 Task: Slide 5 - 1St Announcement.
Action: Mouse moved to (29, 76)
Screenshot: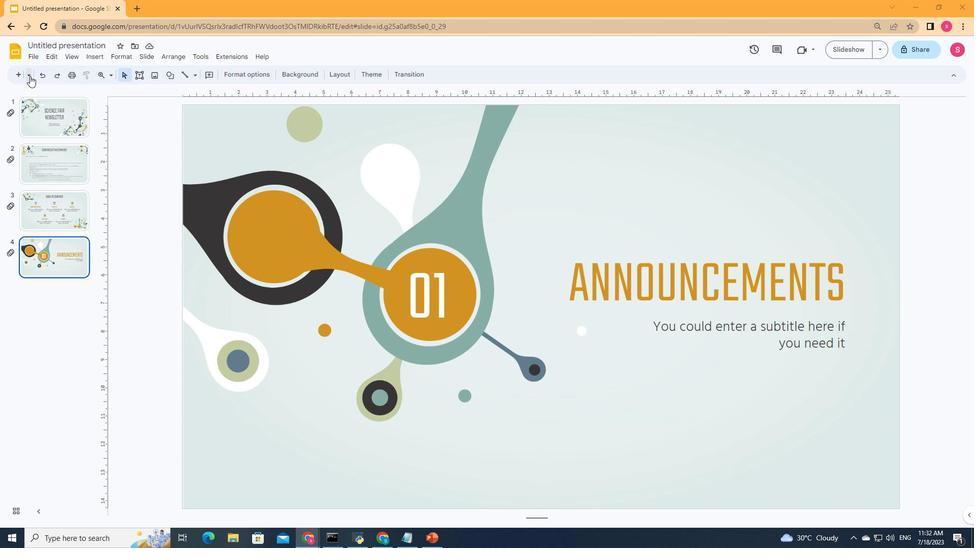 
Action: Mouse pressed left at (29, 76)
Screenshot: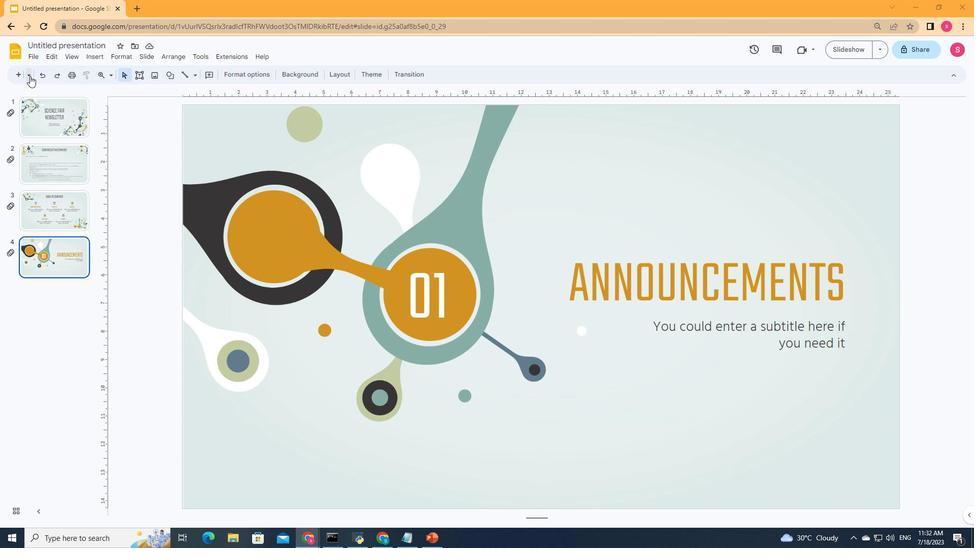 
Action: Mouse moved to (107, 155)
Screenshot: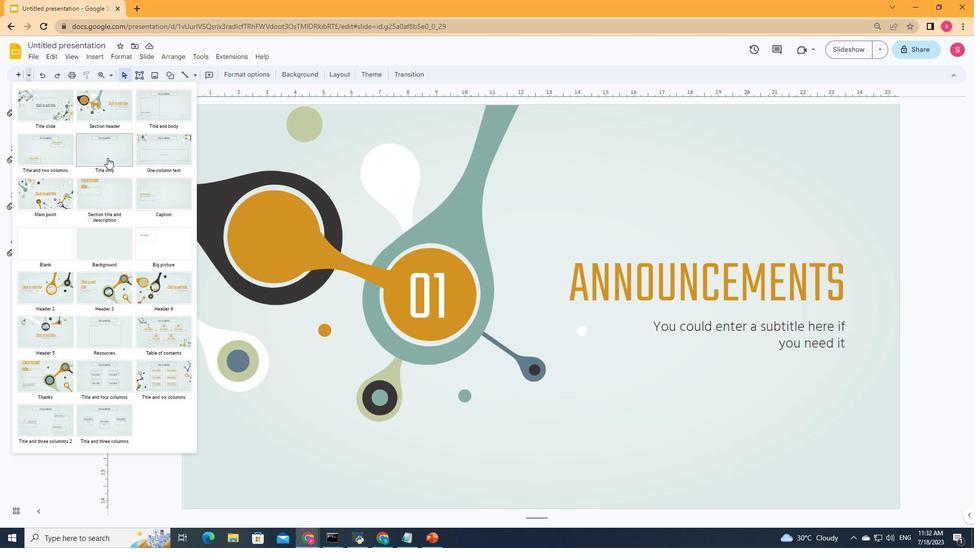
Action: Mouse pressed left at (107, 155)
Screenshot: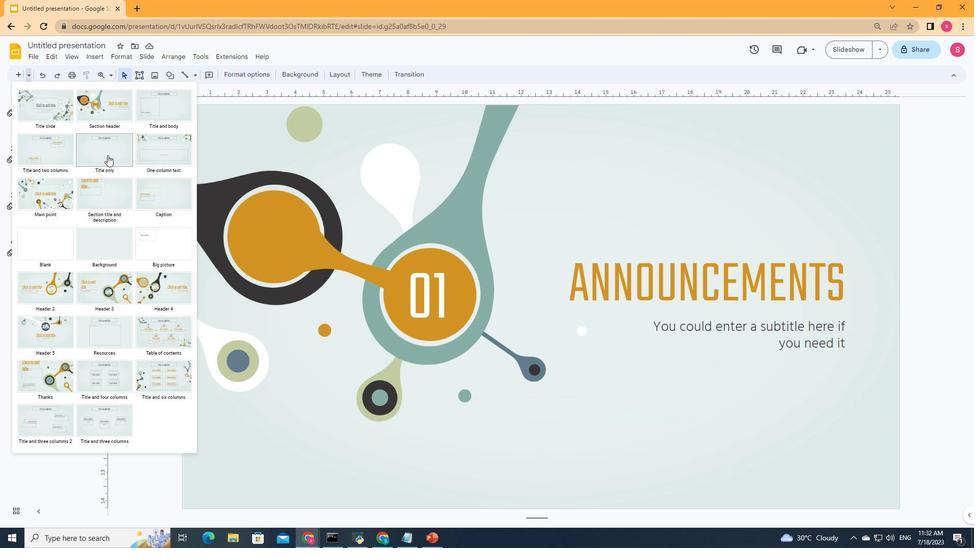
Action: Mouse moved to (556, 163)
Screenshot: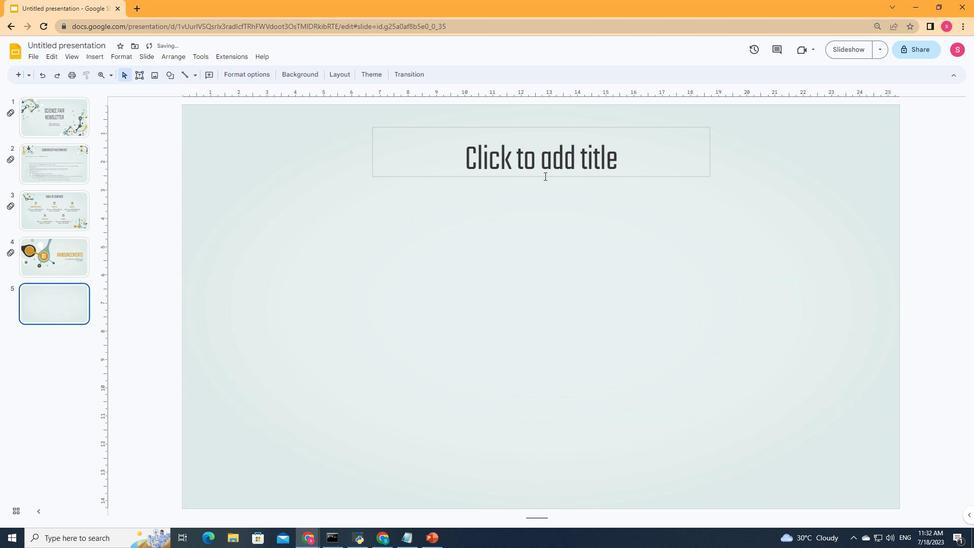 
Action: Mouse pressed left at (556, 163)
Screenshot: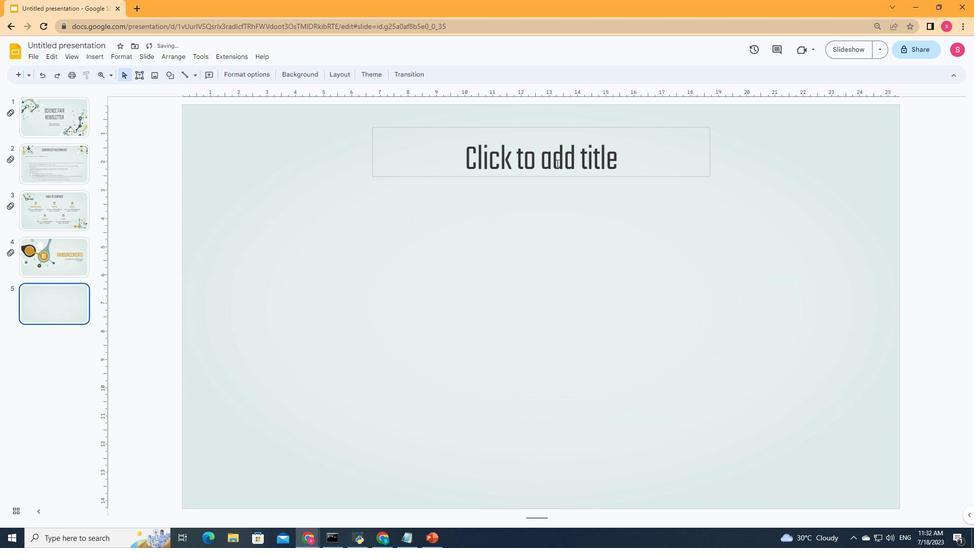 
Action: Key pressed <Key.shift><Key.shift><Key.shift><Key.shift><Key.shift><Key.shift><Key.shift><Key.shift><Key.shift>!<Key.backspace>1sy<Key.backspace>t<Key.space><Key.shift>ANNOUNCEMENT
Screenshot: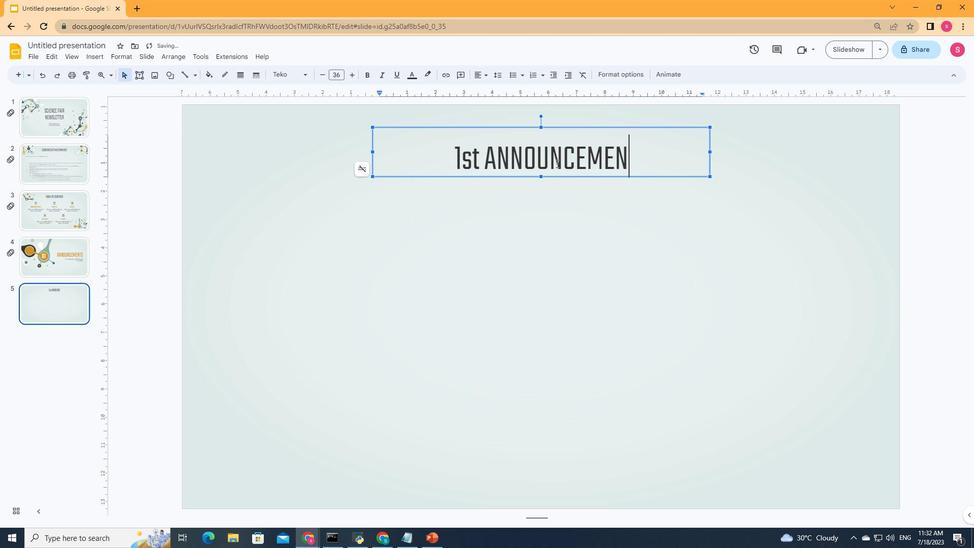 
Action: Mouse moved to (634, 218)
Screenshot: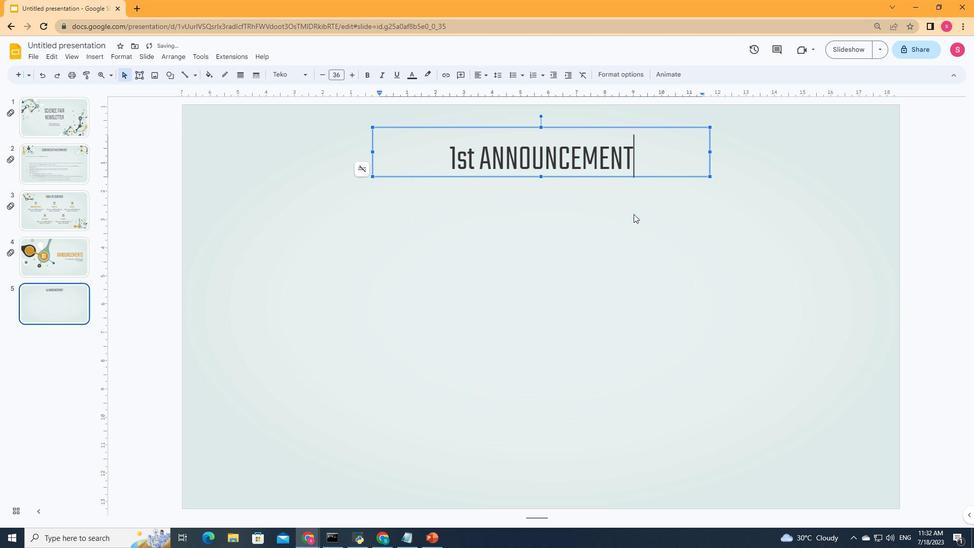 
Action: Mouse pressed left at (634, 218)
Screenshot: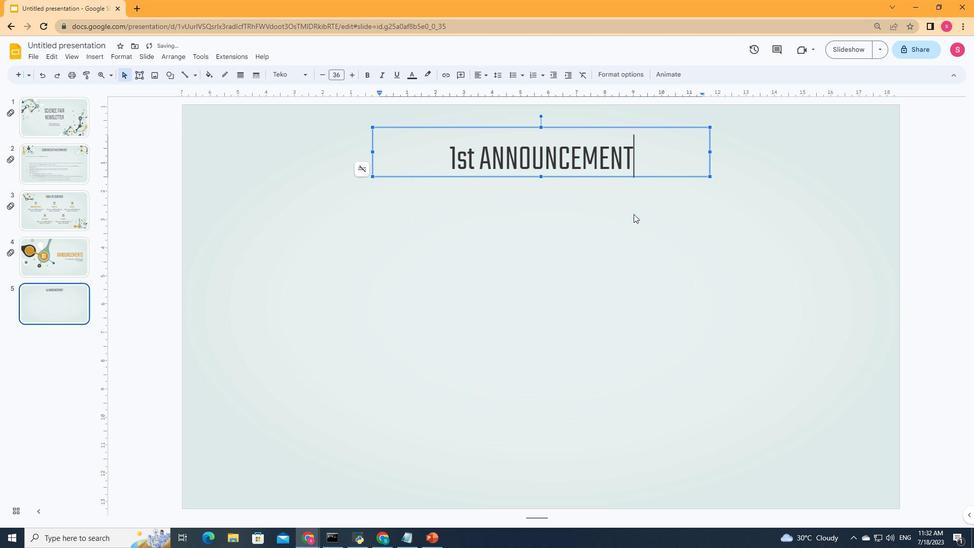 
Action: Mouse moved to (172, 75)
Screenshot: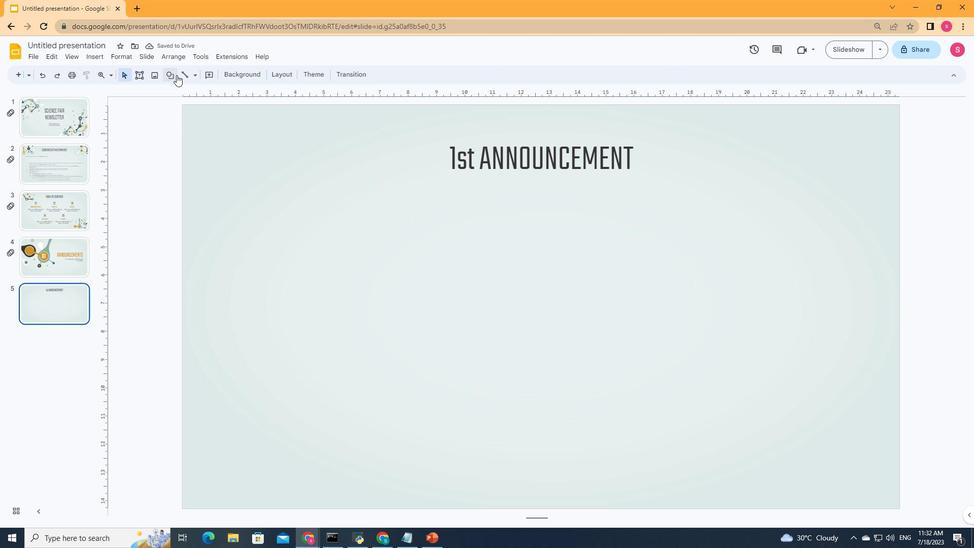 
Action: Mouse pressed left at (172, 75)
Screenshot: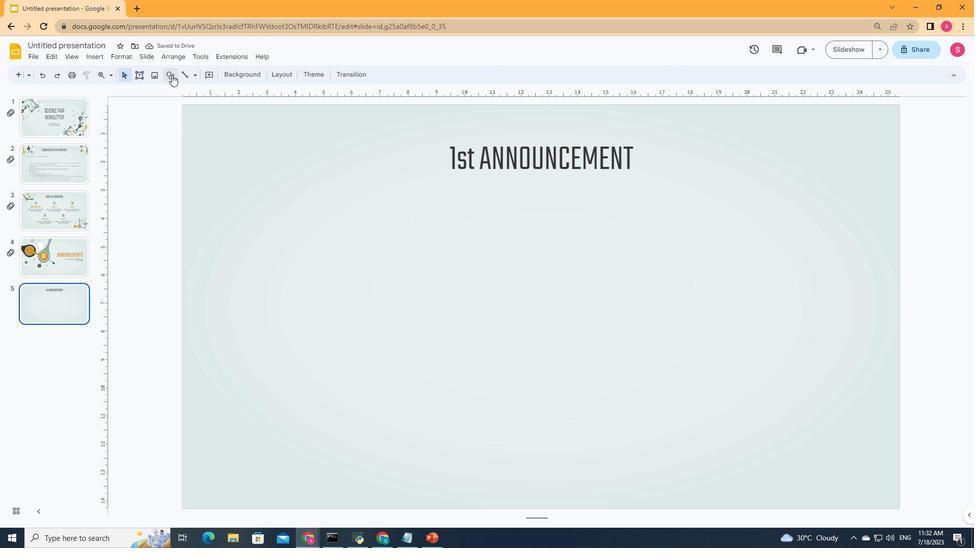 
Action: Mouse moved to (290, 113)
Screenshot: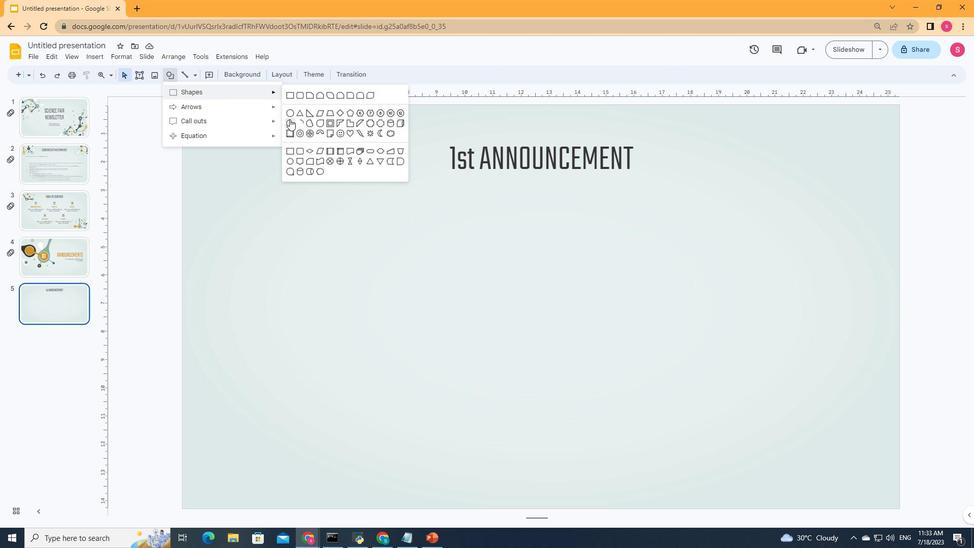 
Action: Mouse pressed left at (290, 113)
Screenshot: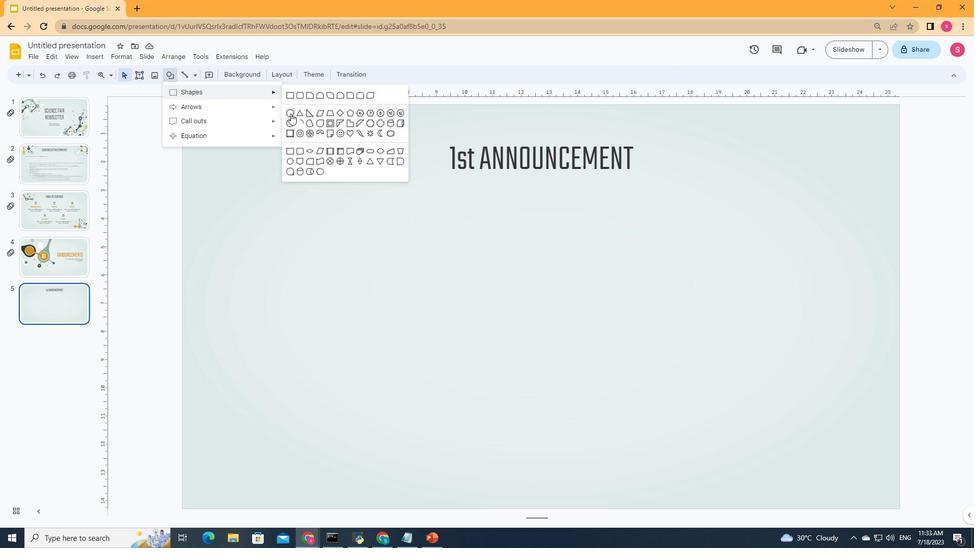 
Action: Mouse moved to (137, 326)
Screenshot: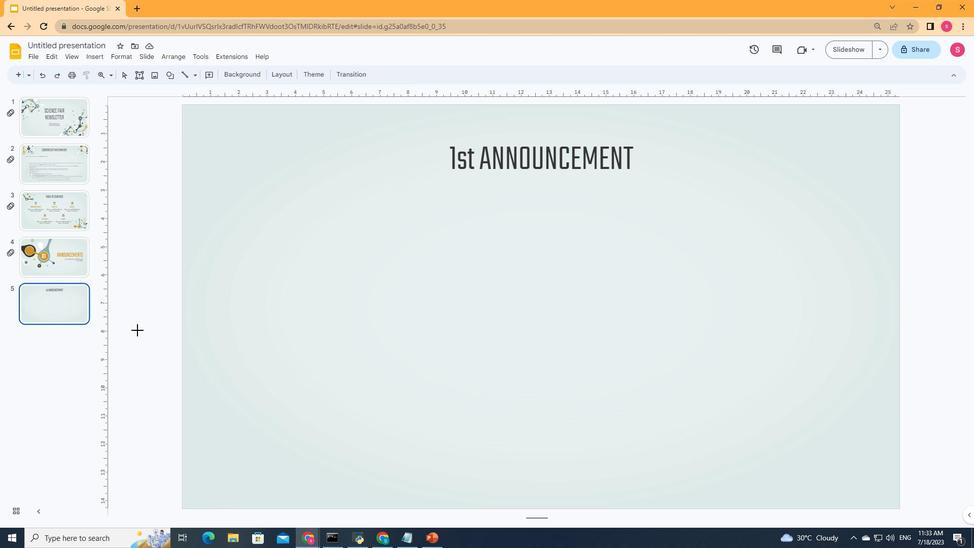 
Action: Mouse pressed left at (137, 326)
Screenshot: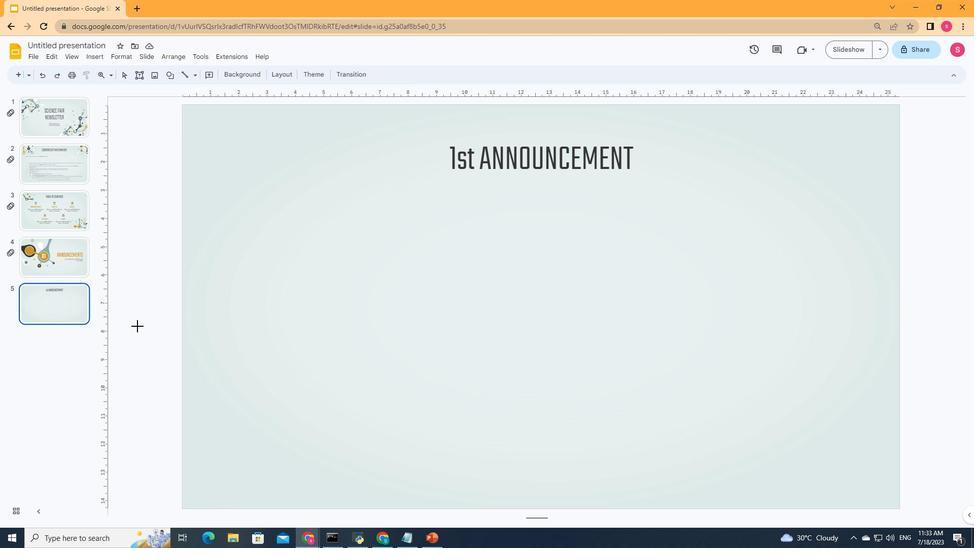 
Action: Mouse moved to (308, 342)
Screenshot: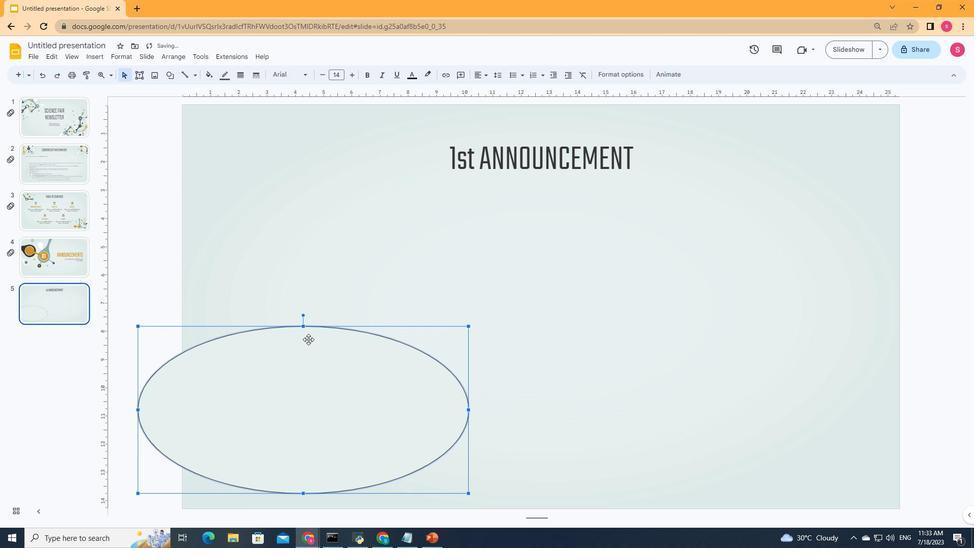 
Action: Mouse pressed left at (308, 342)
Screenshot: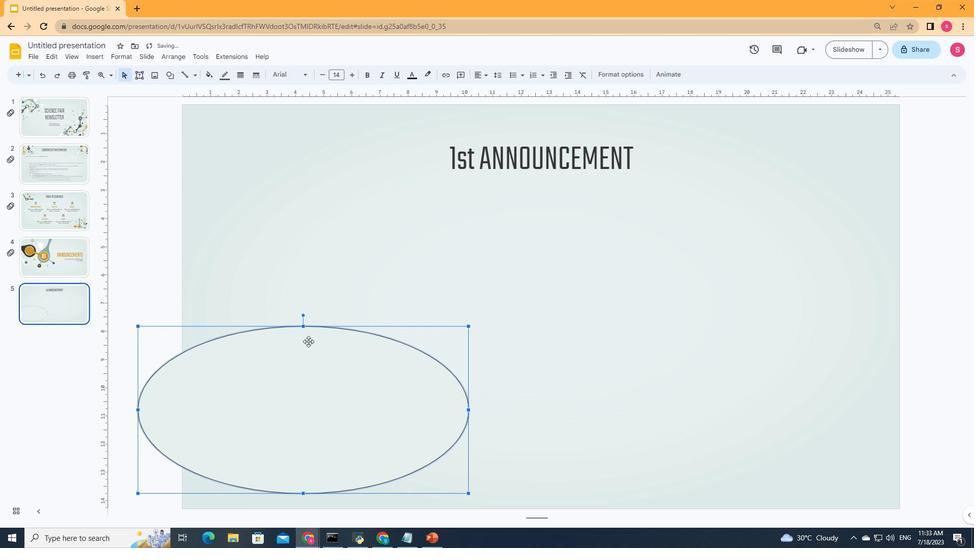 
Action: Mouse moved to (318, 226)
Screenshot: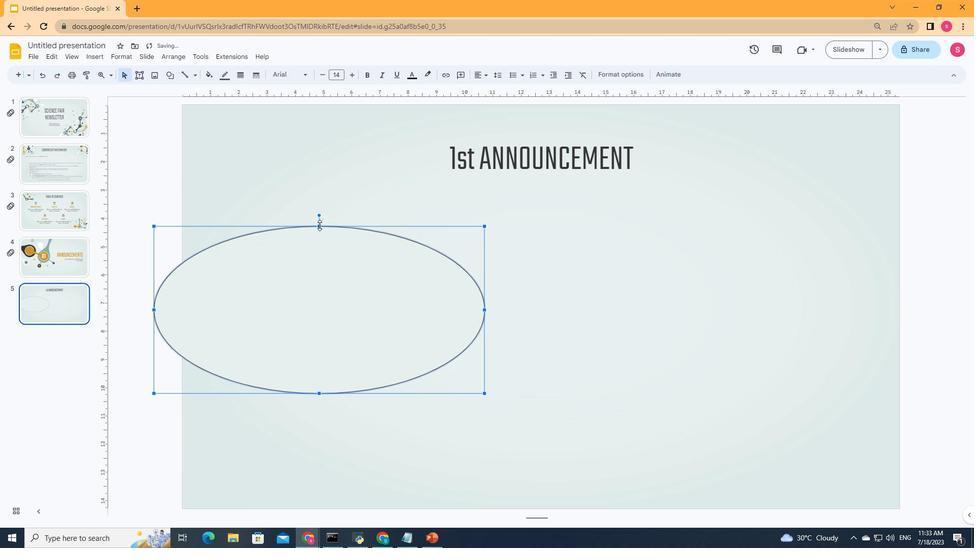 
Action: Mouse pressed left at (318, 226)
Screenshot: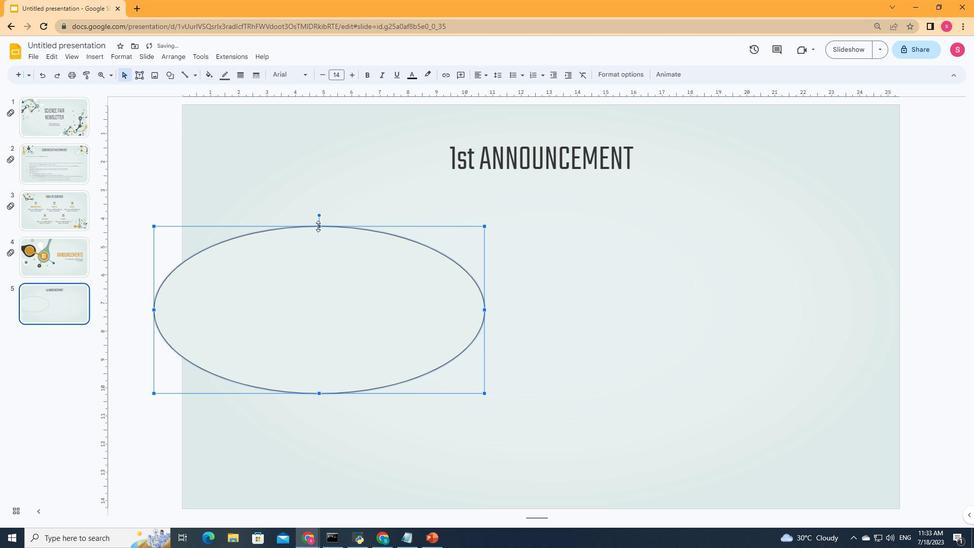 
Action: Mouse moved to (319, 394)
Screenshot: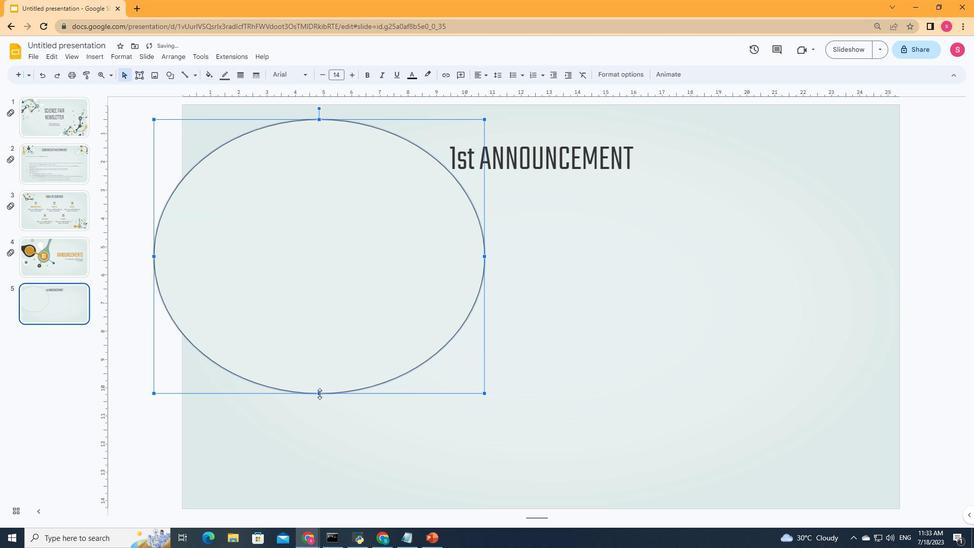 
Action: Mouse pressed left at (319, 394)
Screenshot: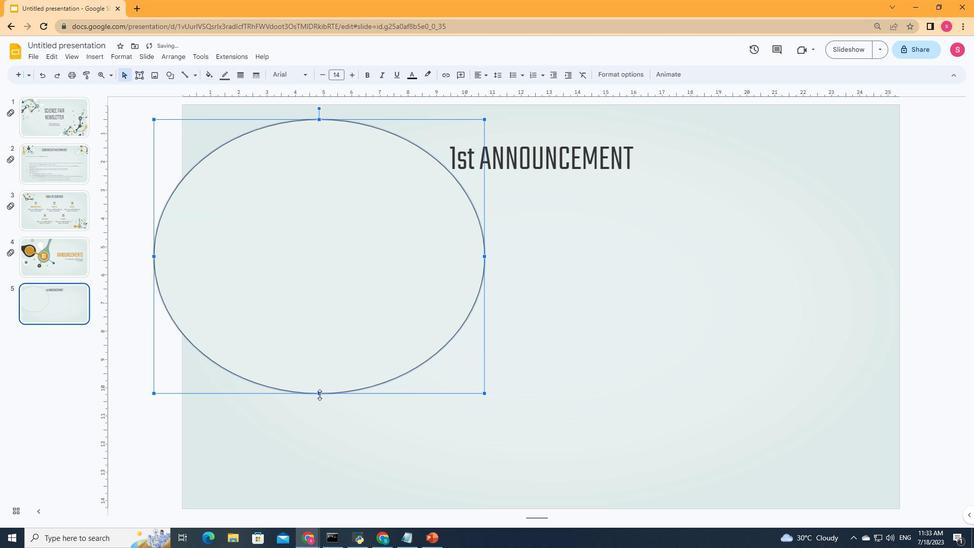 
Action: Mouse moved to (322, 345)
Screenshot: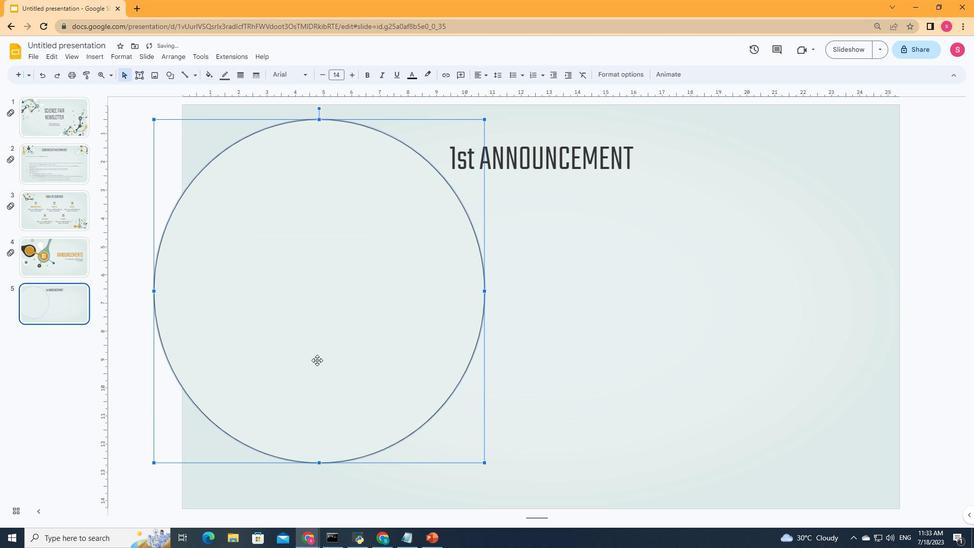 
Action: Mouse pressed left at (322, 345)
Screenshot: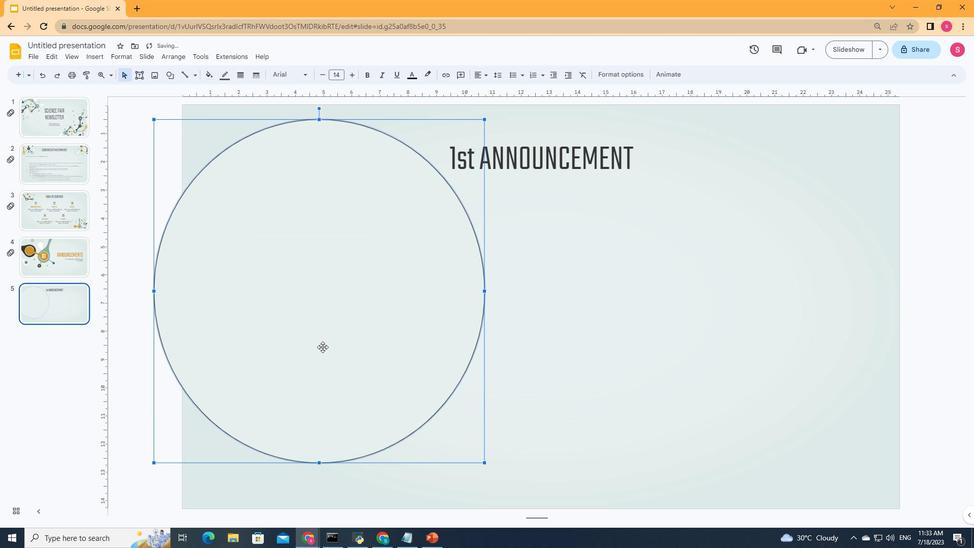 
Action: Mouse moved to (319, 356)
Screenshot: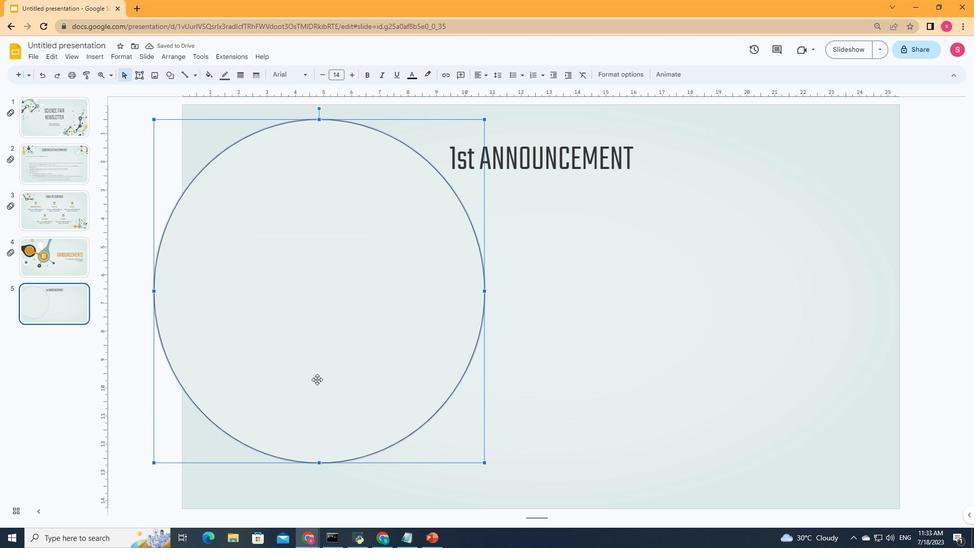 
Action: Mouse pressed left at (319, 356)
Screenshot: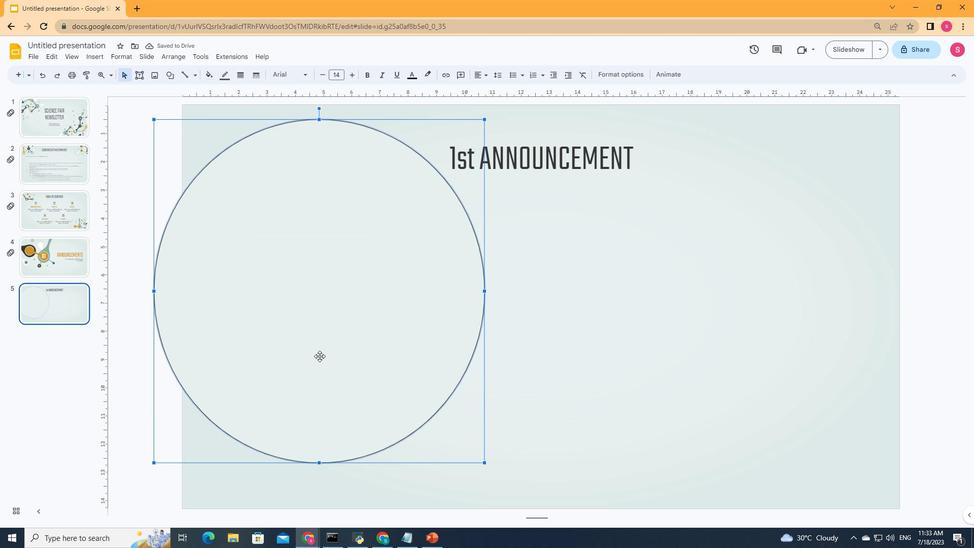 
Action: Mouse moved to (299, 392)
Screenshot: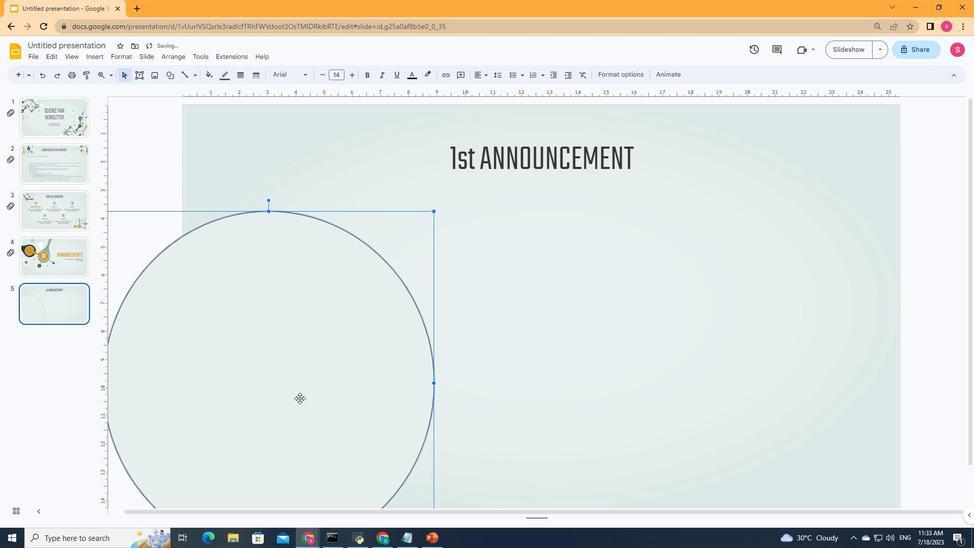 
Action: Mouse pressed left at (299, 392)
Screenshot: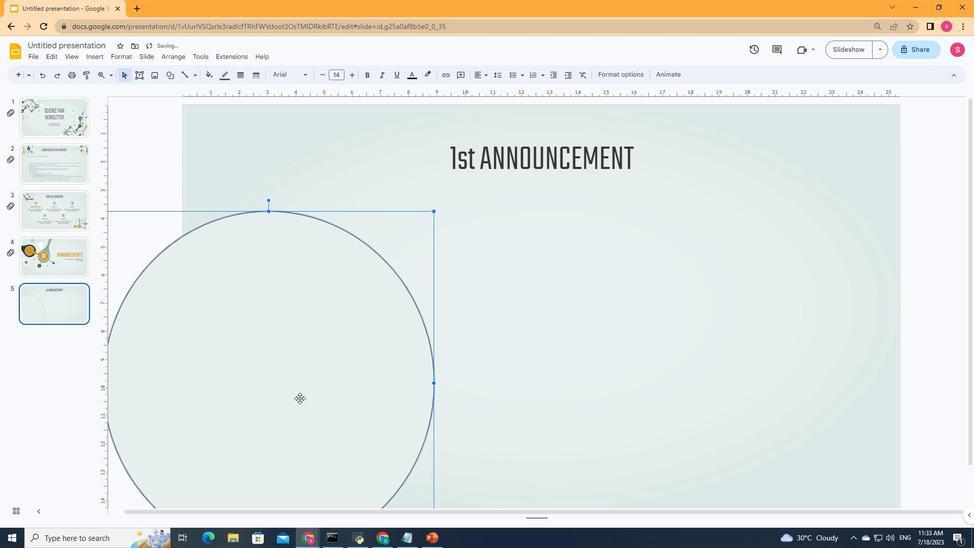 
Action: Mouse moved to (337, 329)
Screenshot: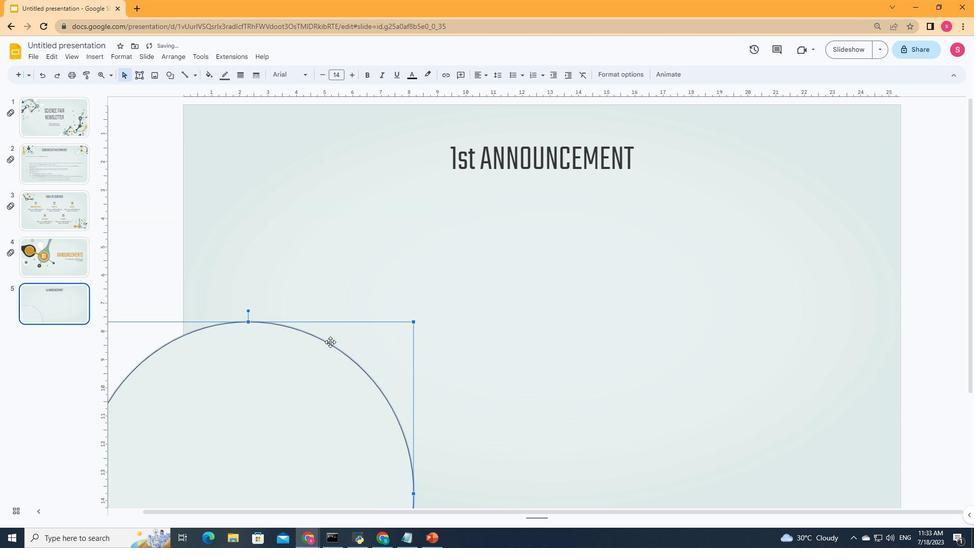 
Action: Mouse scrolled (337, 329) with delta (0, 0)
Screenshot: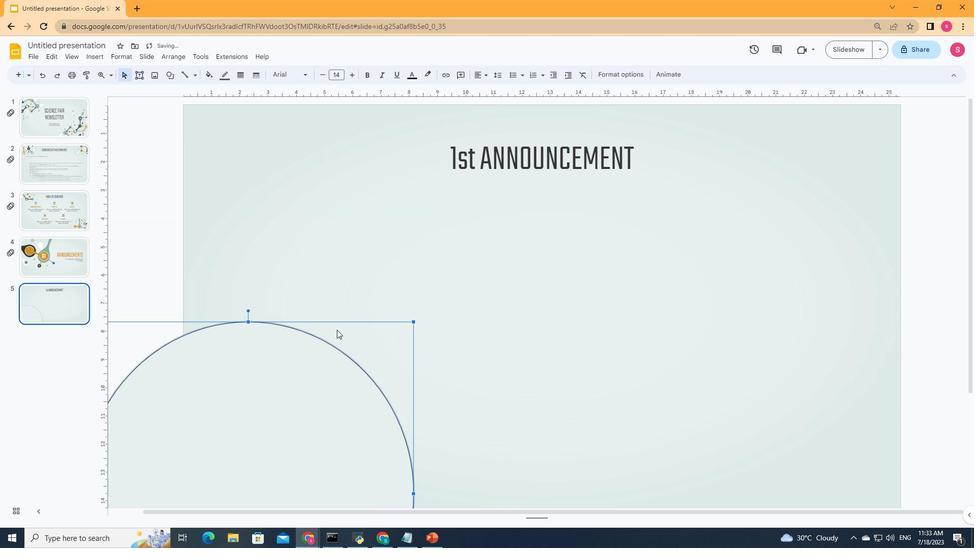 
Action: Mouse scrolled (337, 329) with delta (0, 0)
Screenshot: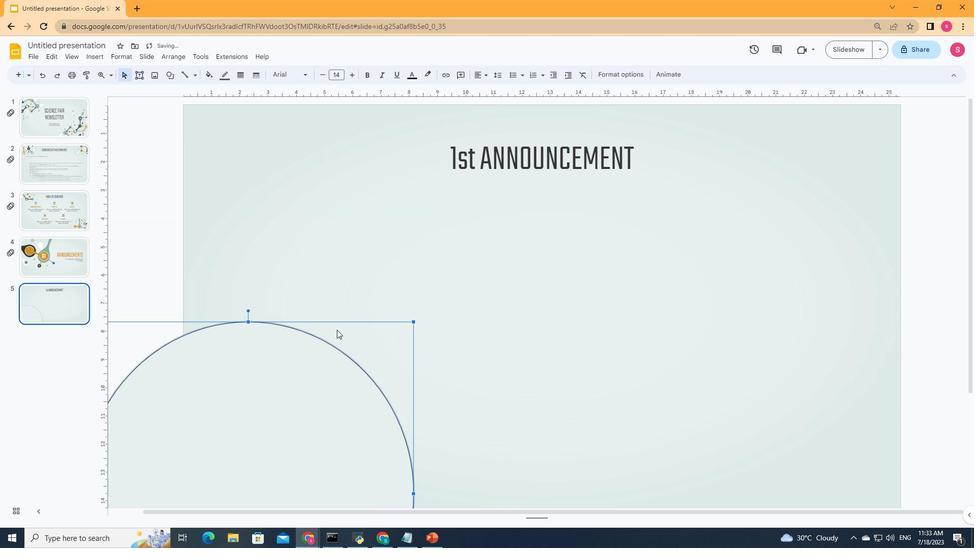 
Action: Mouse scrolled (337, 329) with delta (0, 0)
Screenshot: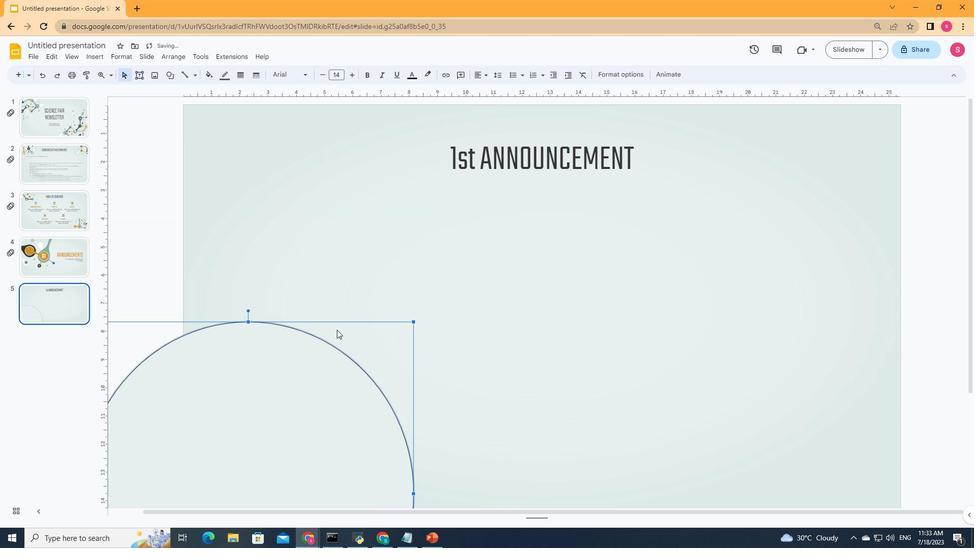 
Action: Mouse scrolled (337, 329) with delta (0, 0)
Screenshot: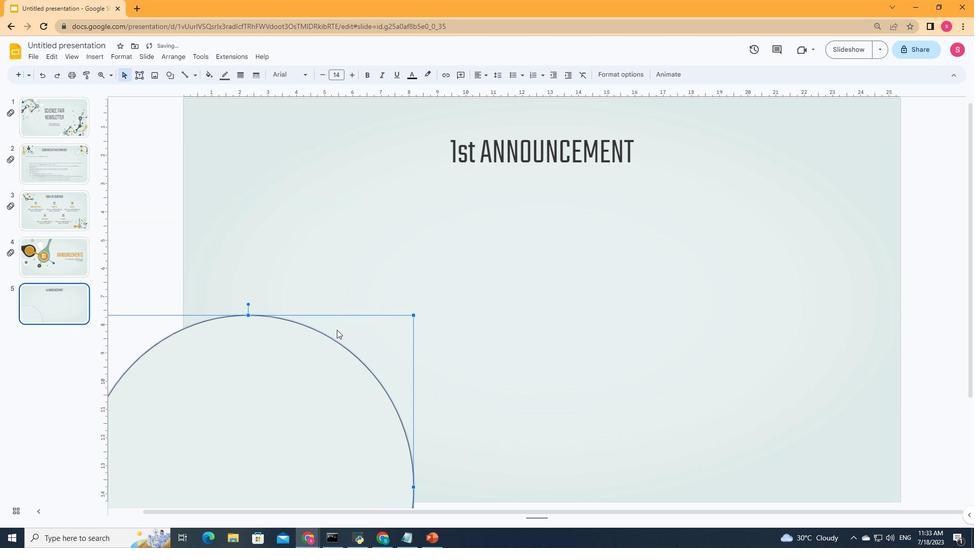 
Action: Mouse moved to (314, 325)
Screenshot: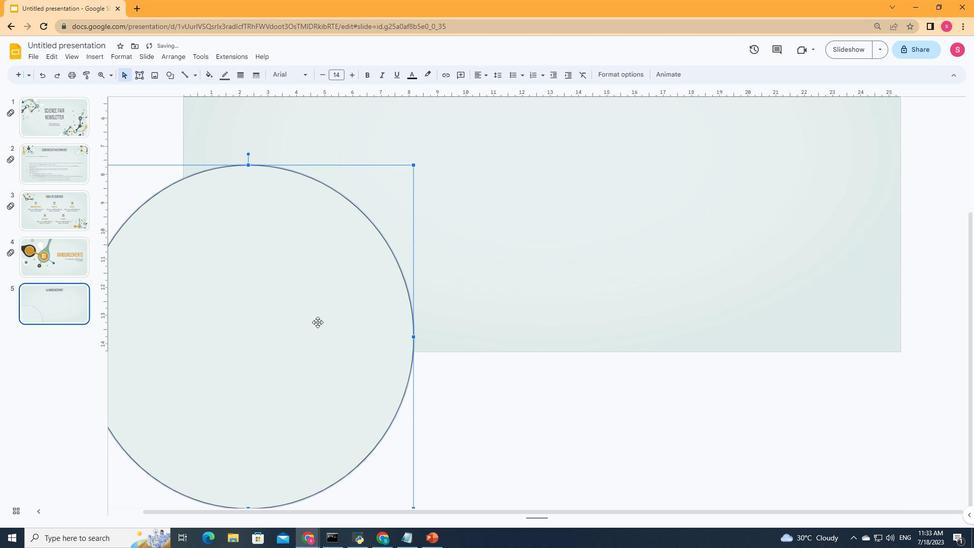 
Action: Mouse pressed left at (314, 325)
Screenshot: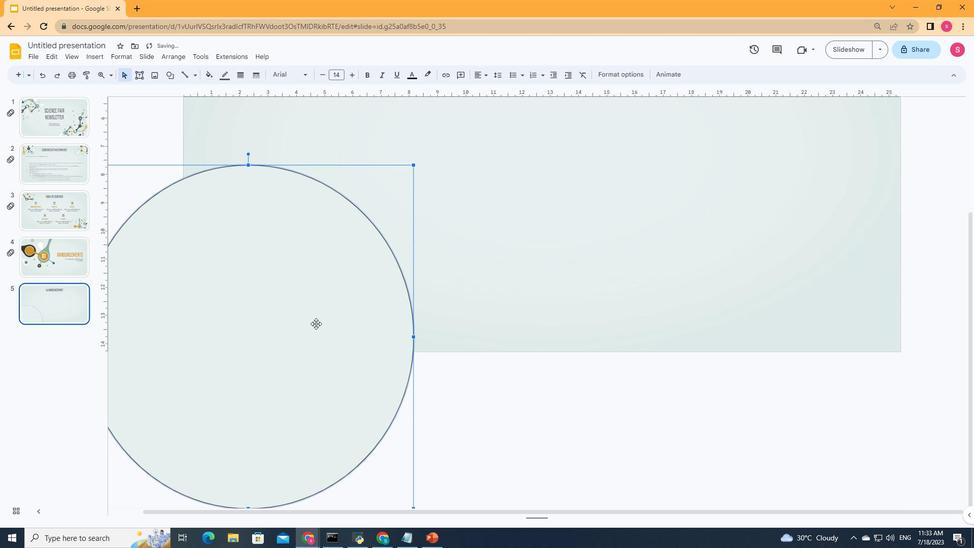 
Action: Mouse moved to (214, 79)
Screenshot: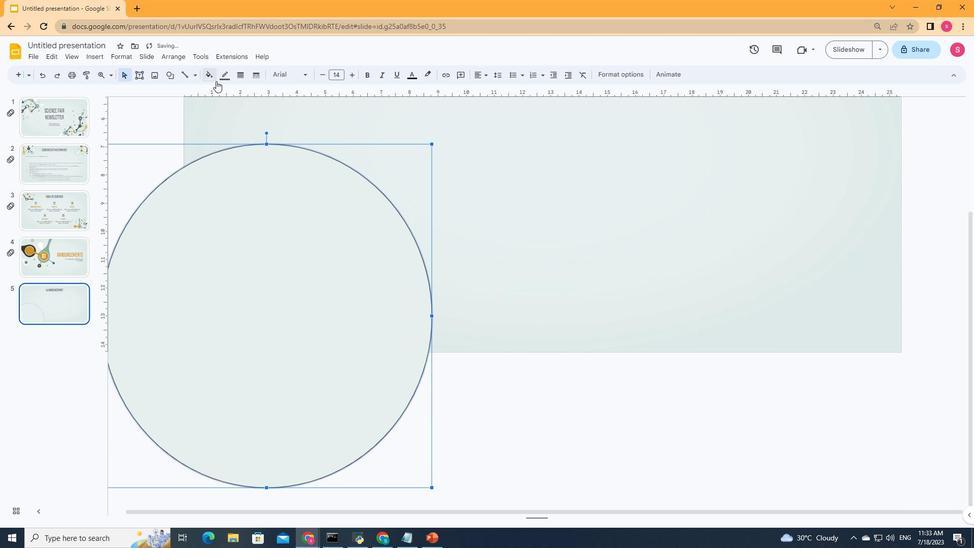 
Action: Mouse pressed left at (214, 79)
Screenshot: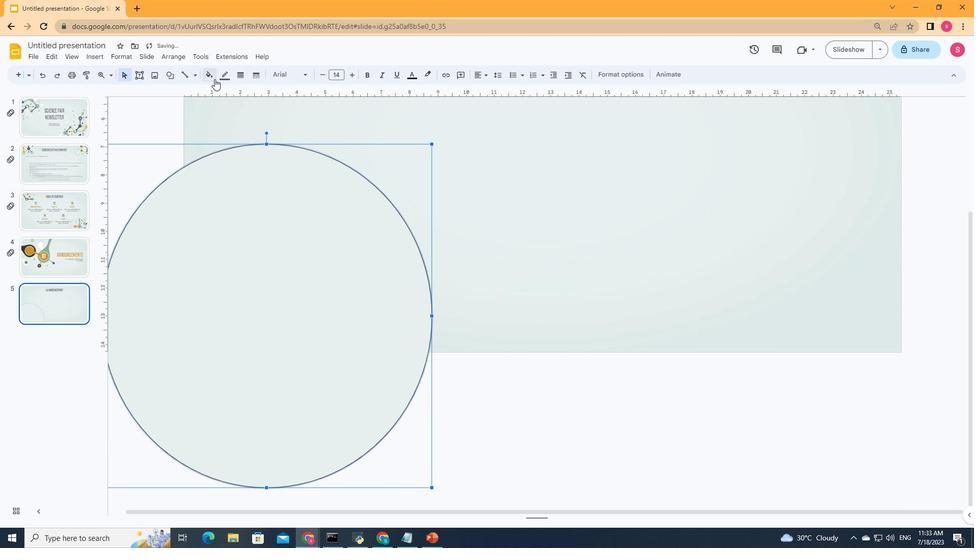 
Action: Mouse moved to (270, 120)
Screenshot: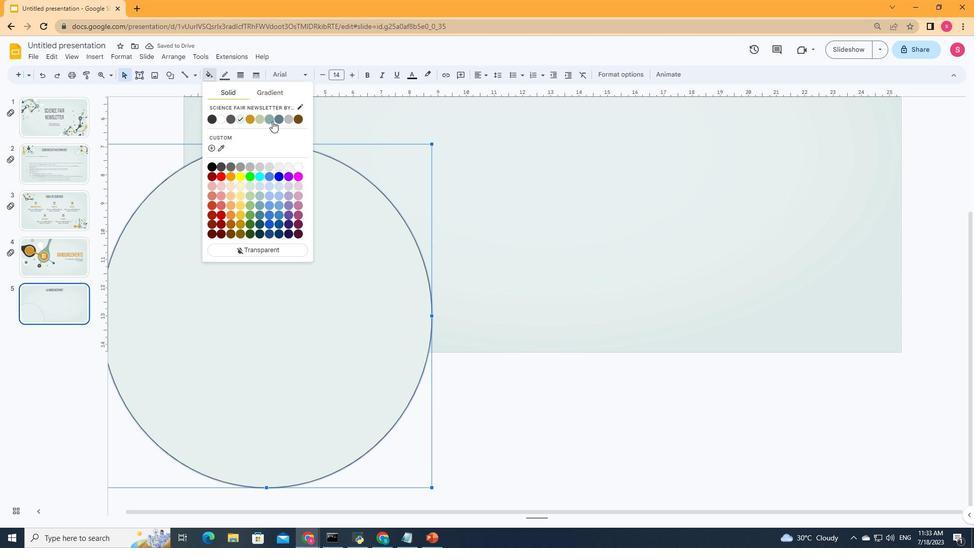 
Action: Mouse pressed left at (270, 120)
Screenshot: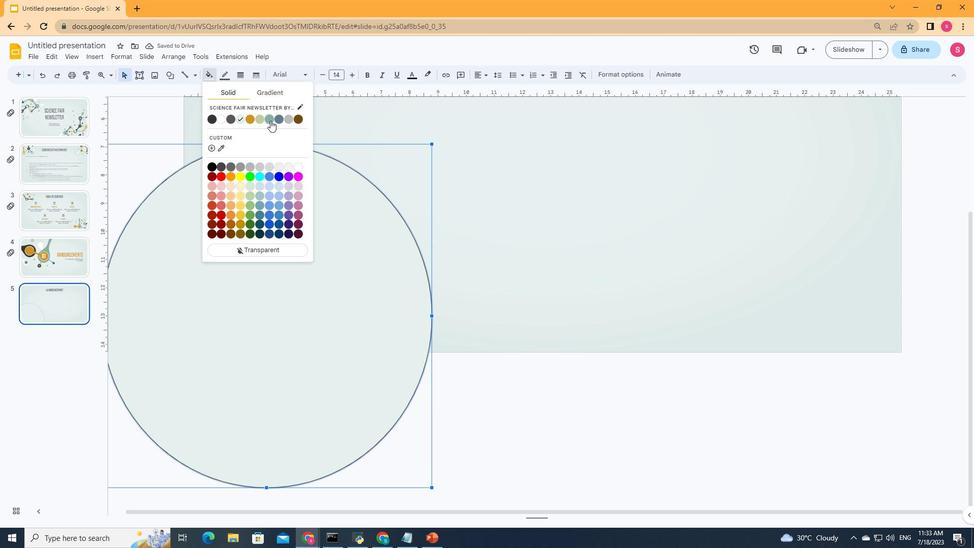 
Action: Mouse moved to (209, 76)
Screenshot: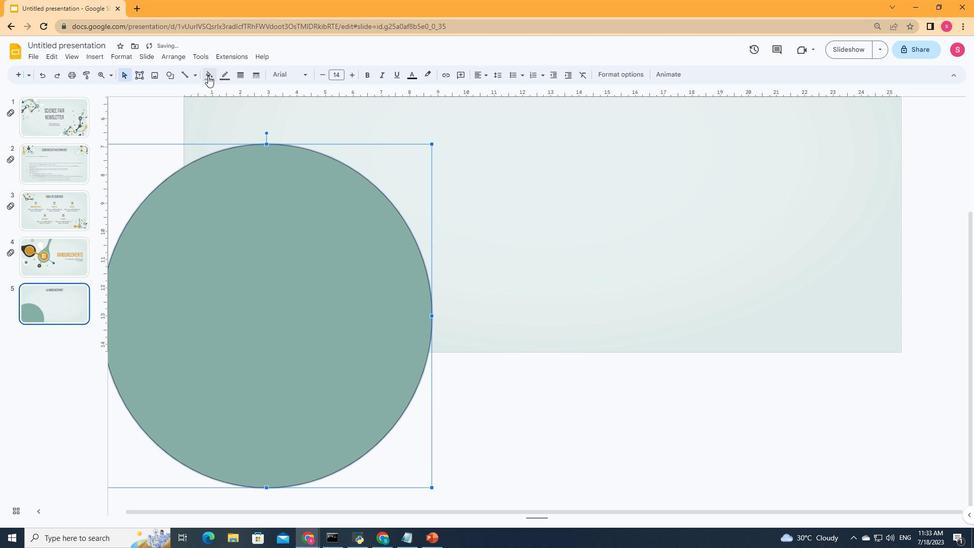 
Action: Mouse pressed left at (209, 76)
Screenshot: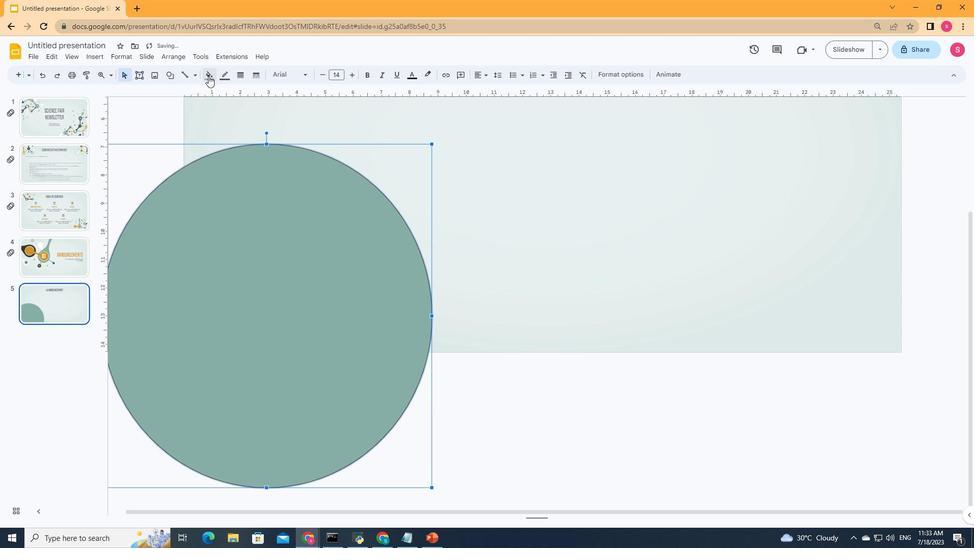
Action: Mouse moved to (262, 118)
Screenshot: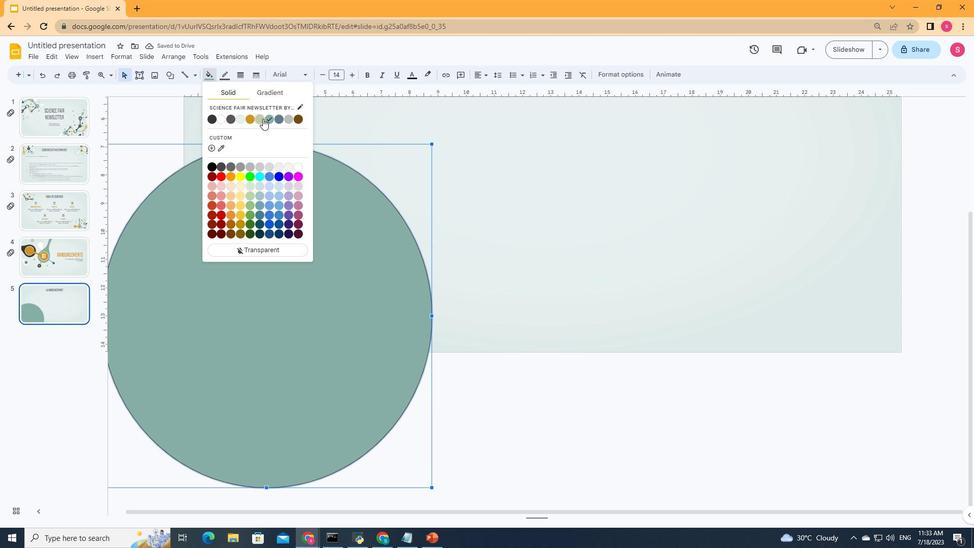 
Action: Mouse pressed left at (262, 118)
Screenshot: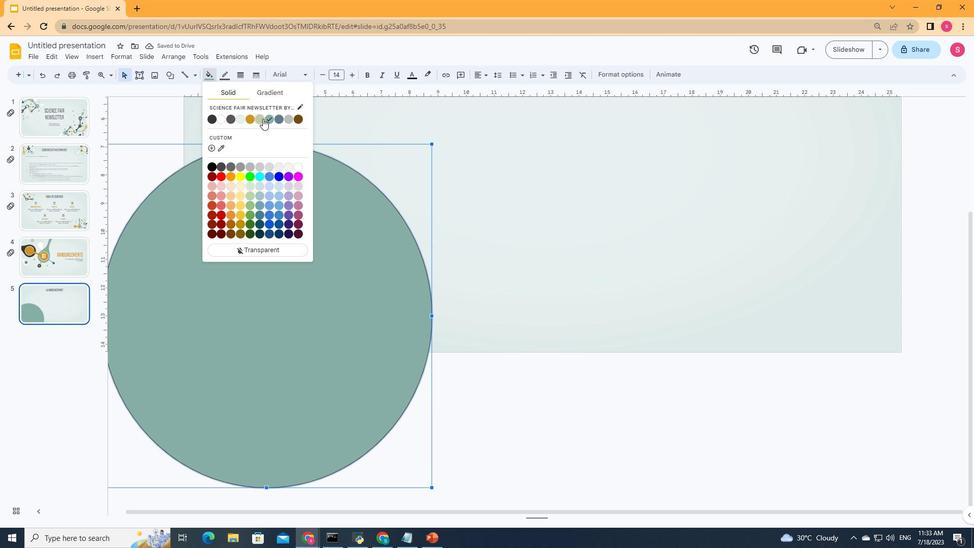 
Action: Mouse moved to (557, 240)
Screenshot: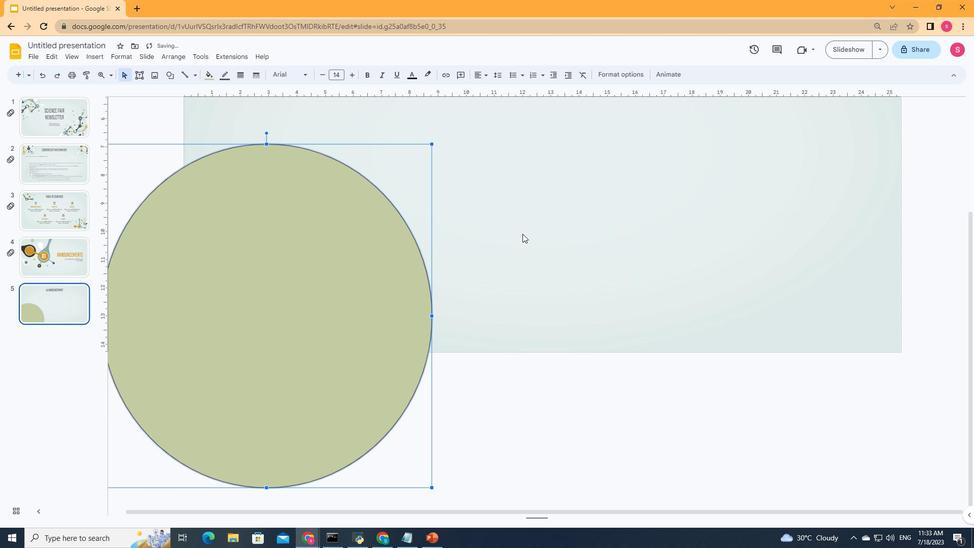 
Action: Mouse pressed left at (557, 240)
Screenshot: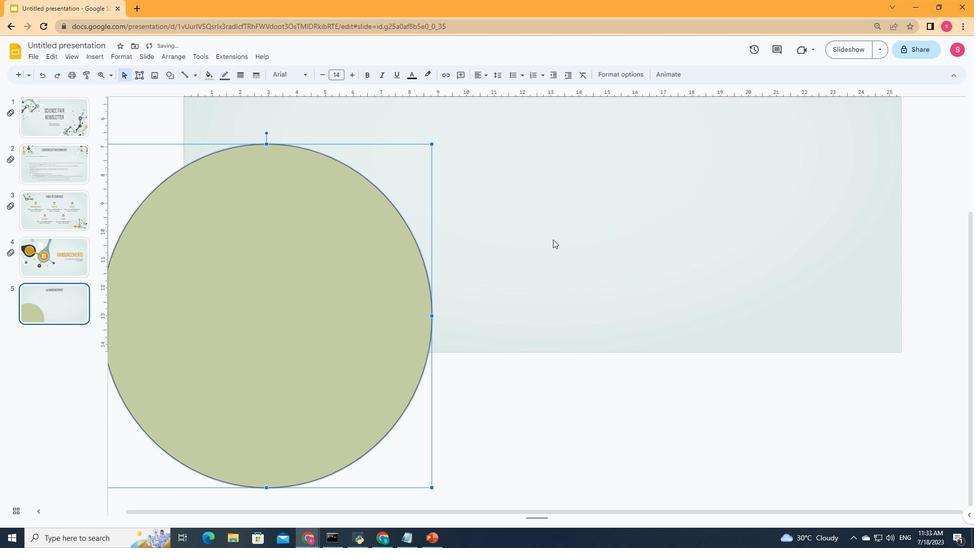 
Action: Mouse moved to (398, 217)
Screenshot: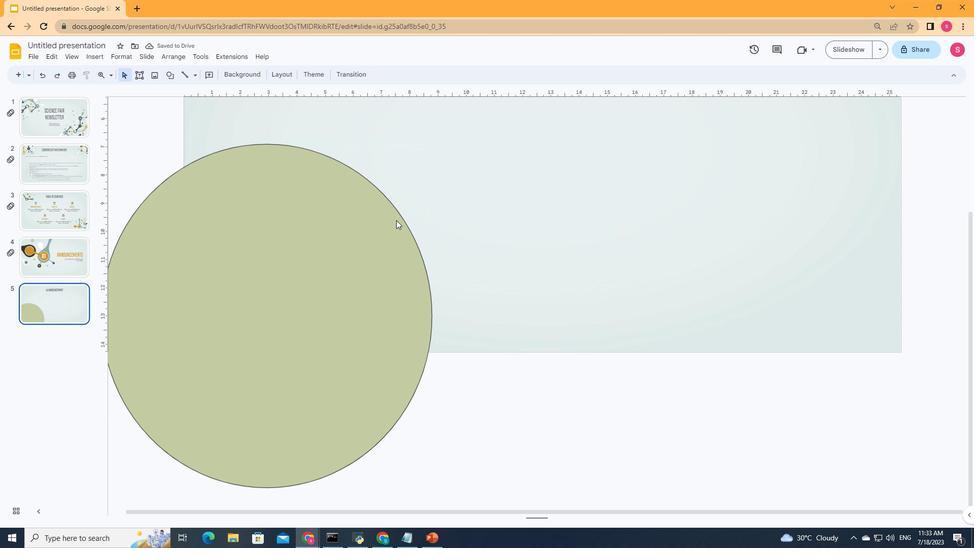 
Action: Mouse pressed left at (398, 217)
Screenshot: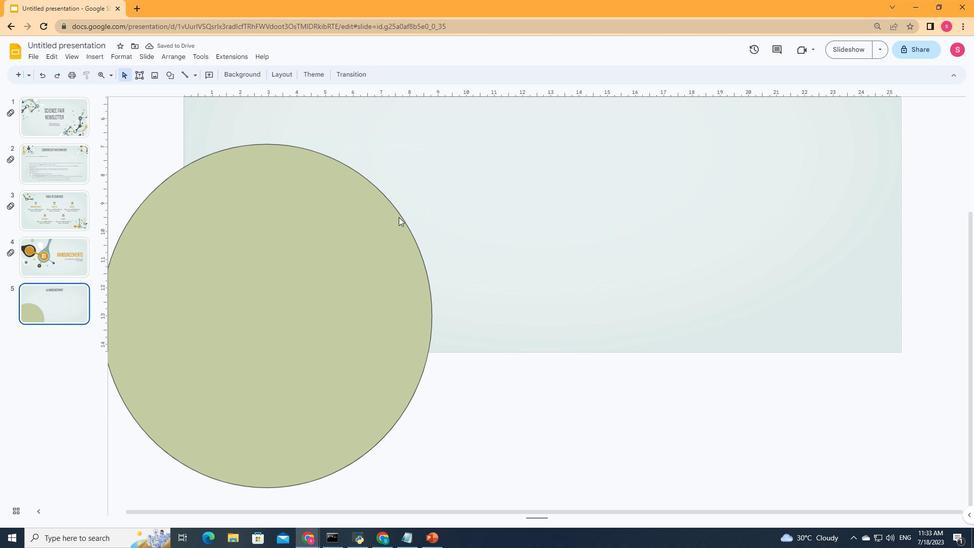 
Action: Mouse moved to (223, 74)
Screenshot: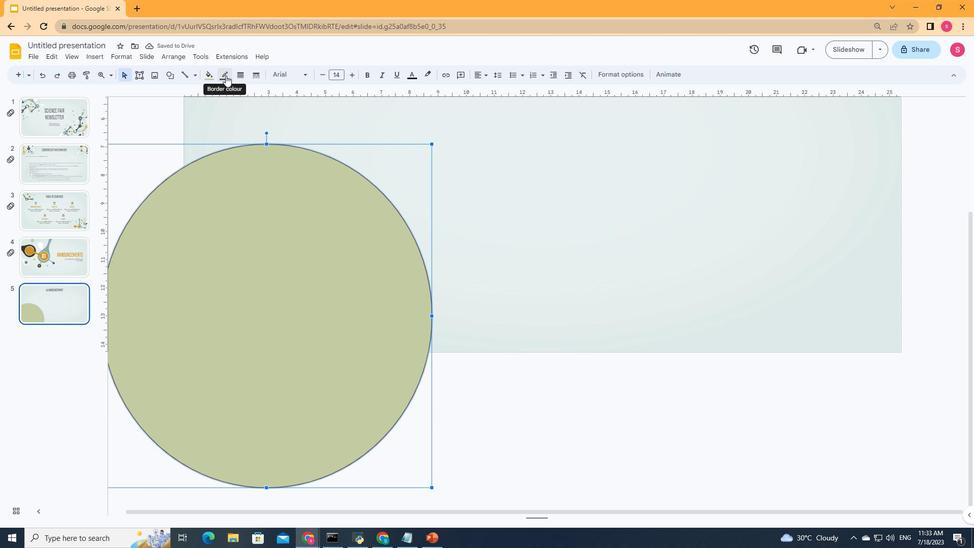 
Action: Mouse pressed left at (223, 74)
Screenshot: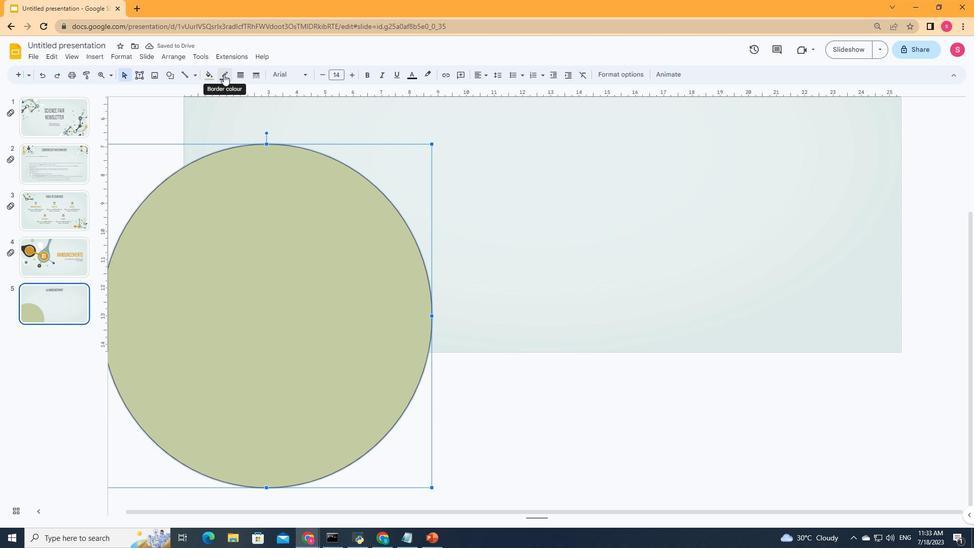 
Action: Mouse moved to (258, 233)
Screenshot: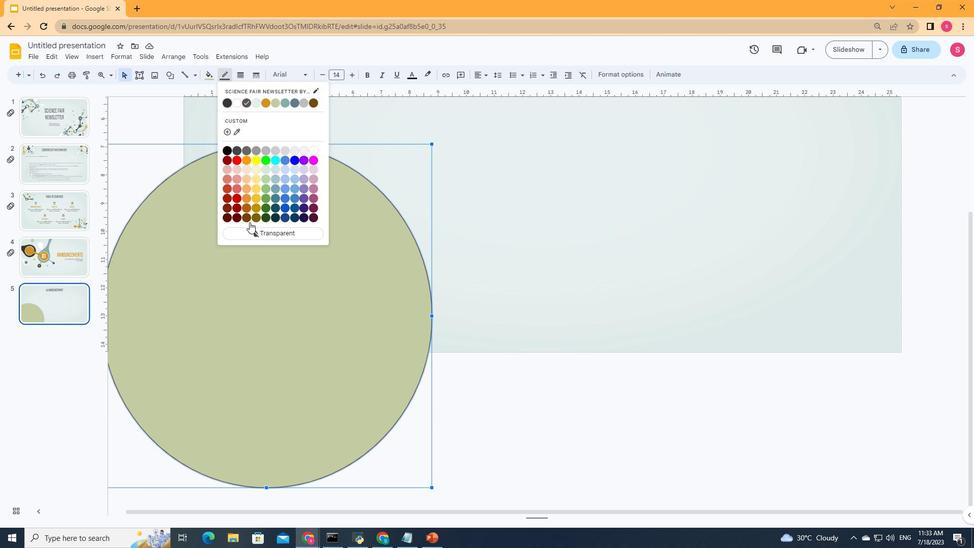 
Action: Mouse pressed left at (258, 233)
Screenshot: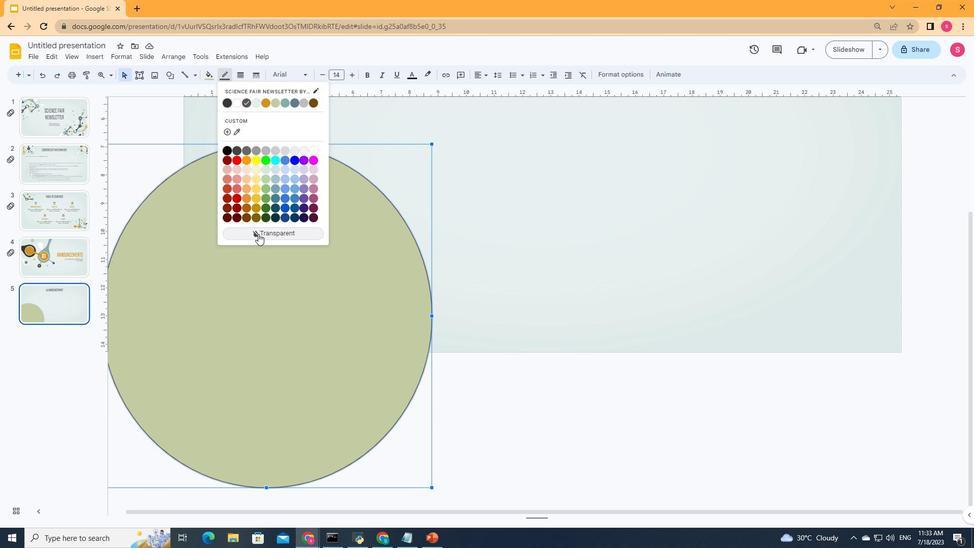 
Action: Mouse moved to (563, 225)
Screenshot: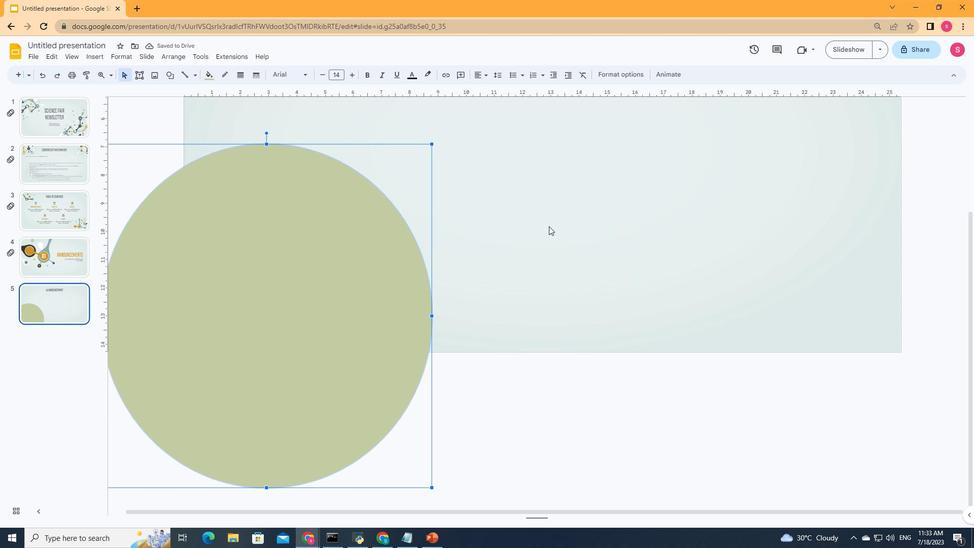 
Action: Mouse pressed left at (563, 225)
Screenshot: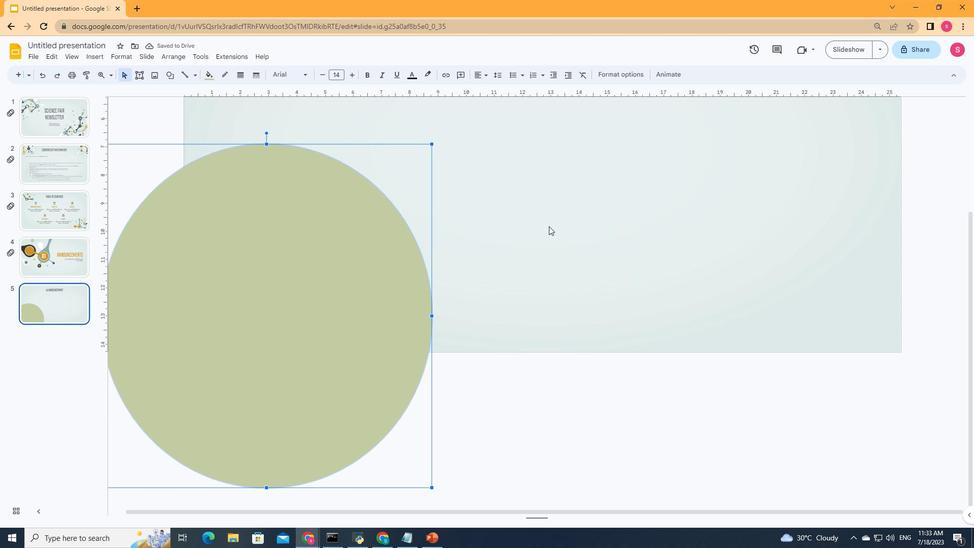 
Action: Mouse moved to (508, 239)
Screenshot: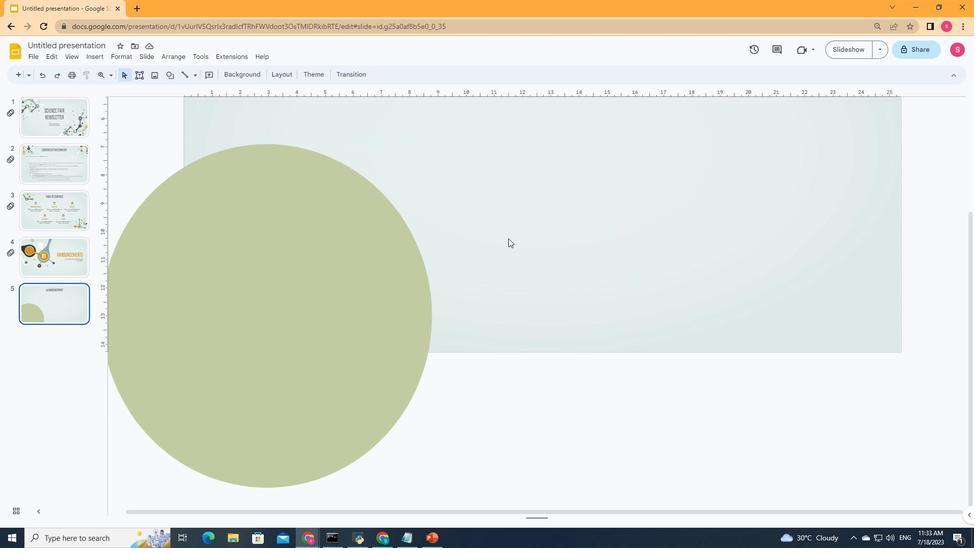 
Action: Mouse scrolled (508, 239) with delta (0, 0)
Screenshot: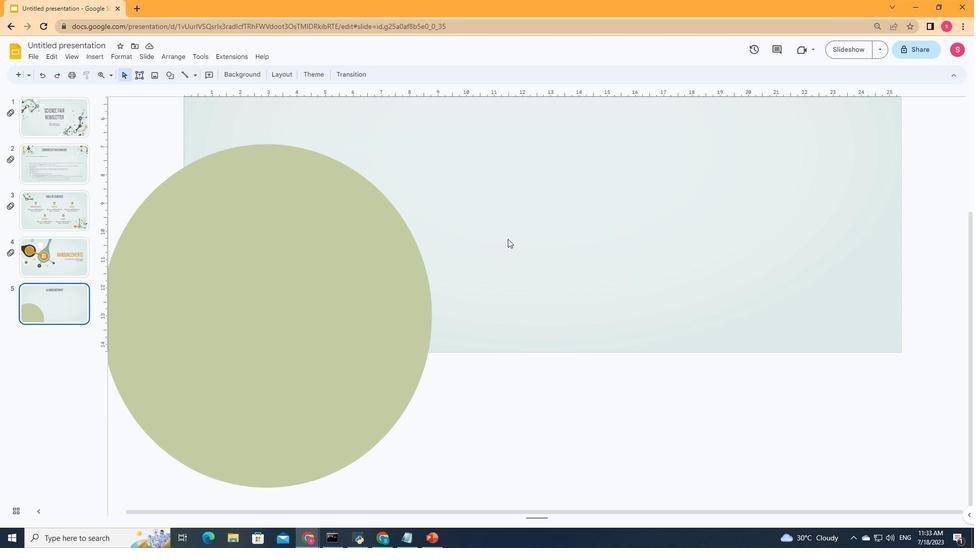 
Action: Mouse scrolled (508, 239) with delta (0, 0)
Screenshot: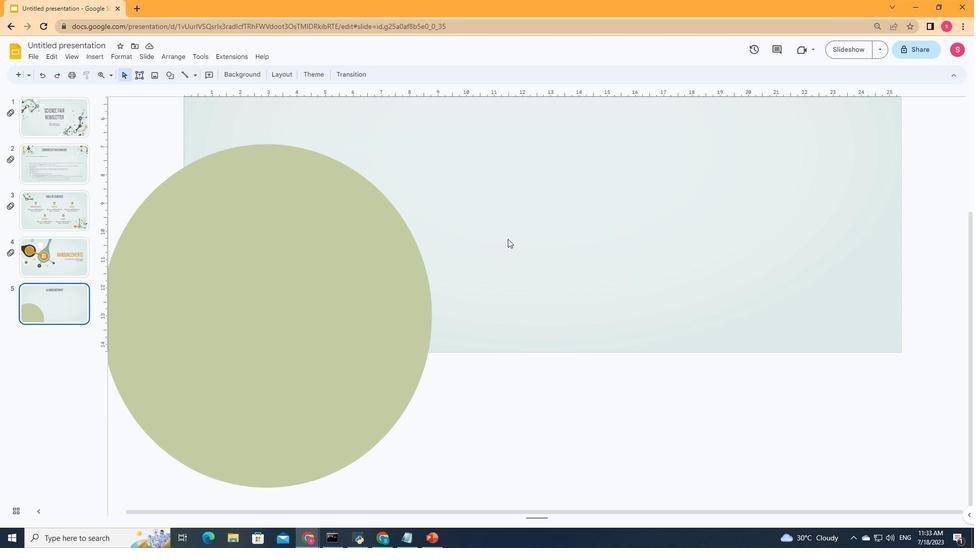 
Action: Mouse scrolled (508, 239) with delta (0, 0)
Screenshot: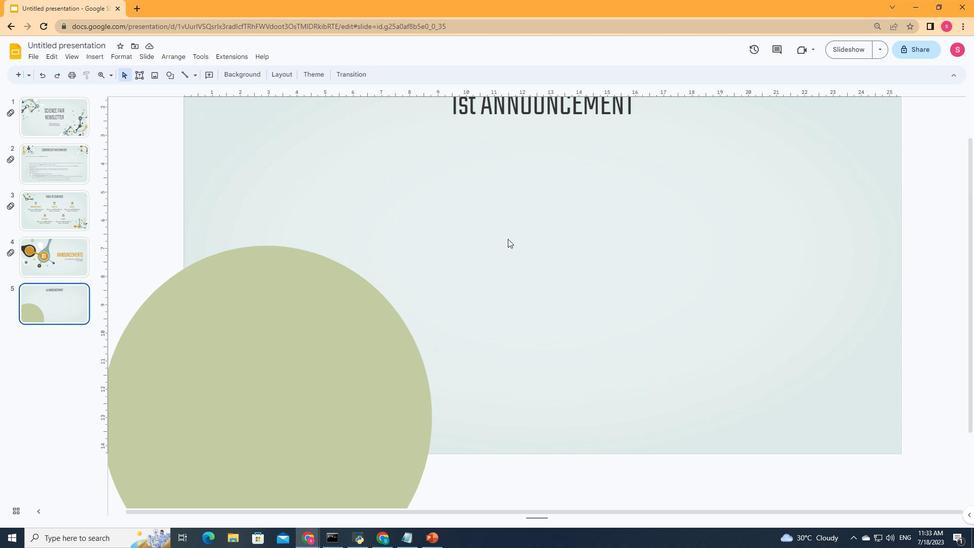 
Action: Mouse scrolled (508, 238) with delta (0, 0)
Screenshot: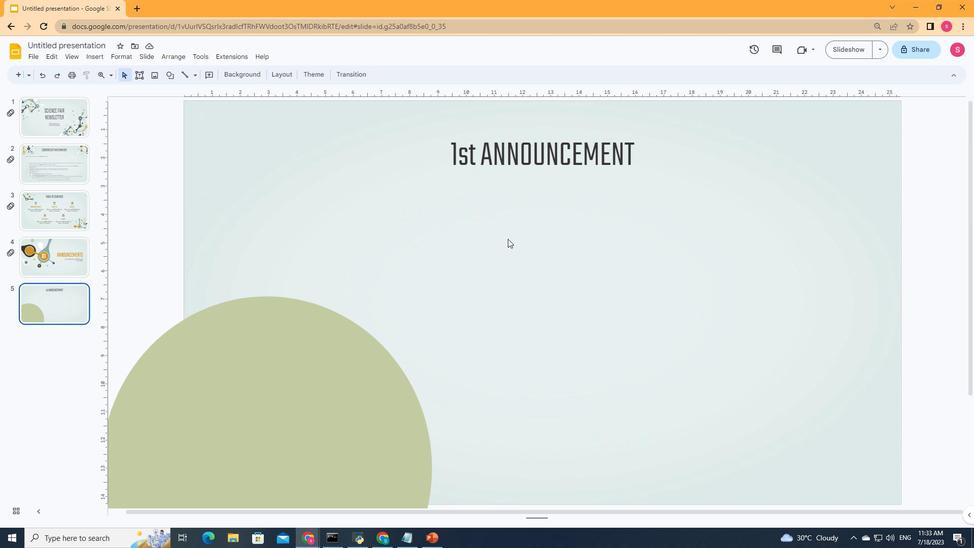 
Action: Mouse scrolled (508, 238) with delta (0, 0)
Screenshot: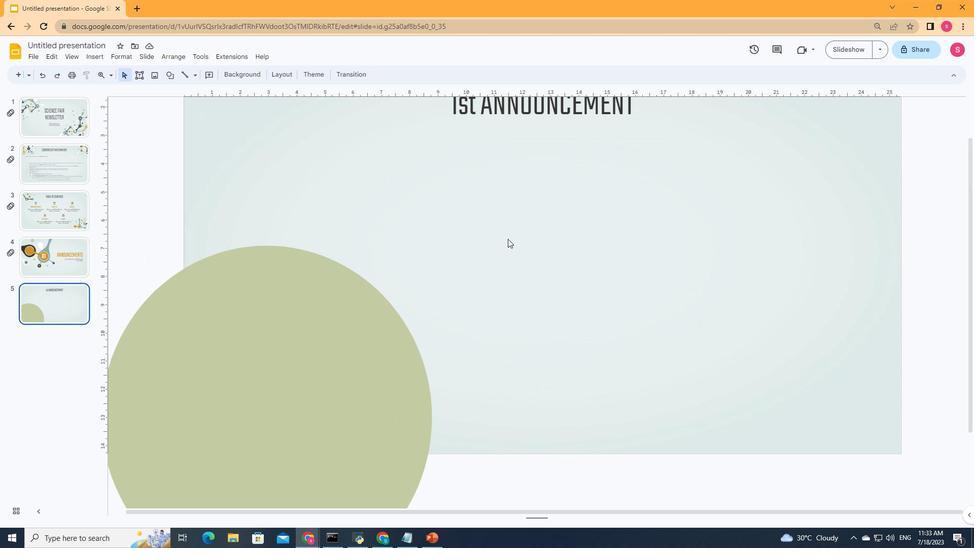 
Action: Mouse scrolled (508, 238) with delta (0, 0)
Screenshot: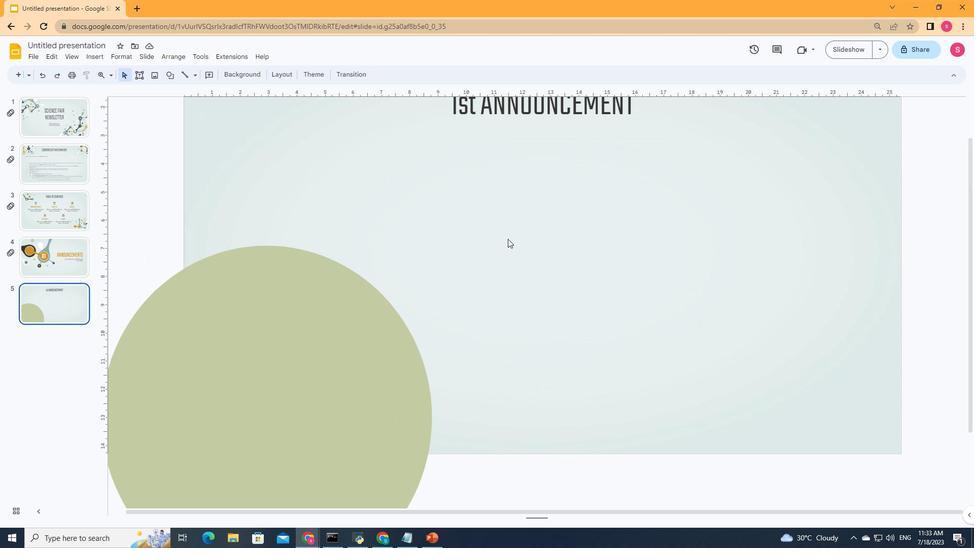
Action: Mouse scrolled (508, 239) with delta (0, 0)
Screenshot: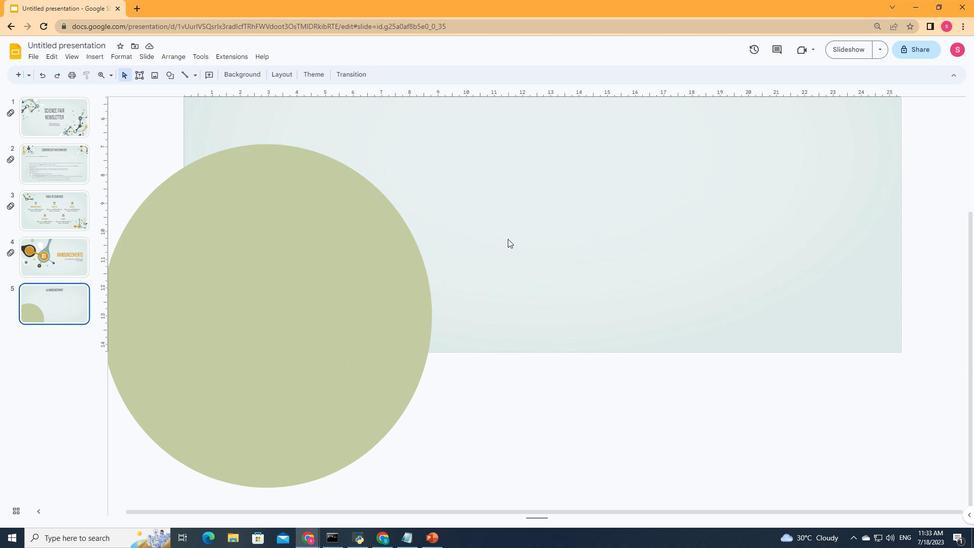 
Action: Mouse scrolled (508, 239) with delta (0, 0)
Screenshot: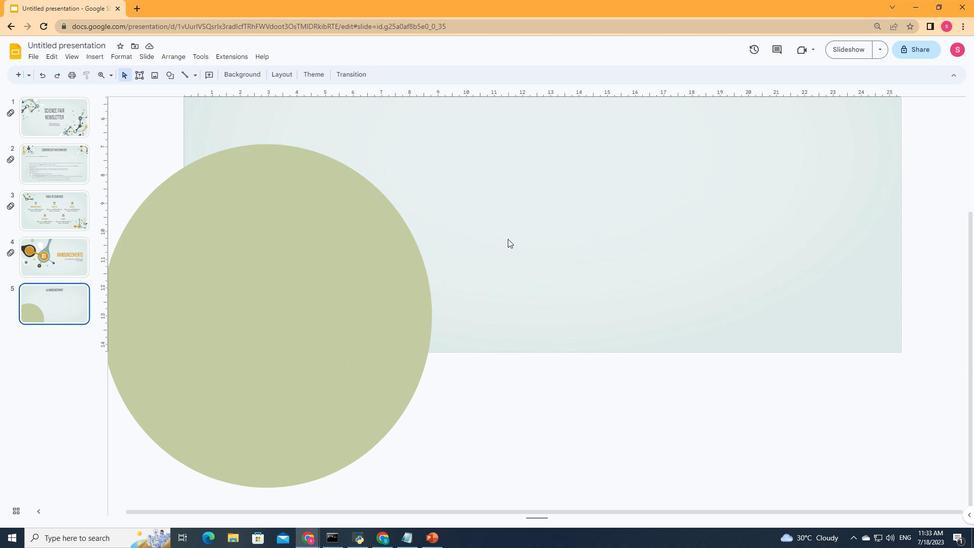 
Action: Mouse scrolled (508, 239) with delta (0, 0)
Screenshot: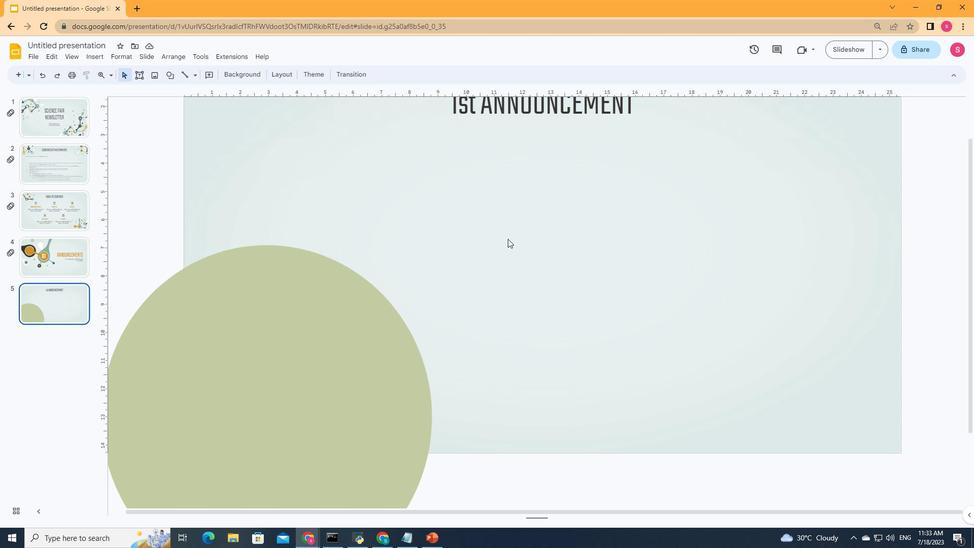 
Action: Mouse moved to (223, 377)
Screenshot: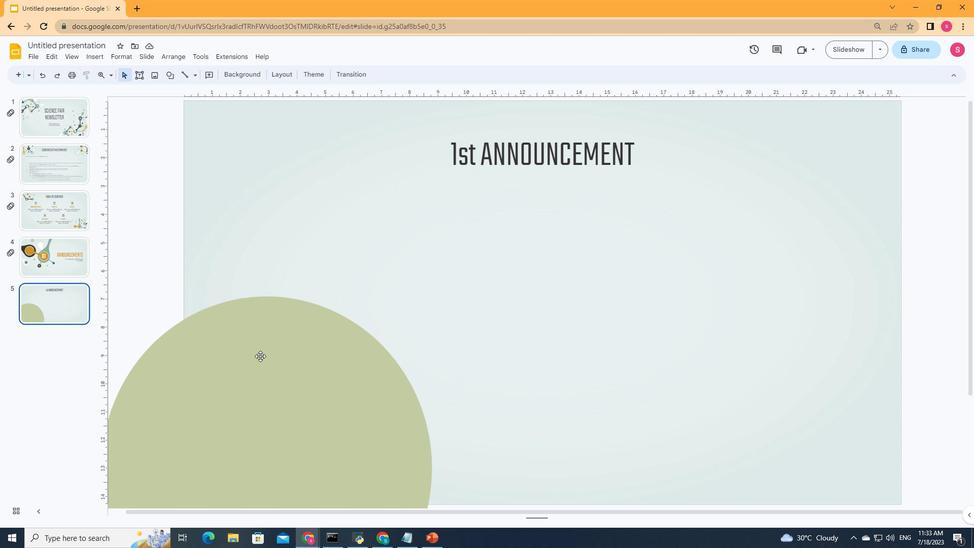 
Action: Mouse pressed left at (223, 377)
Screenshot: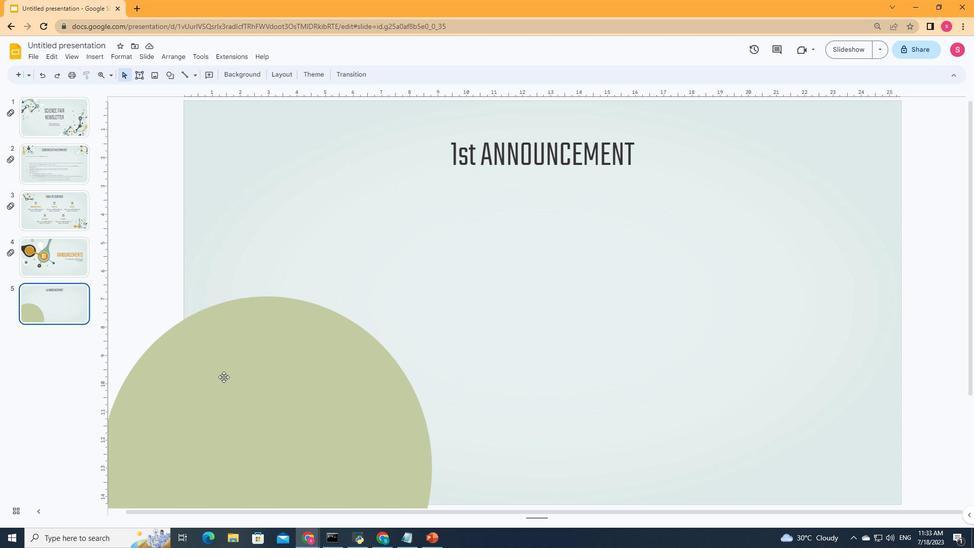 
Action: Mouse moved to (467, 497)
Screenshot: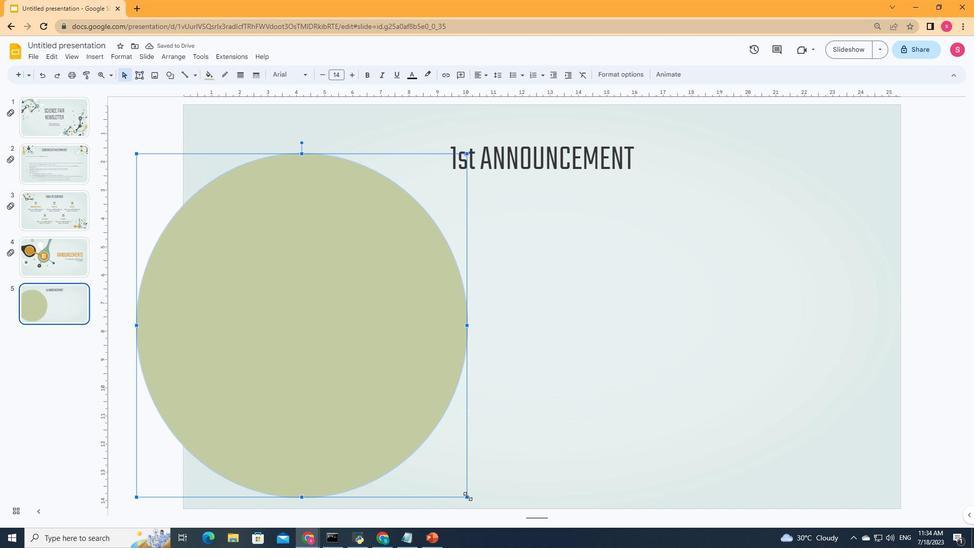 
Action: Mouse pressed left at (467, 497)
Screenshot: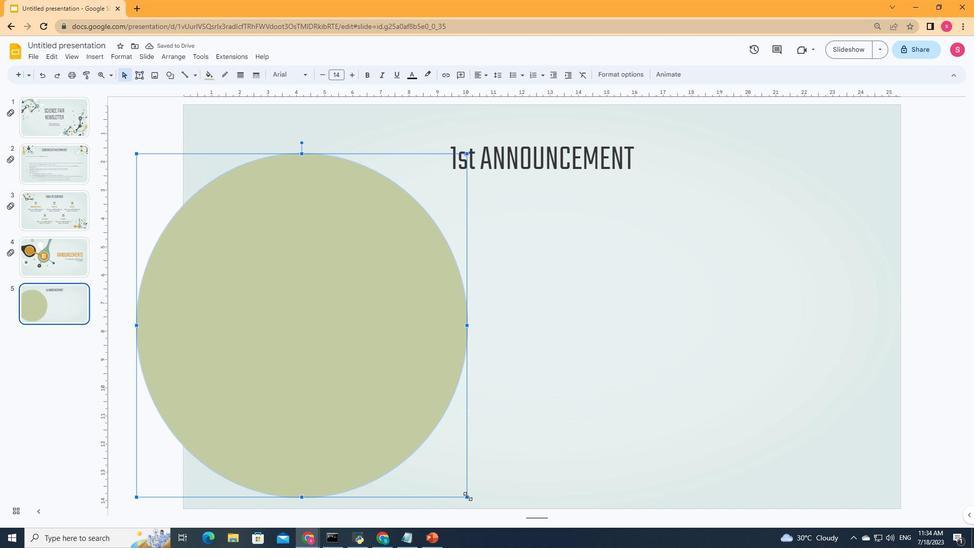 
Action: Mouse moved to (297, 312)
Screenshot: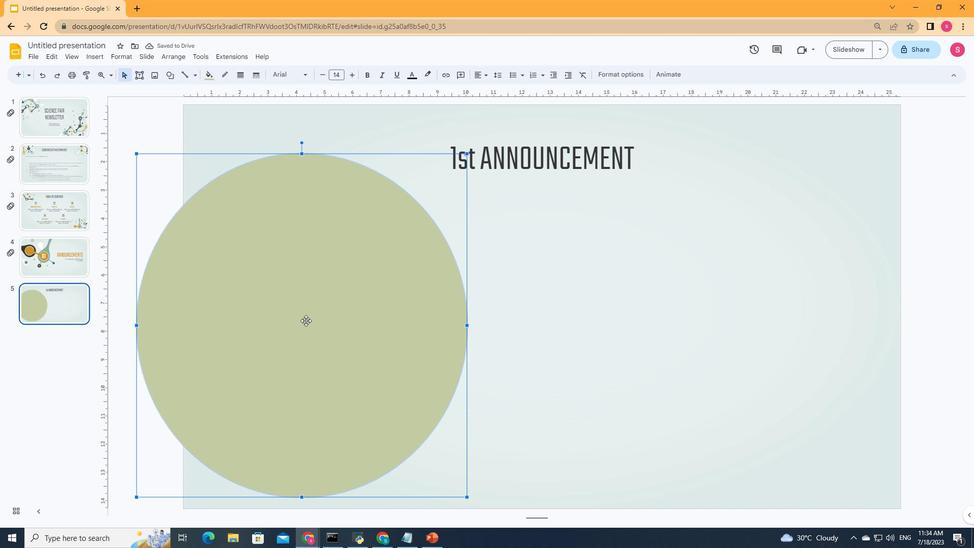 
Action: Mouse pressed left at (297, 312)
Screenshot: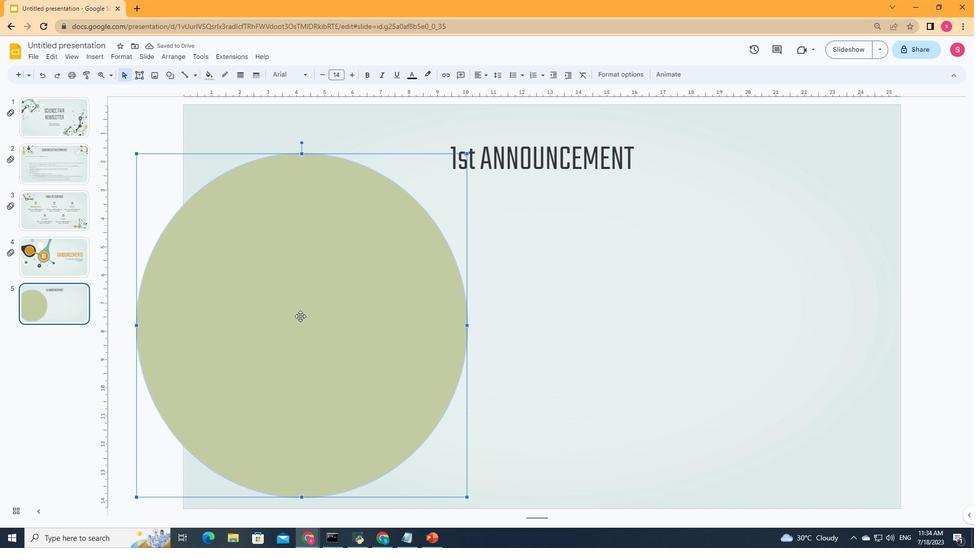 
Action: Mouse moved to (597, 454)
Screenshot: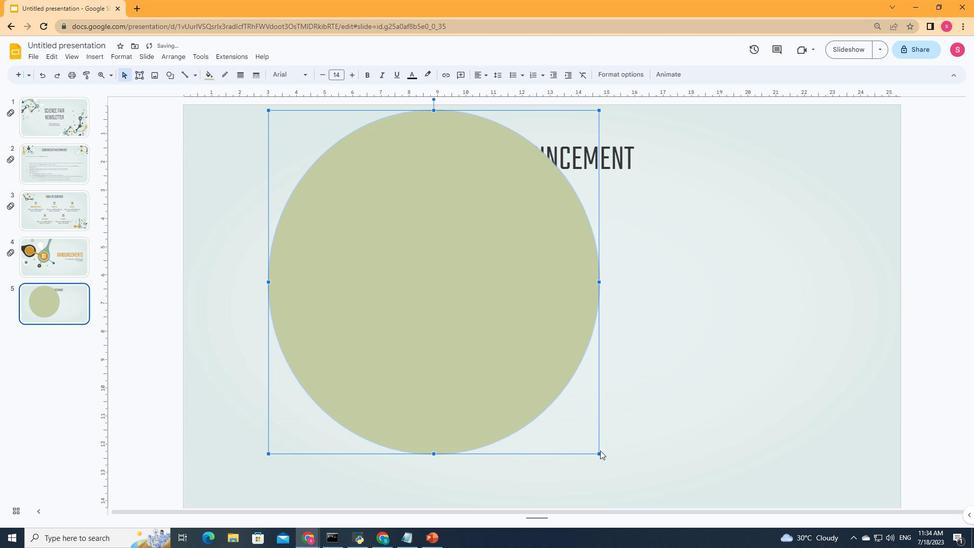 
Action: Mouse pressed left at (597, 454)
Screenshot: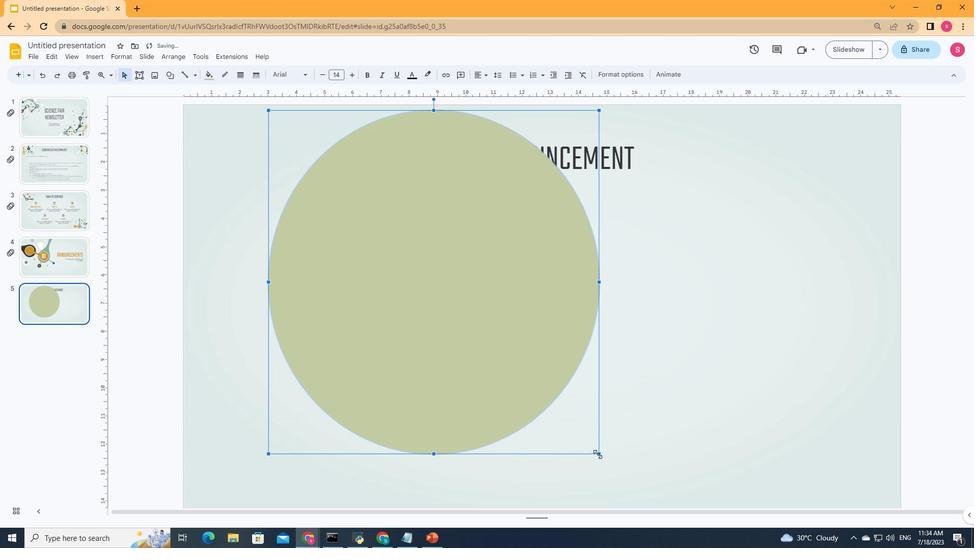 
Action: Mouse moved to (600, 455)
Screenshot: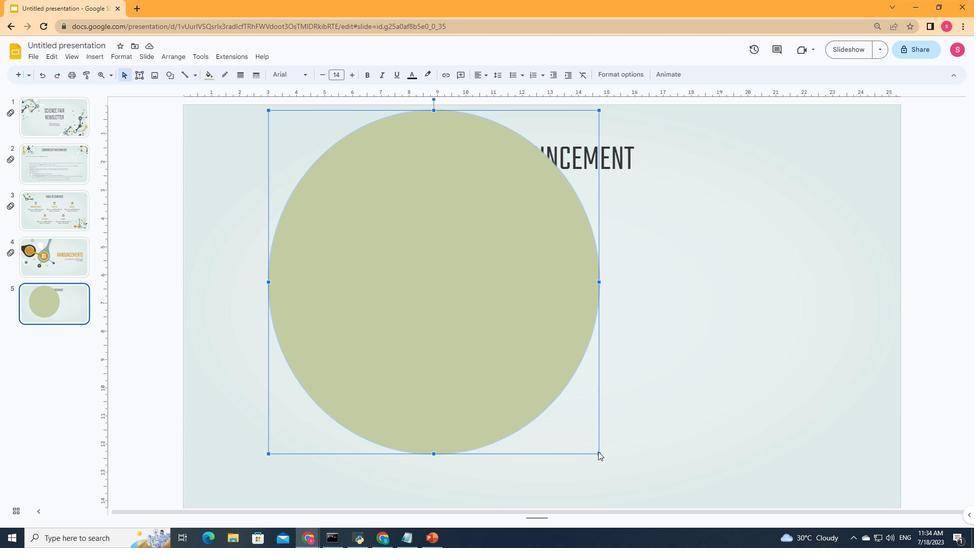 
Action: Mouse pressed left at (600, 455)
Screenshot: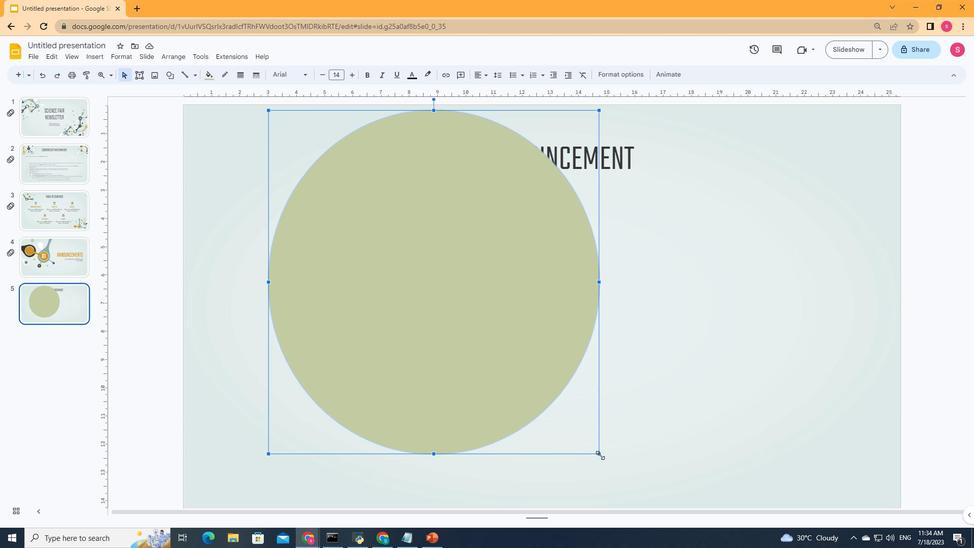 
Action: Mouse moved to (646, 485)
Screenshot: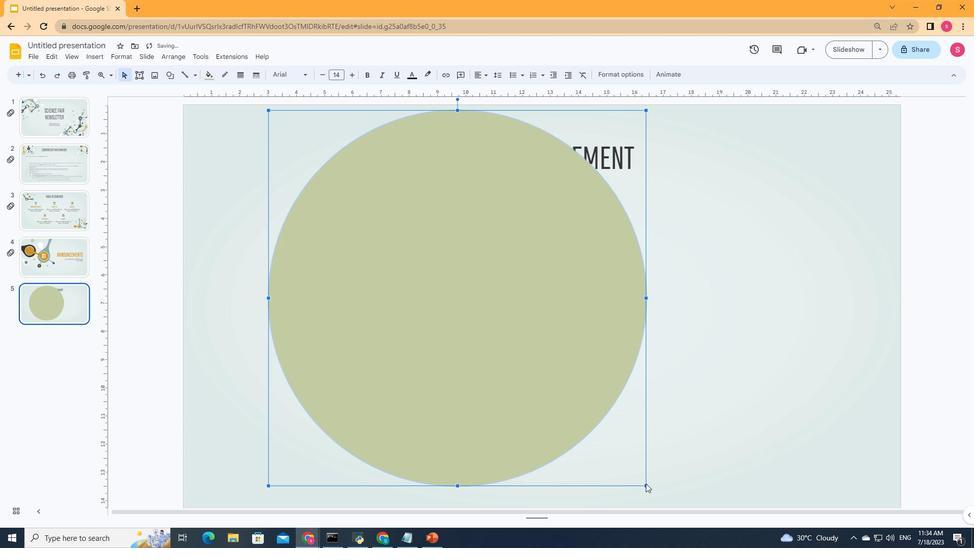
Action: Mouse pressed left at (646, 485)
Screenshot: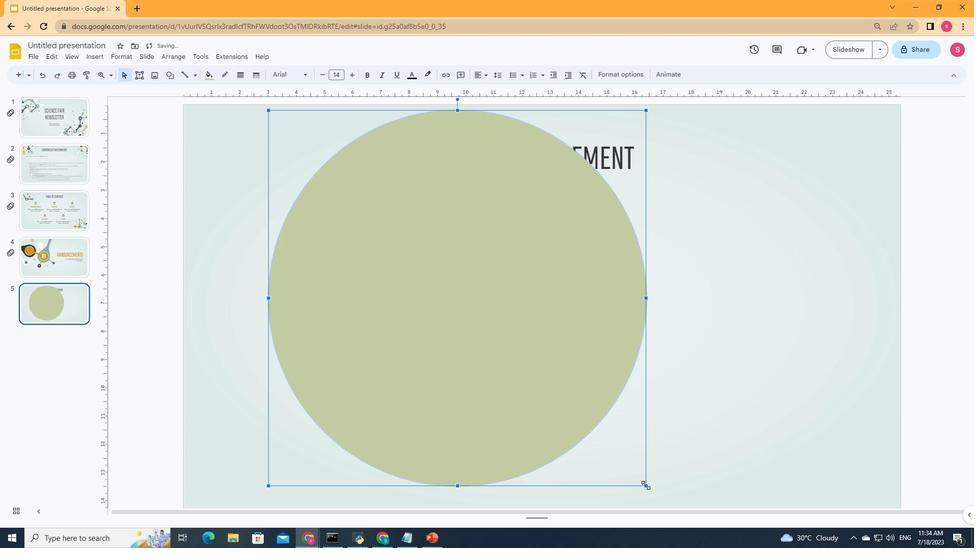 
Action: Mouse moved to (646, 486)
Screenshot: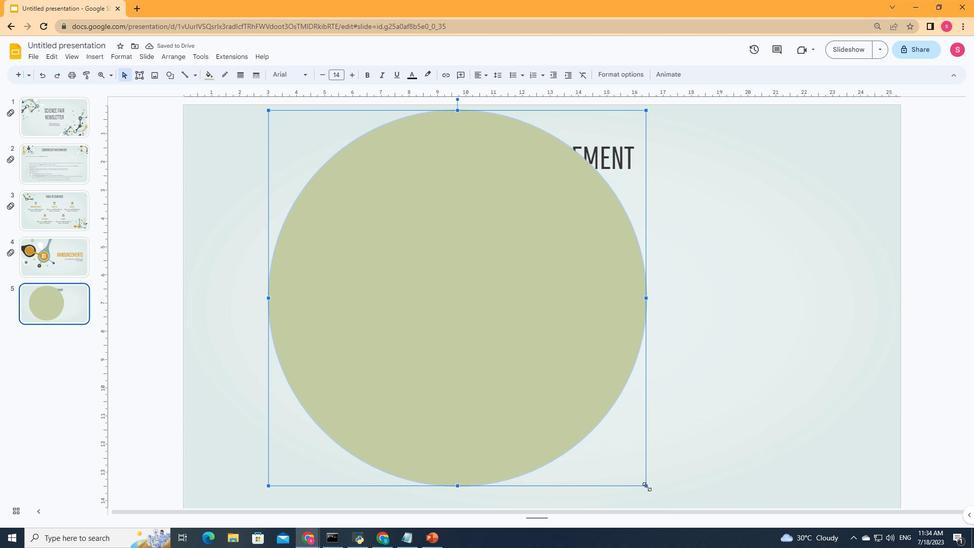 
Action: Mouse pressed left at (646, 486)
Screenshot: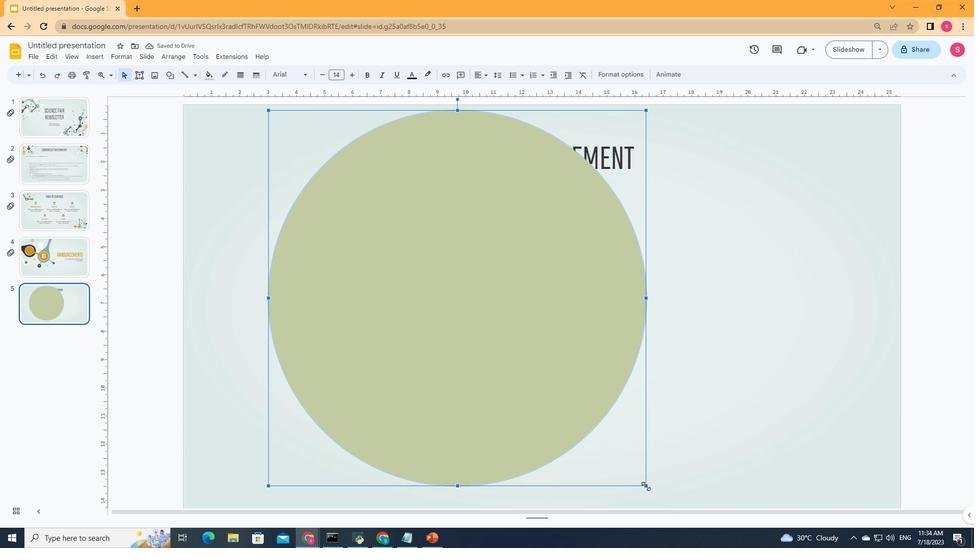 
Action: Mouse moved to (662, 496)
Screenshot: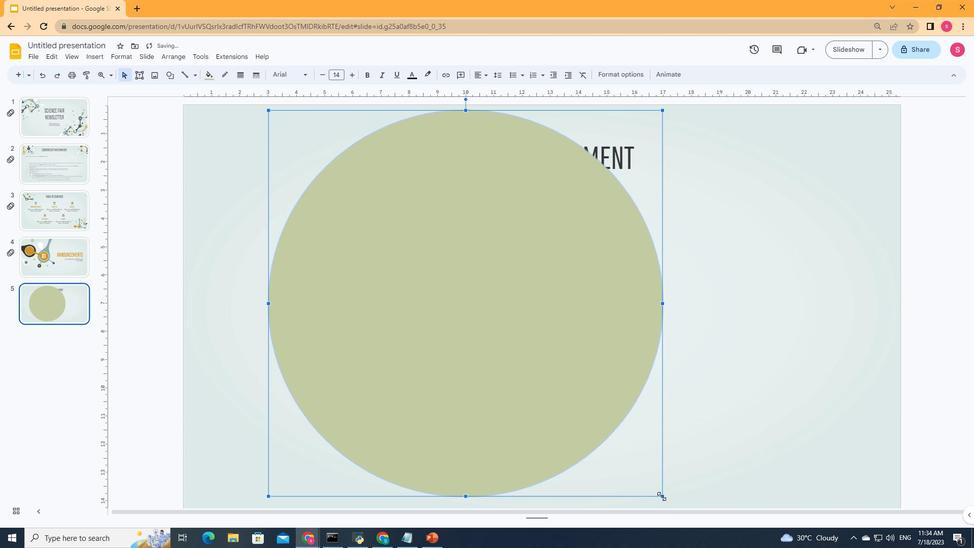 
Action: Mouse pressed left at (662, 496)
Screenshot: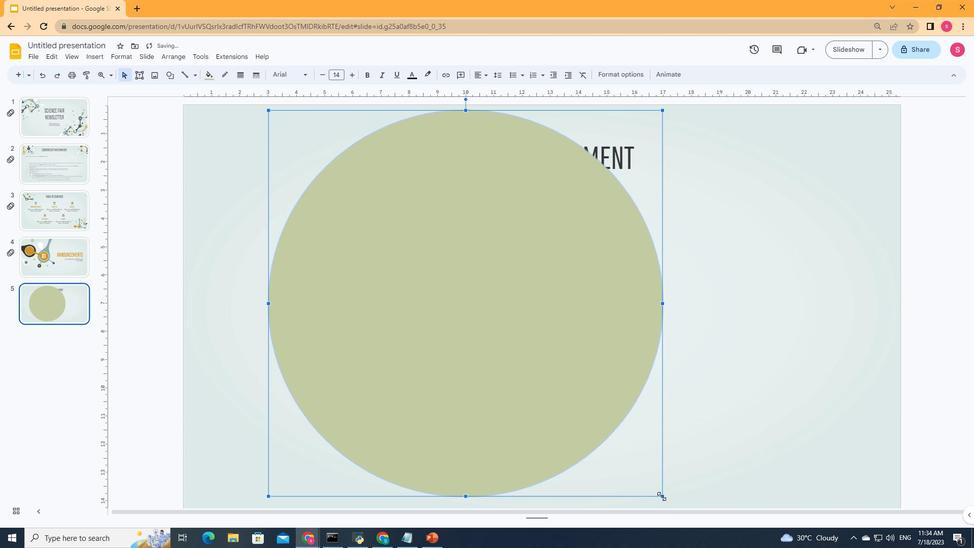 
Action: Mouse moved to (672, 503)
Screenshot: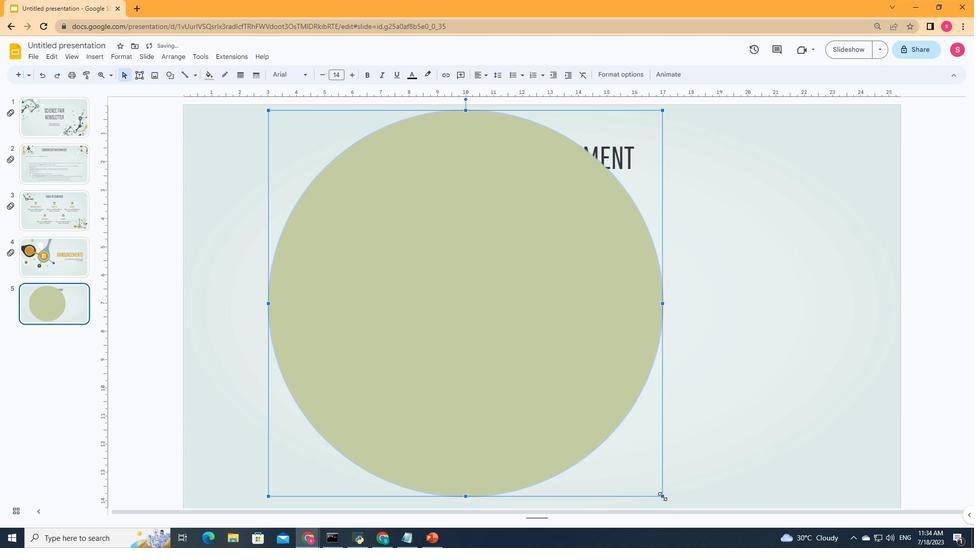 
Action: Mouse pressed left at (672, 503)
Screenshot: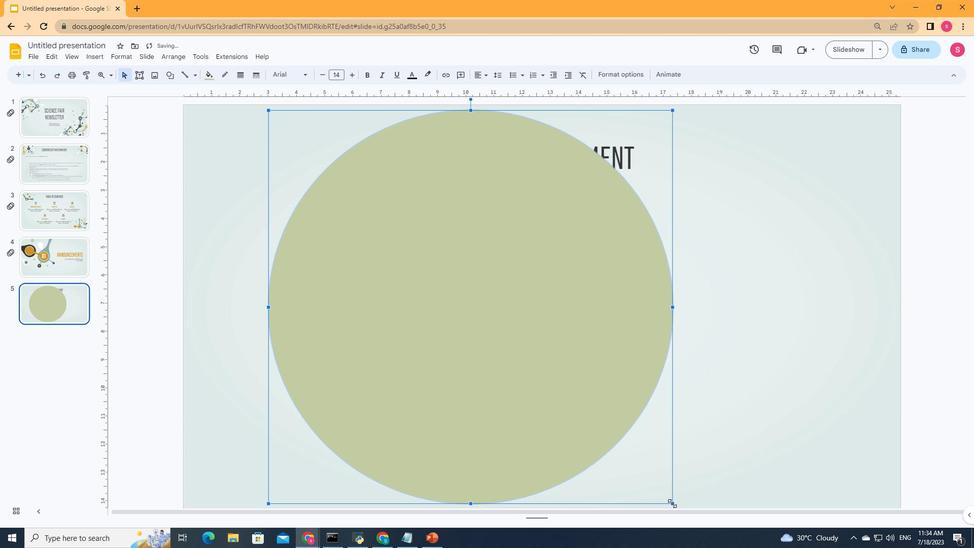 
Action: Mouse moved to (434, 304)
Screenshot: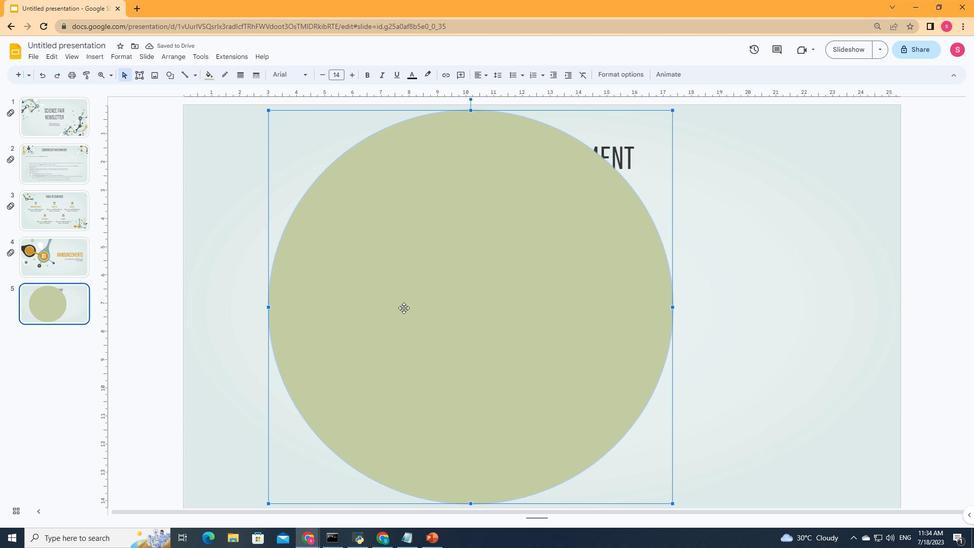 
Action: Mouse pressed left at (434, 304)
Screenshot: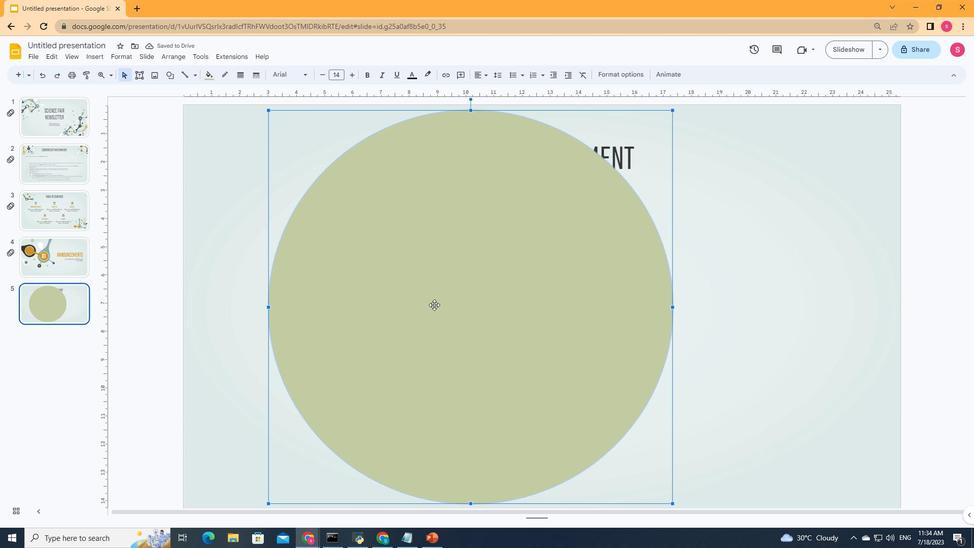 
Action: Mouse moved to (257, 426)
Screenshot: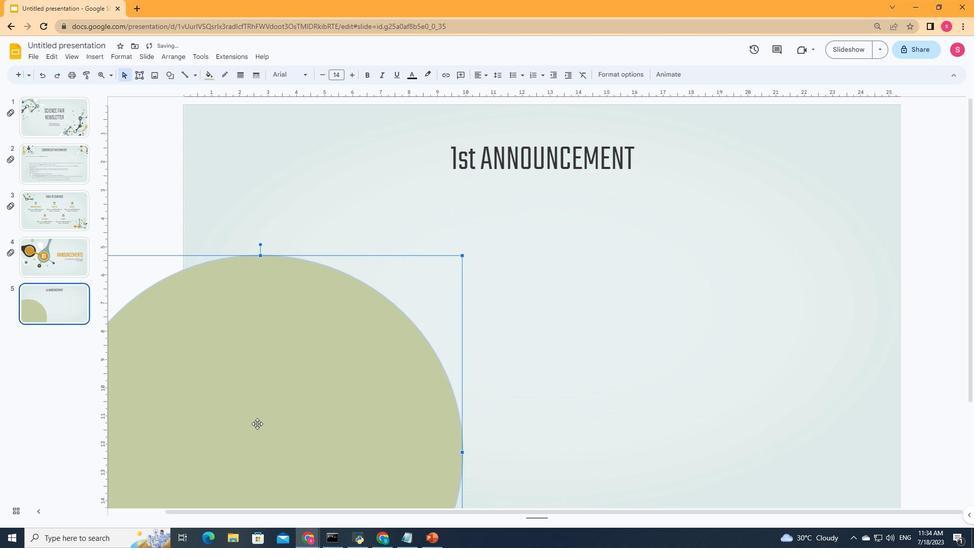
Action: Mouse pressed left at (257, 426)
Screenshot: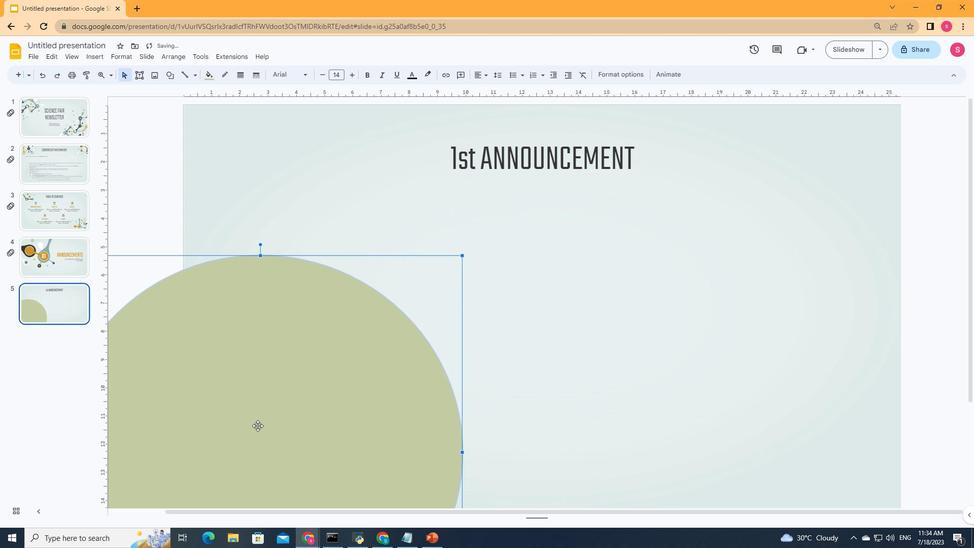 
Action: Mouse moved to (296, 426)
Screenshot: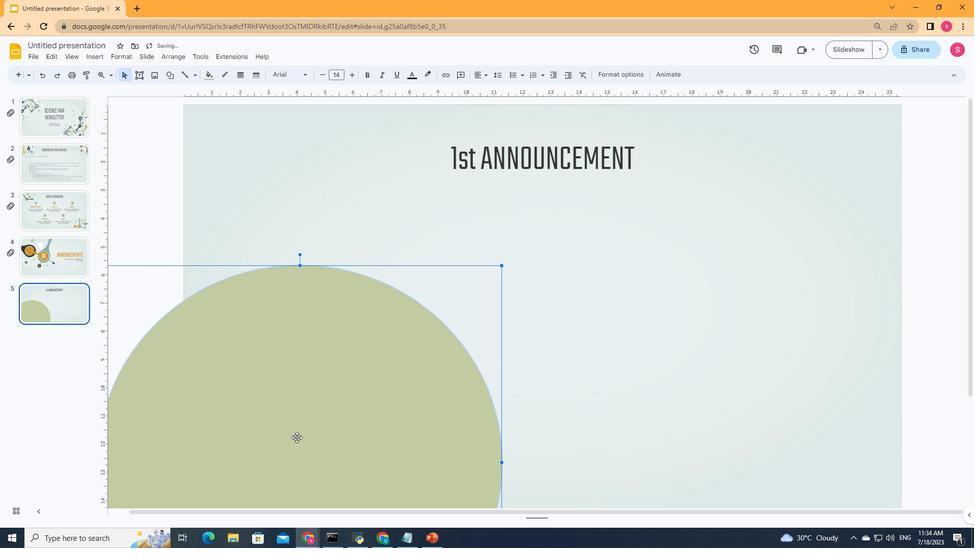
Action: Mouse pressed left at (296, 426)
Screenshot: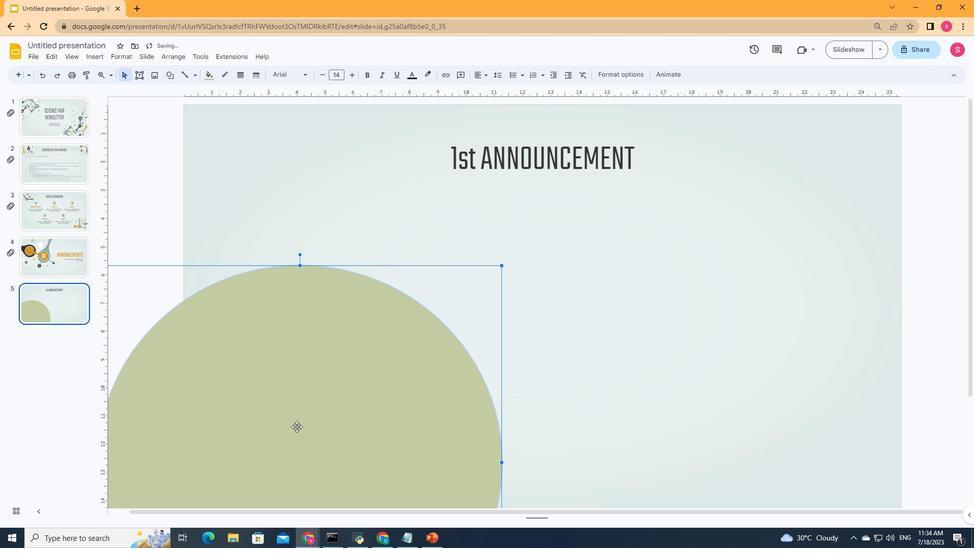
Action: Mouse moved to (322, 425)
Screenshot: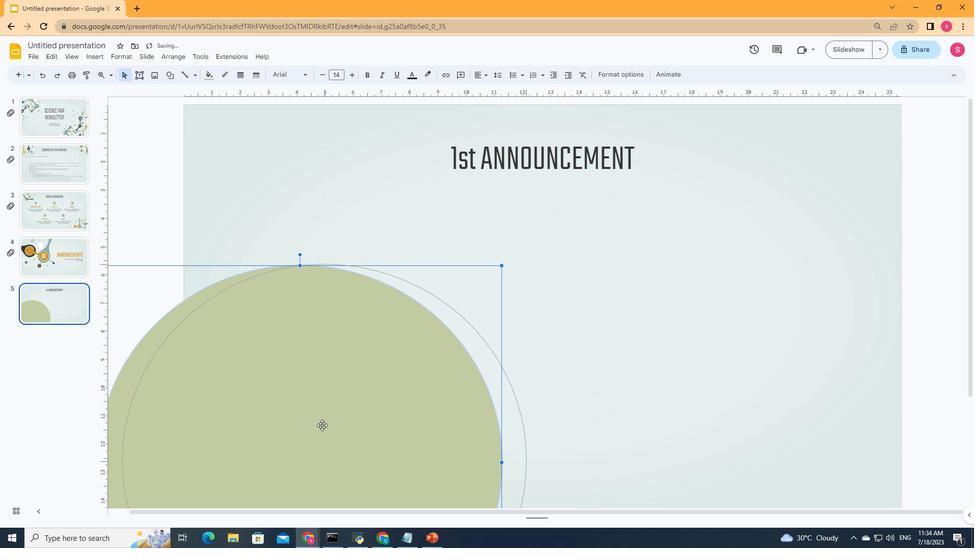 
Action: Mouse pressed left at (322, 425)
Screenshot: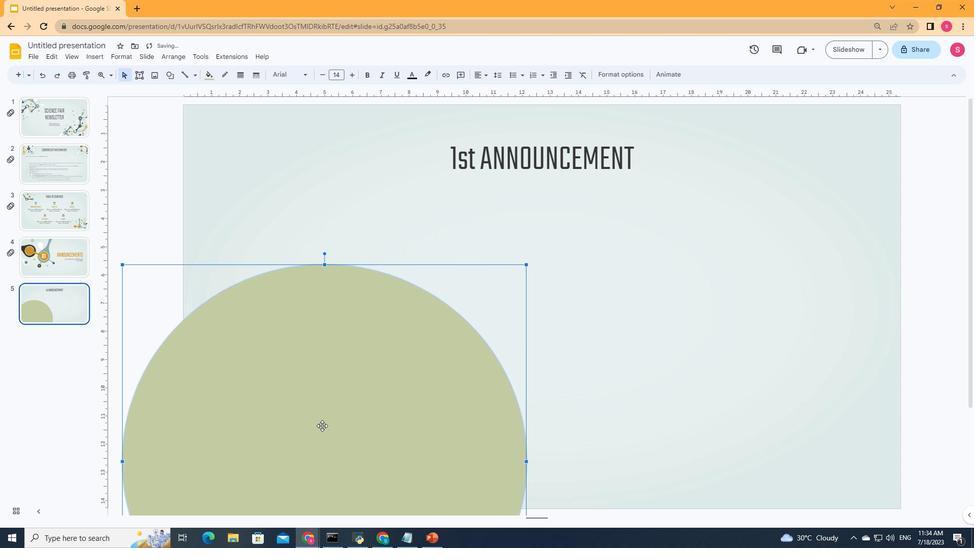 
Action: Mouse moved to (313, 381)
Screenshot: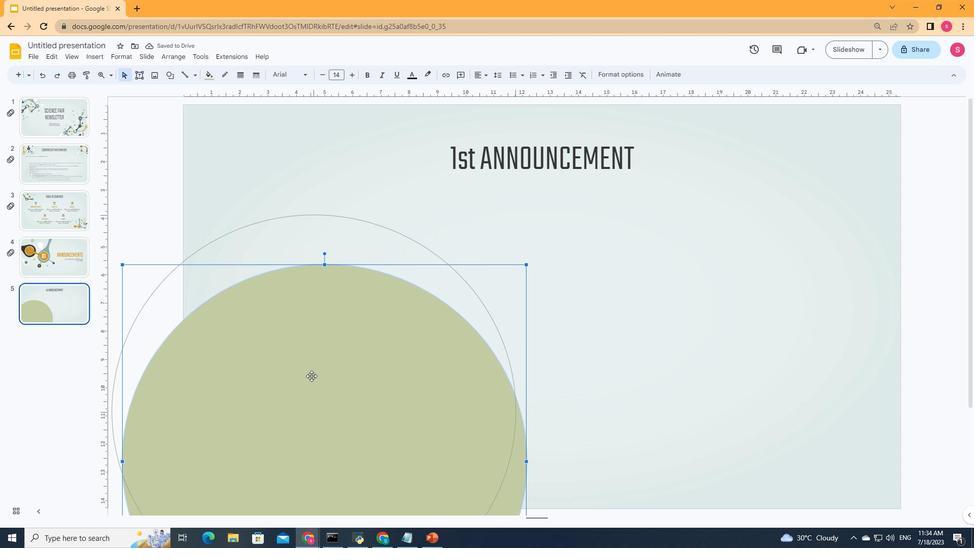 
Action: Mouse pressed left at (313, 381)
Screenshot: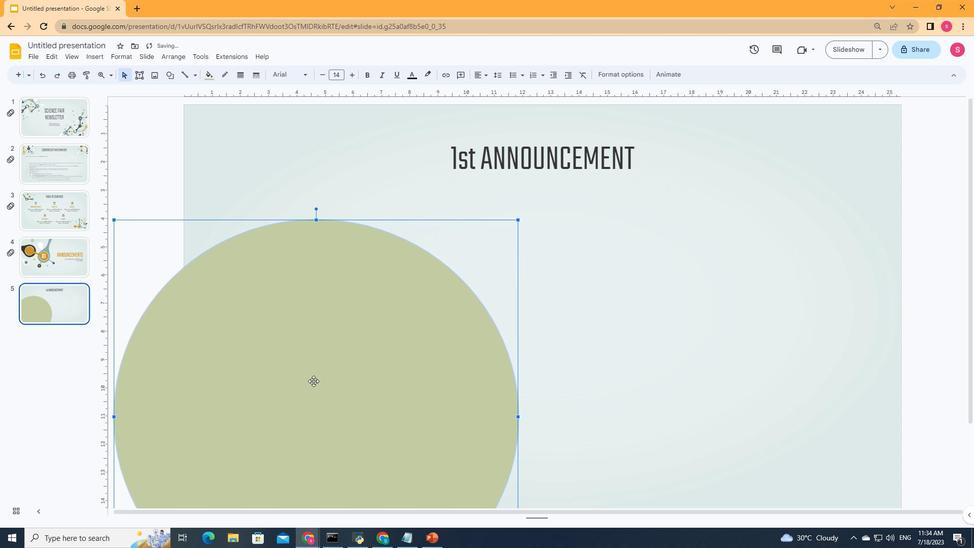 
Action: Mouse moved to (314, 394)
Screenshot: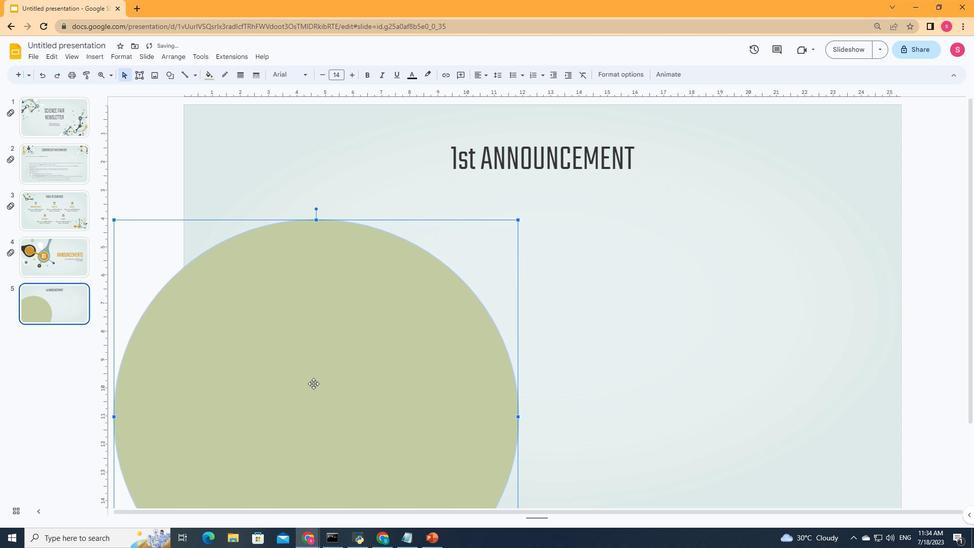 
Action: Mouse pressed left at (314, 394)
Screenshot: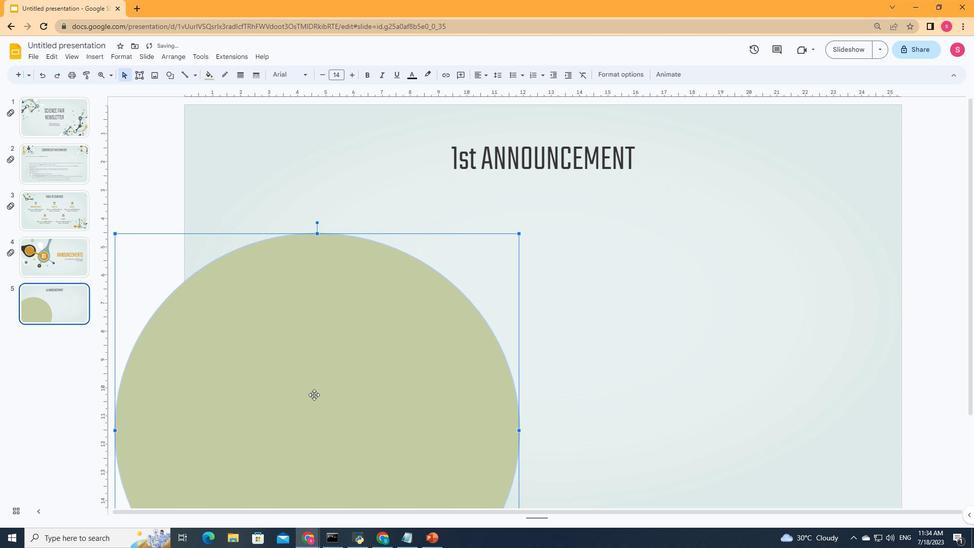 
Action: Mouse moved to (660, 377)
Screenshot: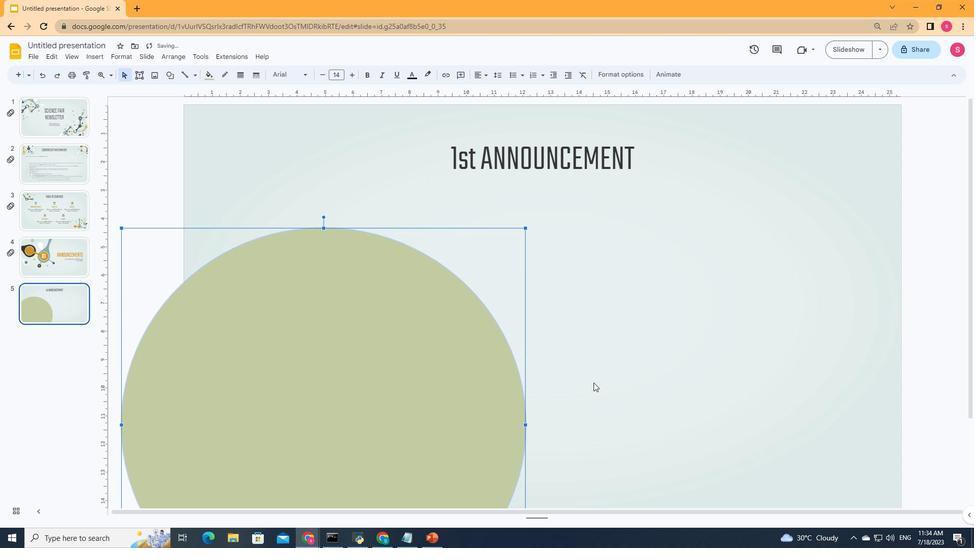 
Action: Mouse scrolled (660, 376) with delta (0, 0)
Screenshot: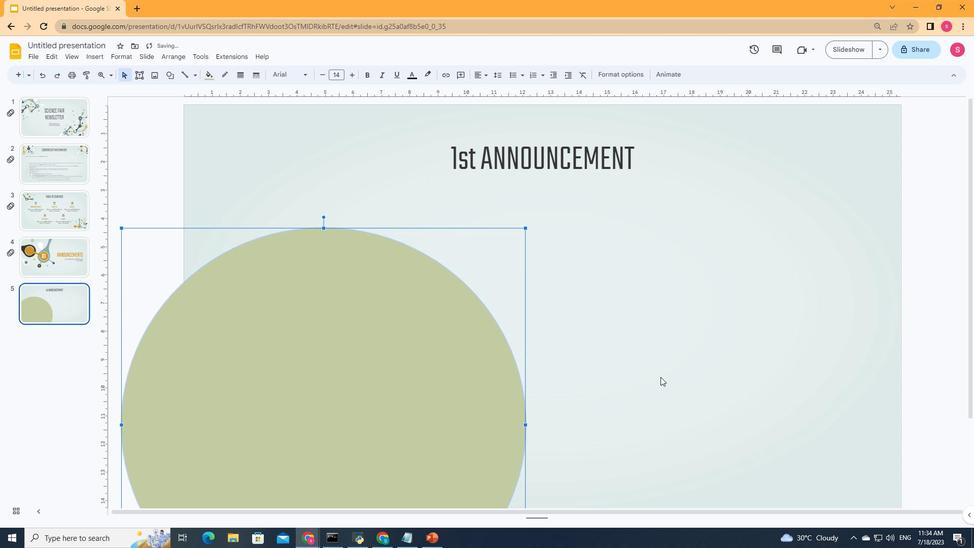 
Action: Mouse scrolled (660, 376) with delta (0, 0)
Screenshot: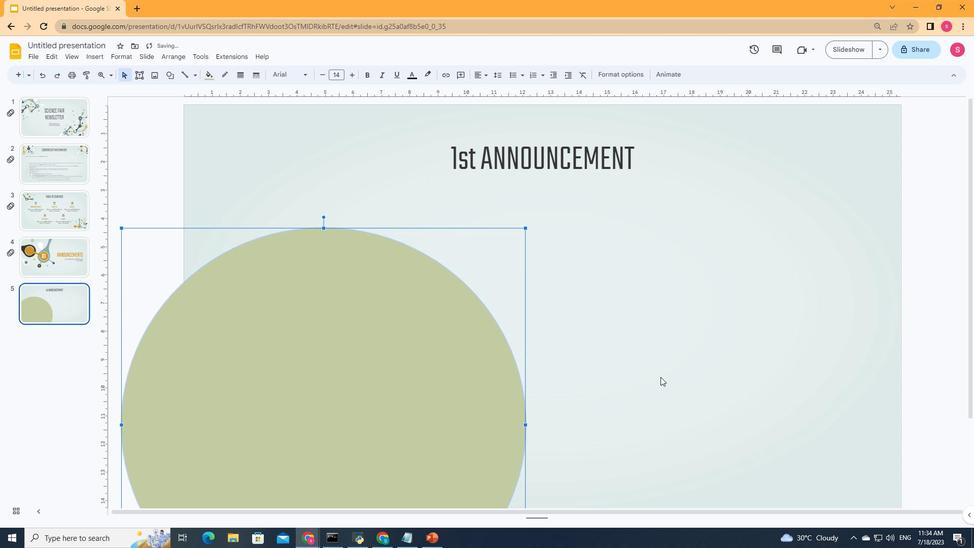 
Action: Mouse scrolled (660, 376) with delta (0, 0)
Screenshot: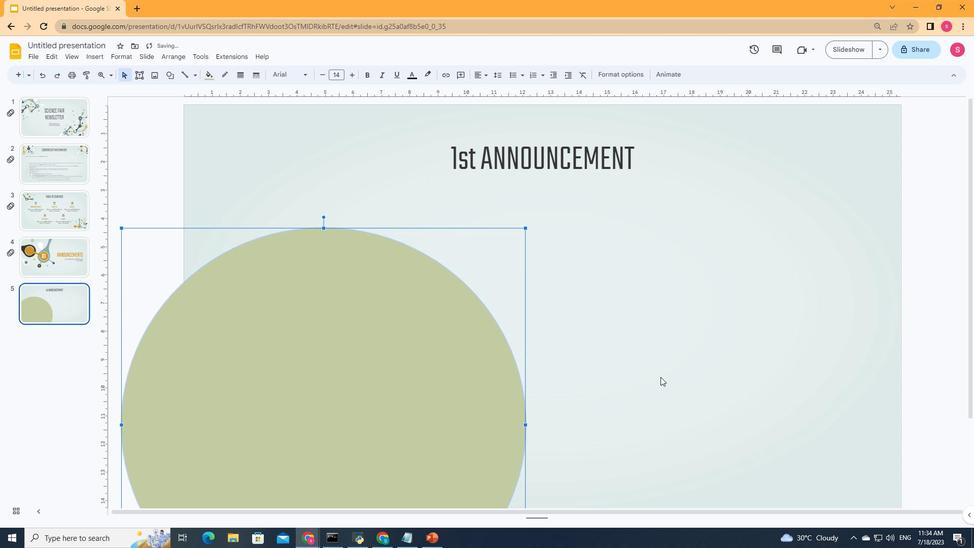 
Action: Mouse scrolled (660, 376) with delta (0, 0)
Screenshot: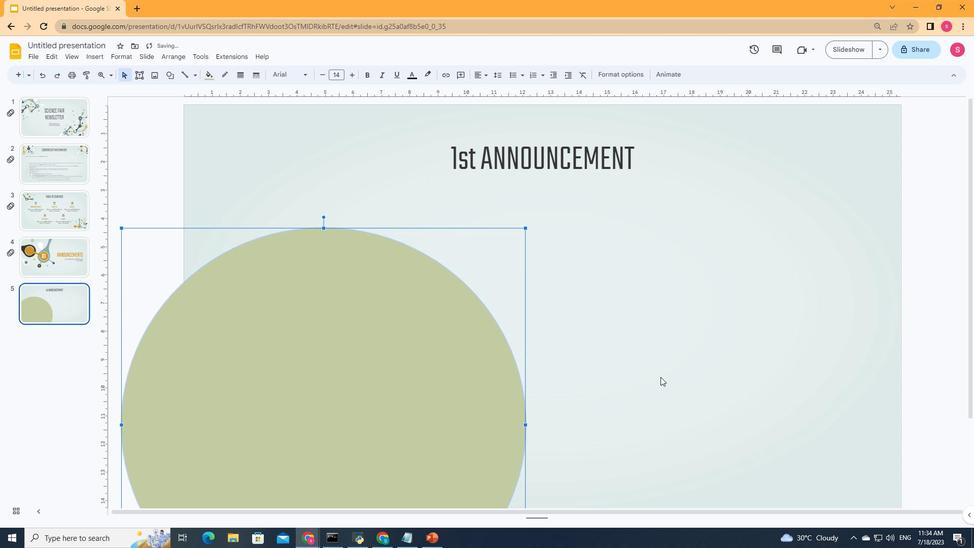 
Action: Mouse scrolled (660, 376) with delta (0, 0)
Screenshot: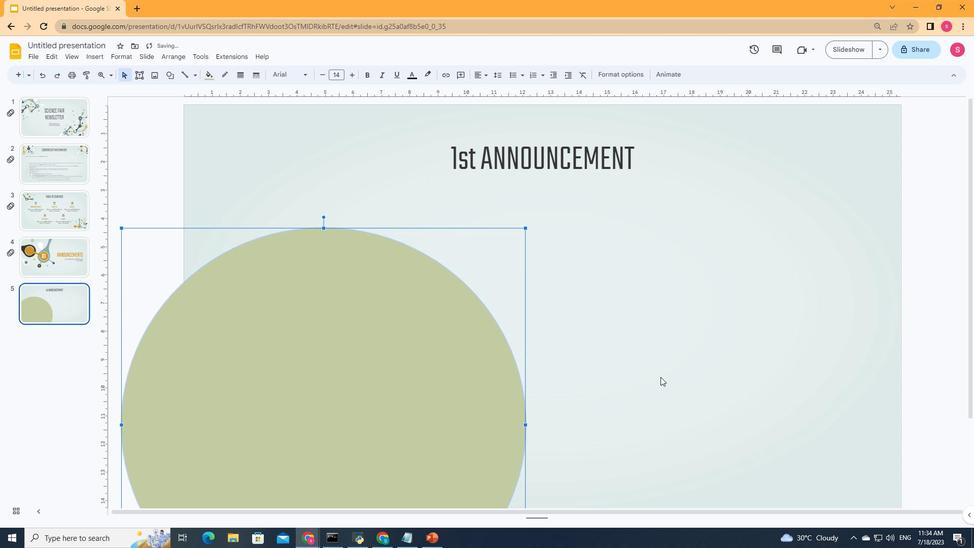 
Action: Mouse moved to (660, 376)
Screenshot: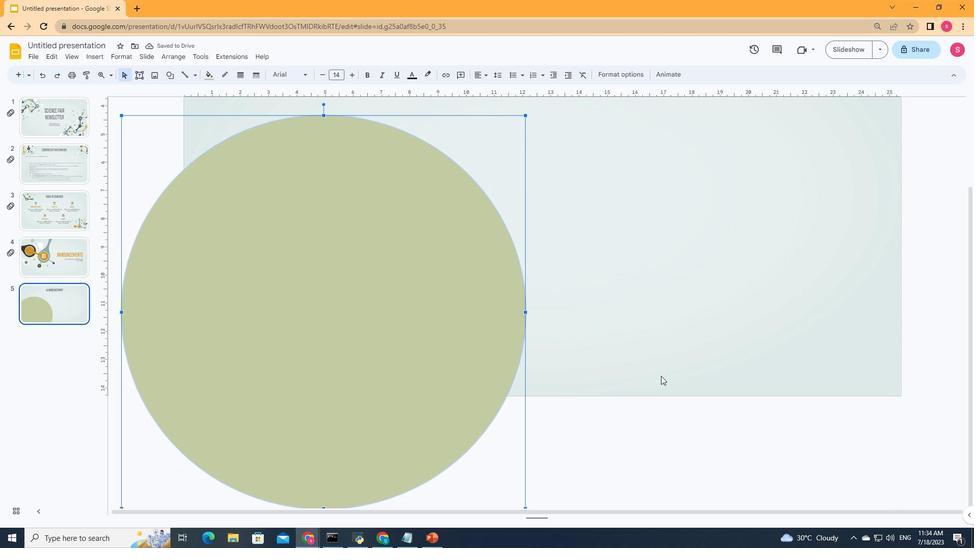 
Action: Mouse scrolled (660, 376) with delta (0, 0)
Screenshot: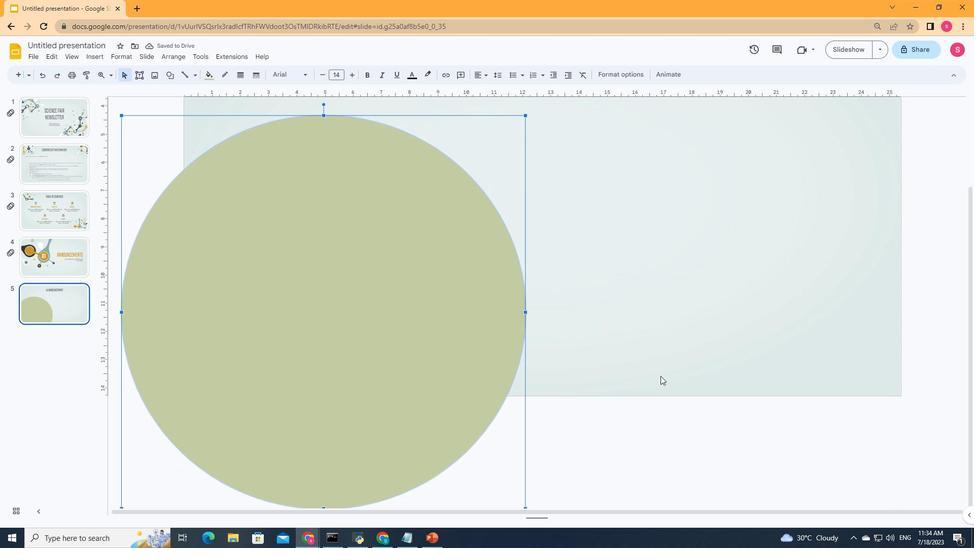 
Action: Mouse scrolled (660, 376) with delta (0, 0)
Screenshot: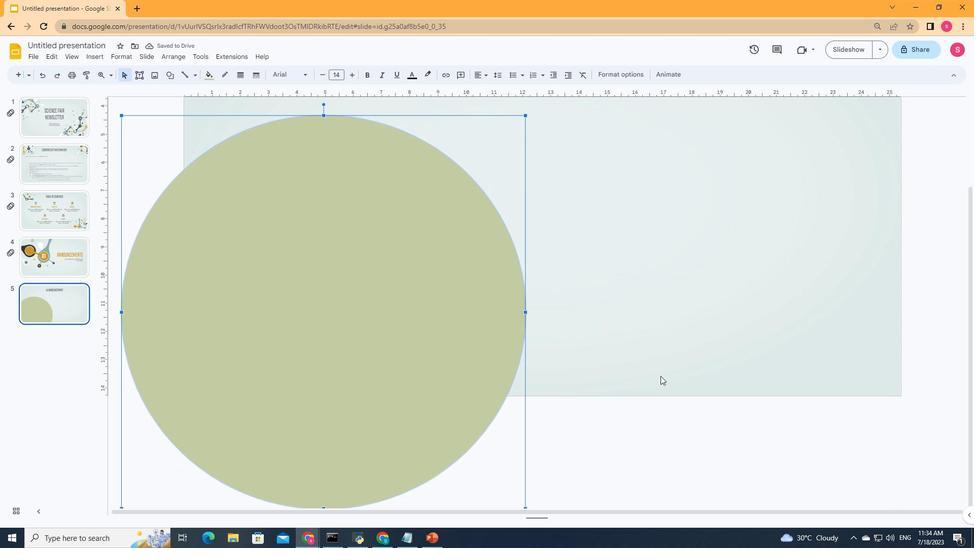 
Action: Mouse scrolled (660, 376) with delta (0, 0)
Screenshot: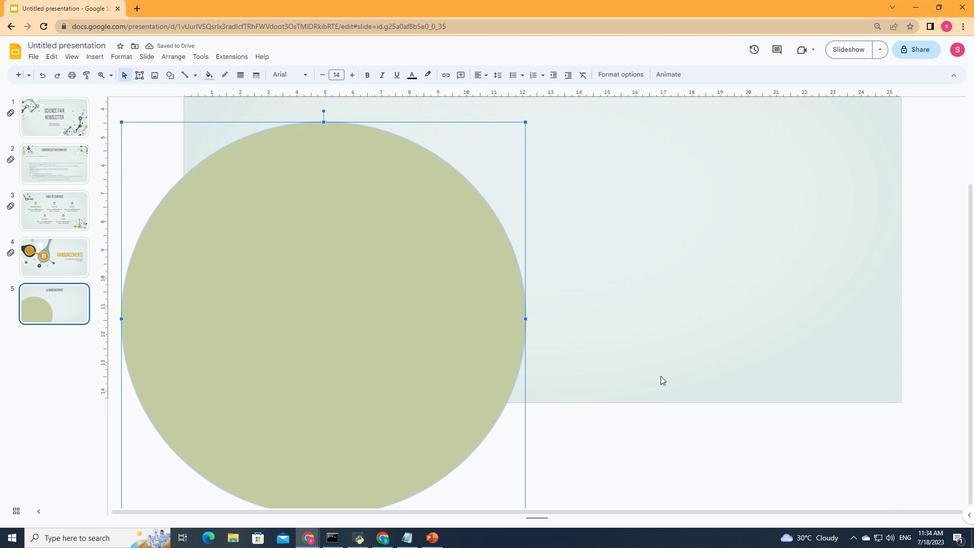 
Action: Mouse moved to (656, 376)
Screenshot: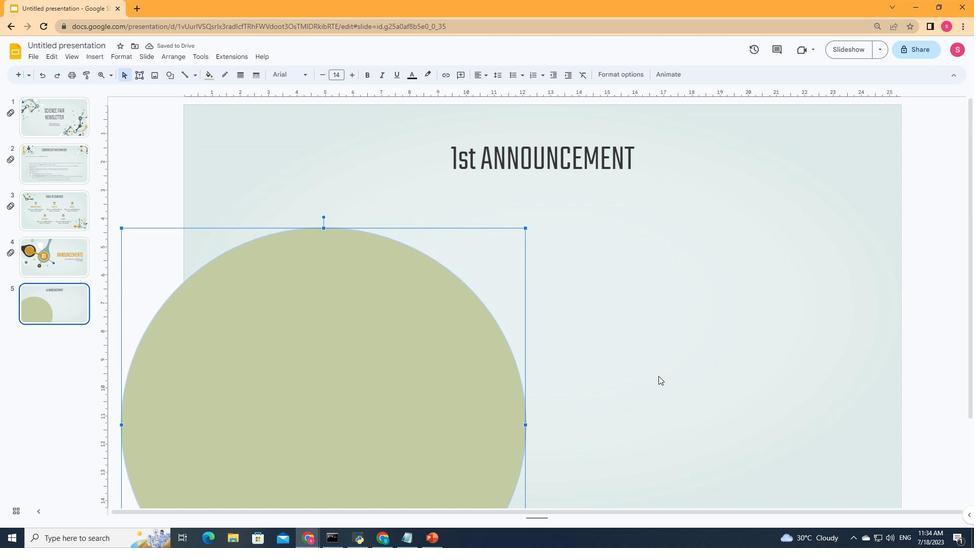 
Action: Mouse pressed left at (656, 376)
Screenshot: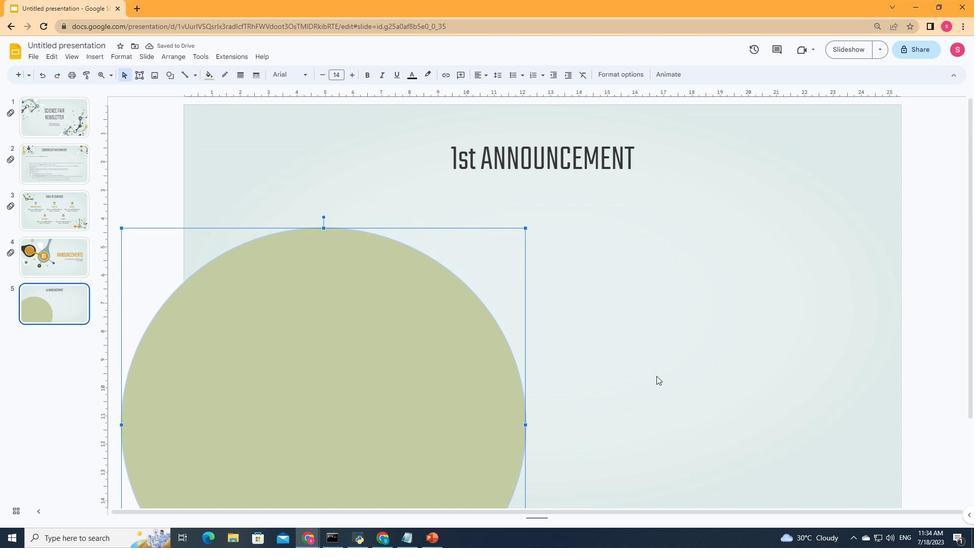
Action: Mouse moved to (92, 59)
Screenshot: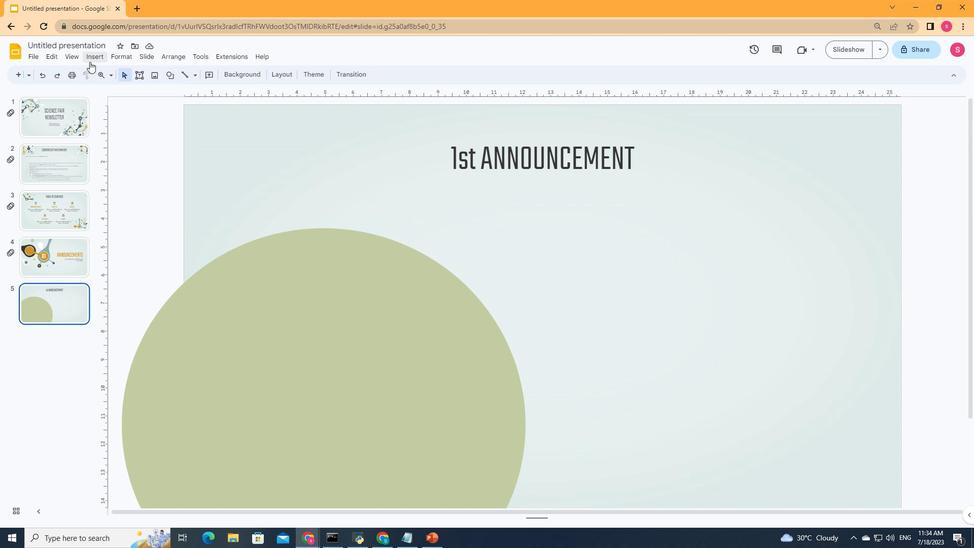 
Action: Mouse pressed left at (92, 59)
Screenshot: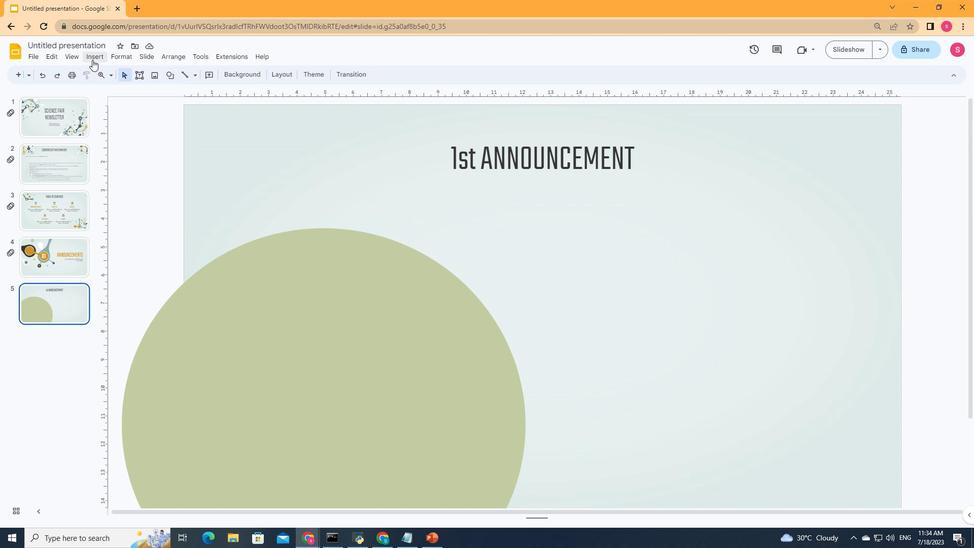 
Action: Mouse moved to (128, 75)
Screenshot: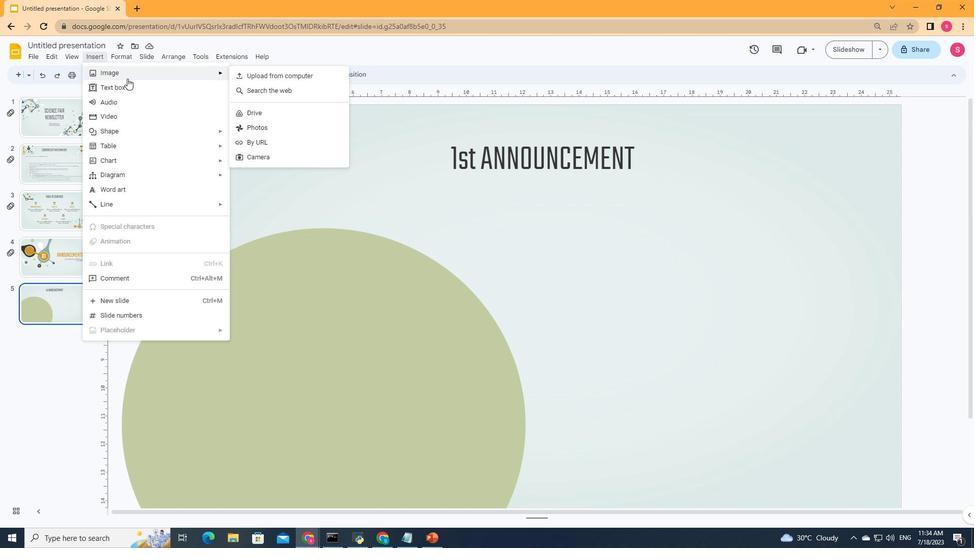
Action: Mouse pressed left at (128, 75)
Screenshot: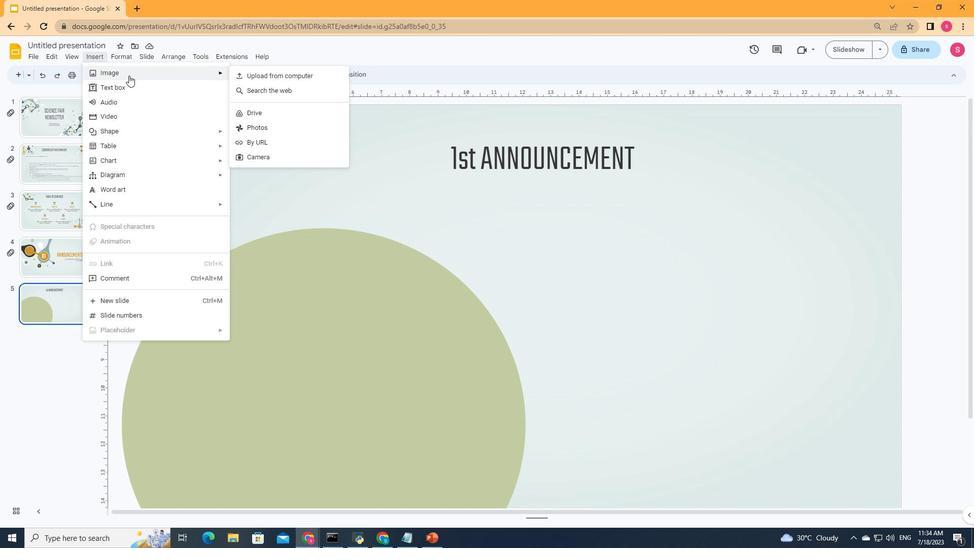 
Action: Mouse moved to (258, 73)
Screenshot: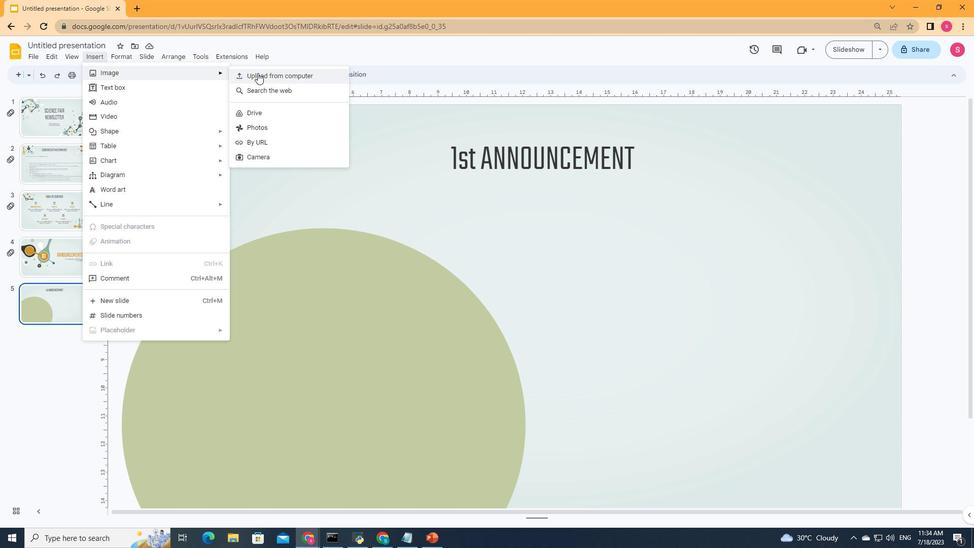 
Action: Mouse pressed left at (258, 73)
Screenshot: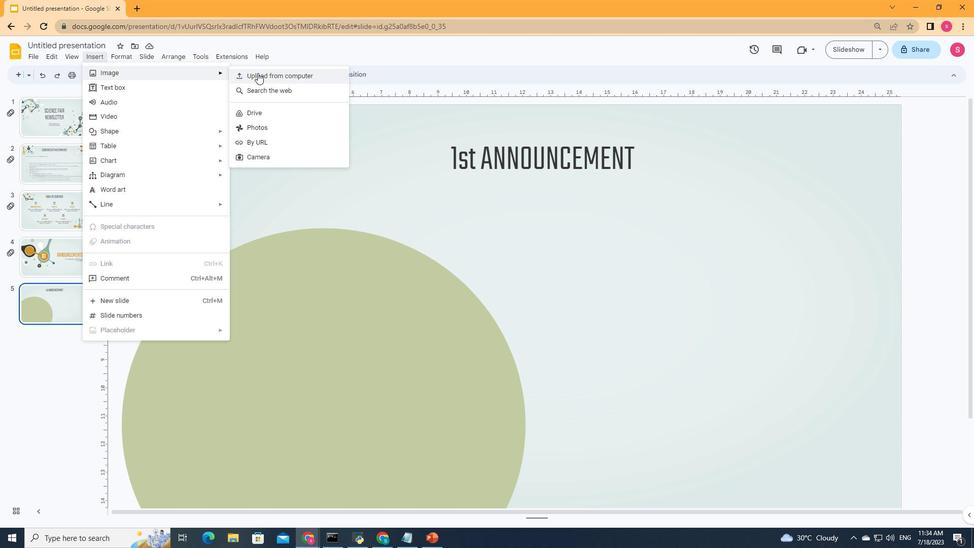 
Action: Mouse moved to (289, 102)
Screenshot: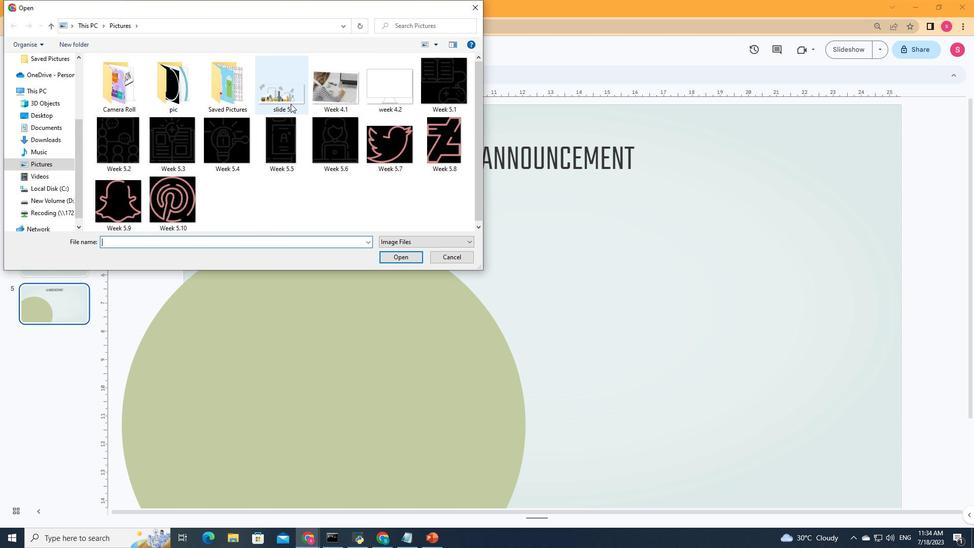 
Action: Mouse pressed left at (289, 102)
Screenshot: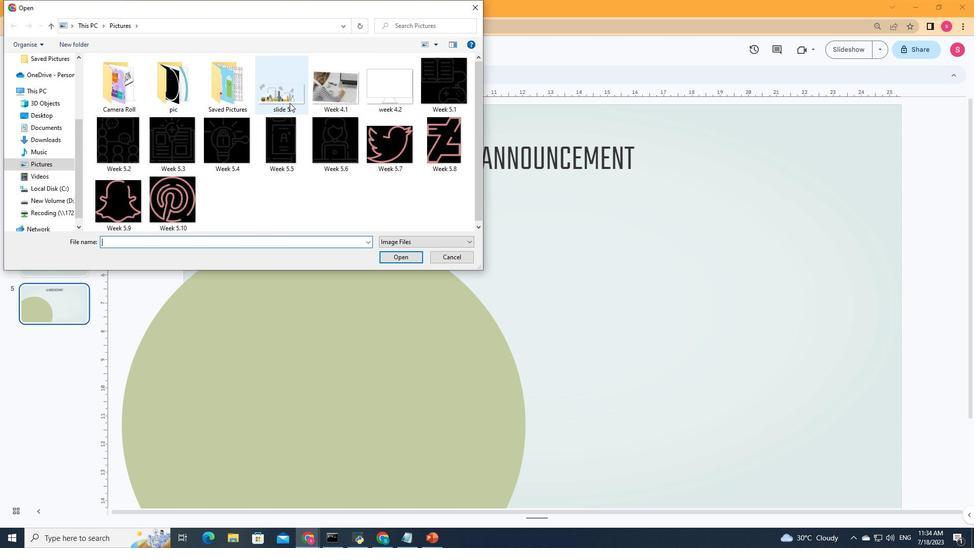
Action: Mouse moved to (407, 263)
Screenshot: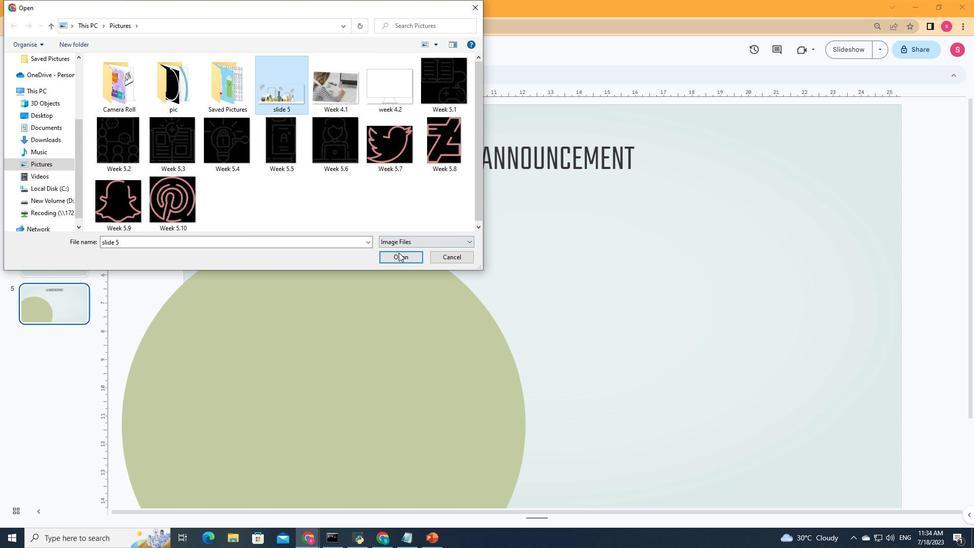 
Action: Mouse pressed left at (407, 263)
Screenshot: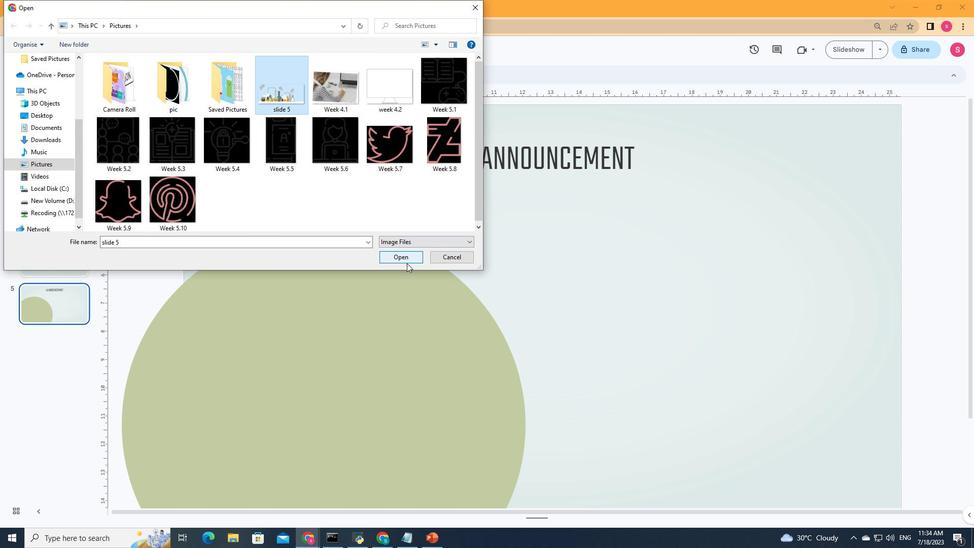 
Action: Mouse moved to (812, 286)
Screenshot: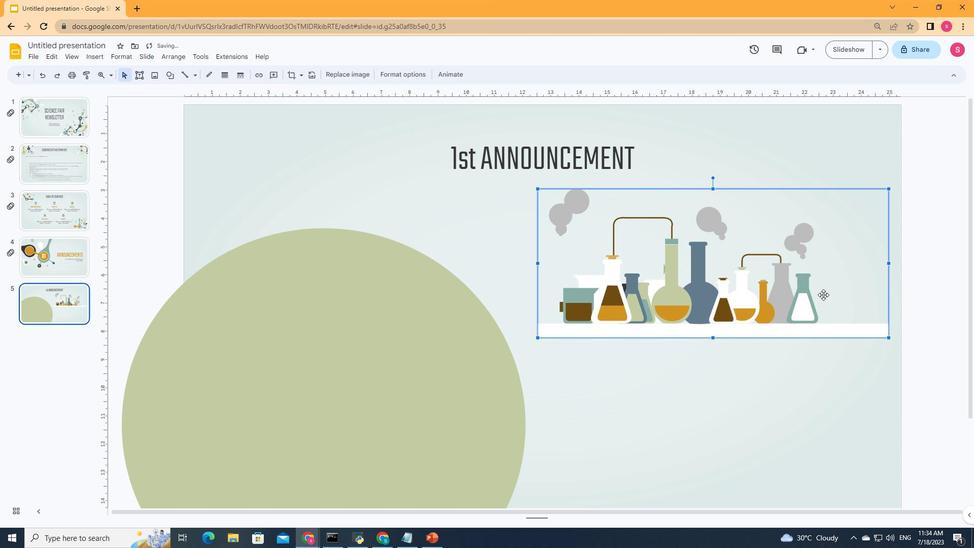 
Action: Mouse pressed left at (812, 286)
Screenshot: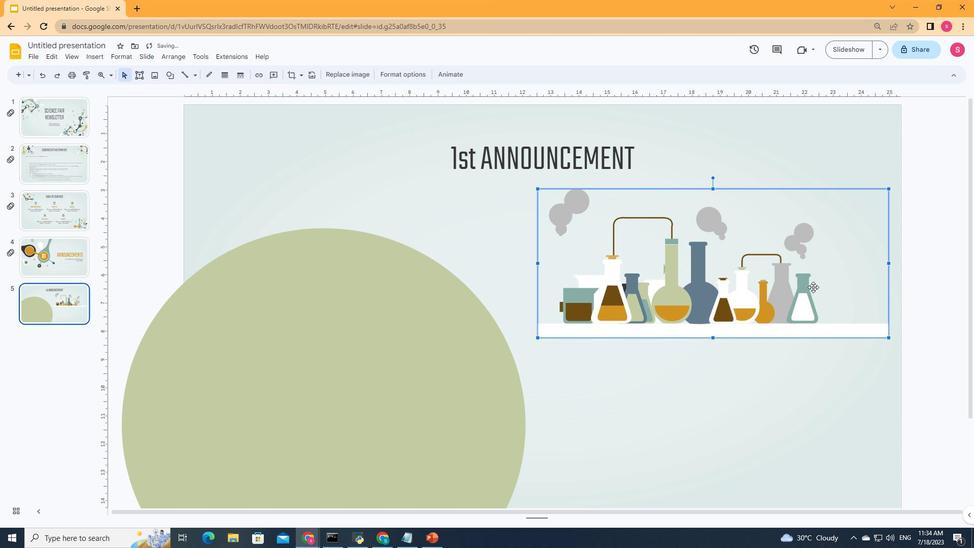 
Action: Mouse moved to (752, 404)
Screenshot: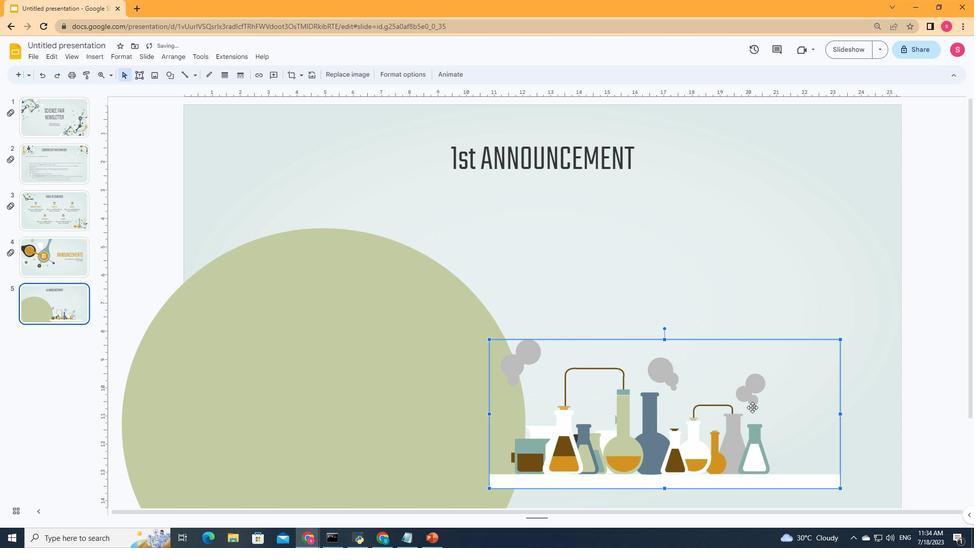 
Action: Mouse scrolled (752, 403) with delta (0, 0)
Screenshot: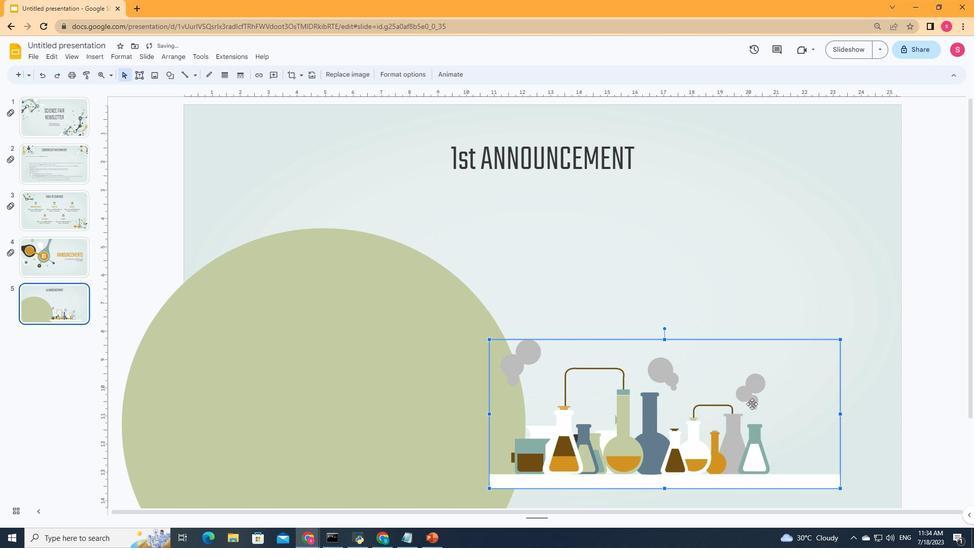 
Action: Mouse scrolled (752, 403) with delta (0, 0)
Screenshot: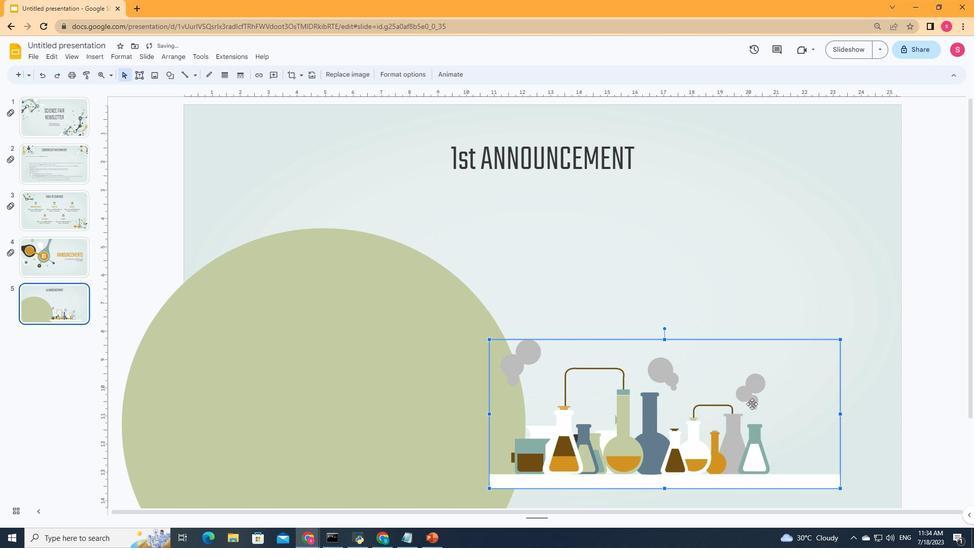 
Action: Mouse scrolled (752, 403) with delta (0, 0)
Screenshot: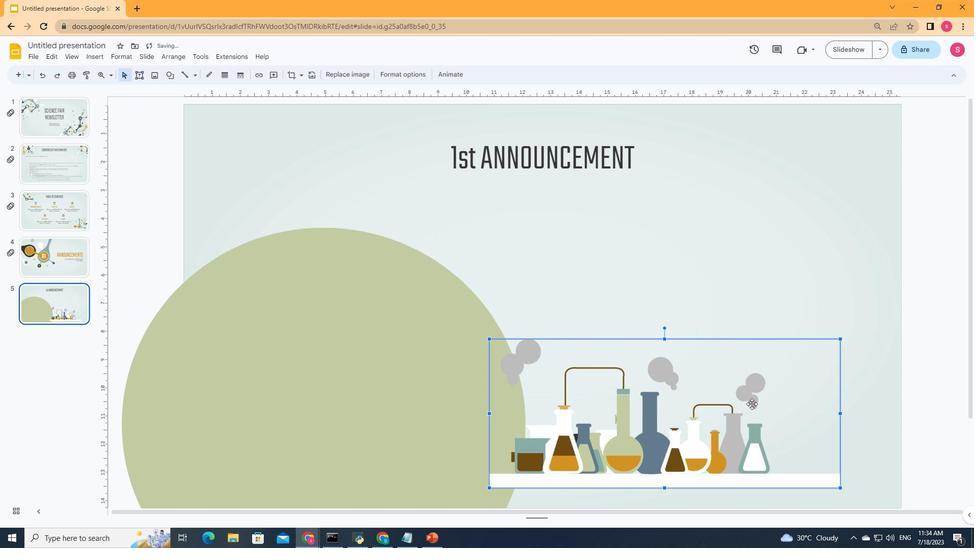
Action: Mouse moved to (696, 324)
Screenshot: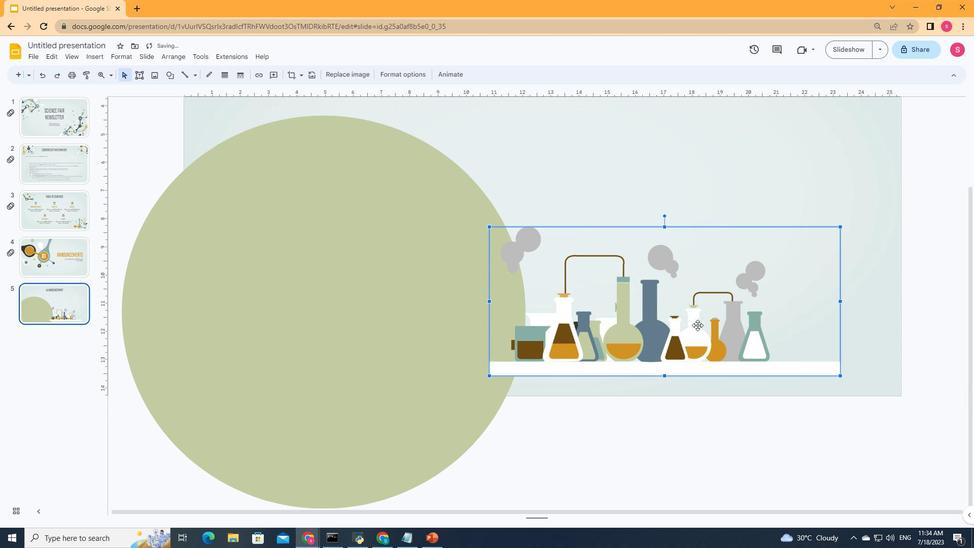 
Action: Mouse pressed left at (696, 324)
Screenshot: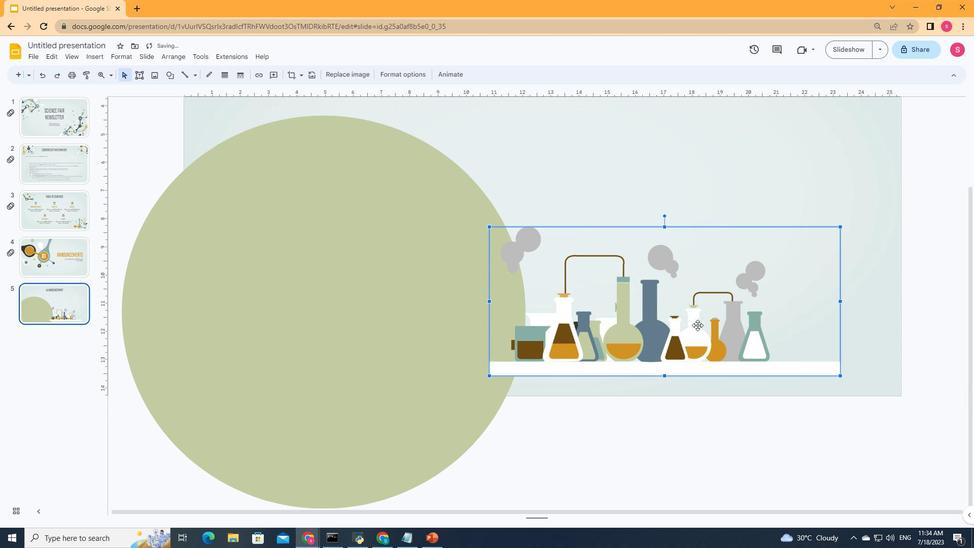 
Action: Mouse moved to (839, 326)
Screenshot: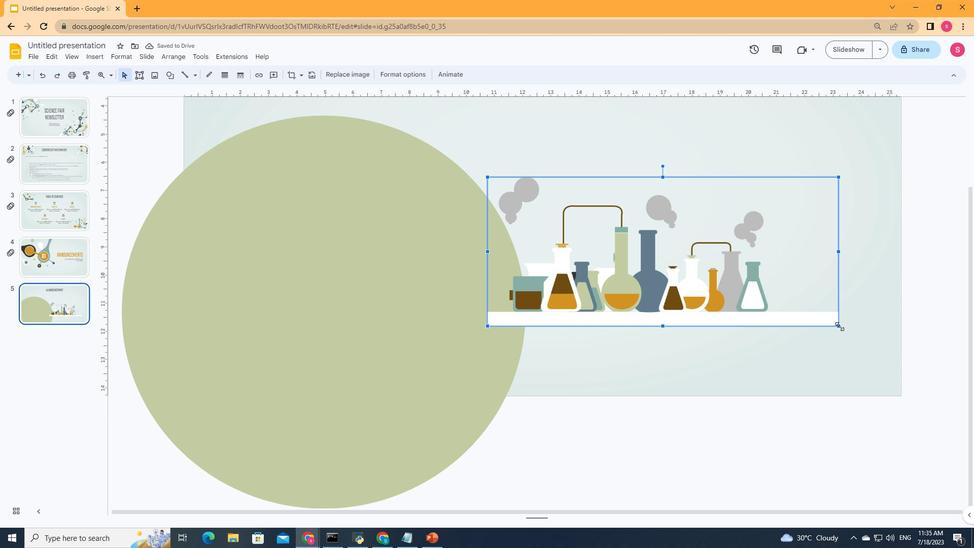 
Action: Mouse pressed left at (839, 326)
Screenshot: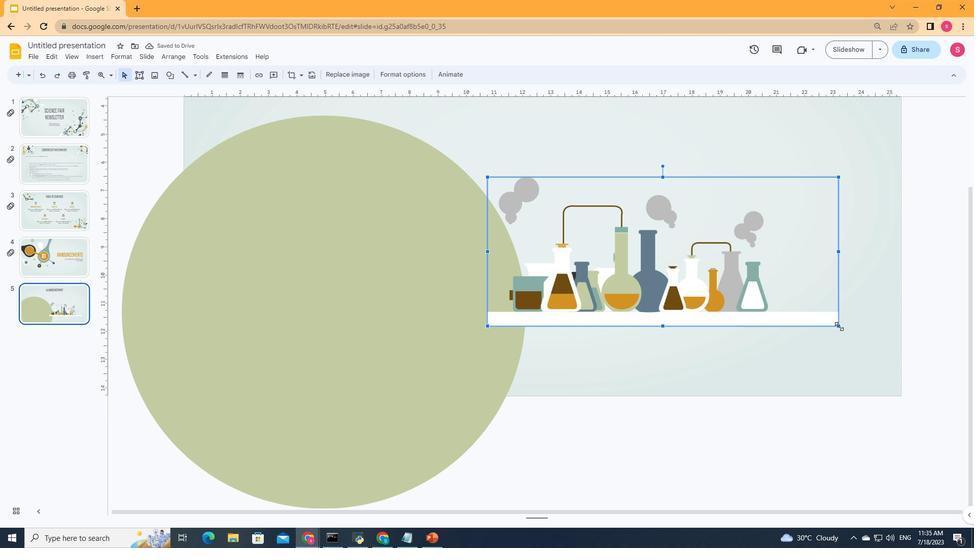 
Action: Mouse moved to (930, 374)
Screenshot: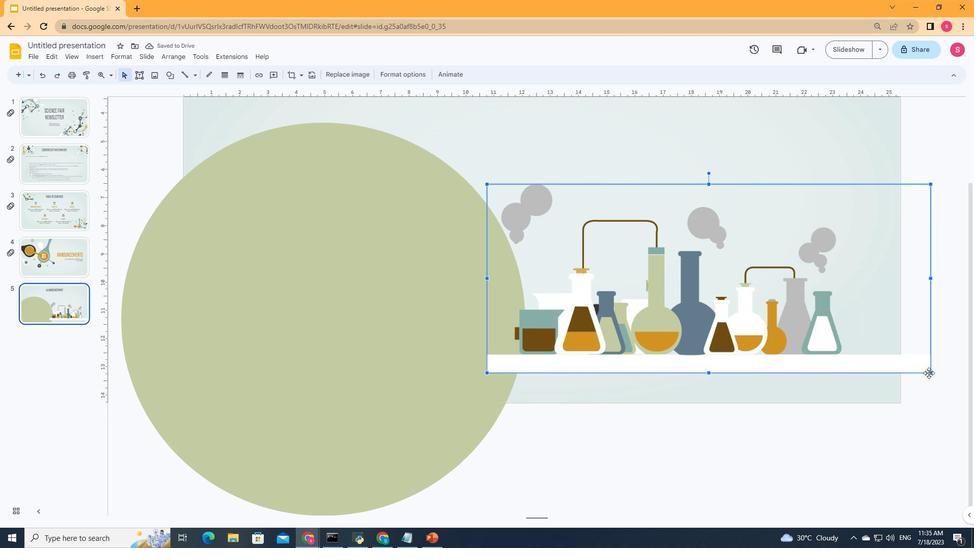 
Action: Mouse pressed left at (930, 374)
Screenshot: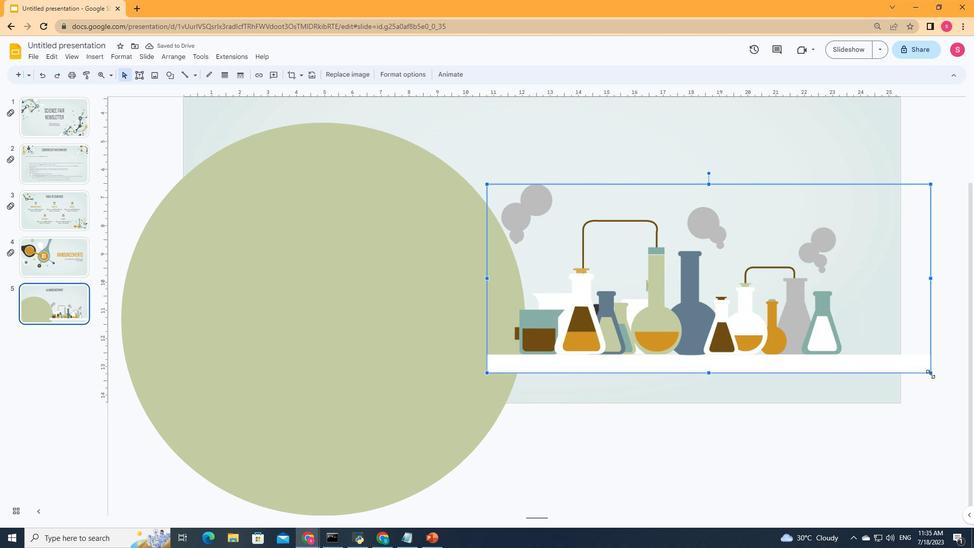 
Action: Mouse moved to (842, 346)
Screenshot: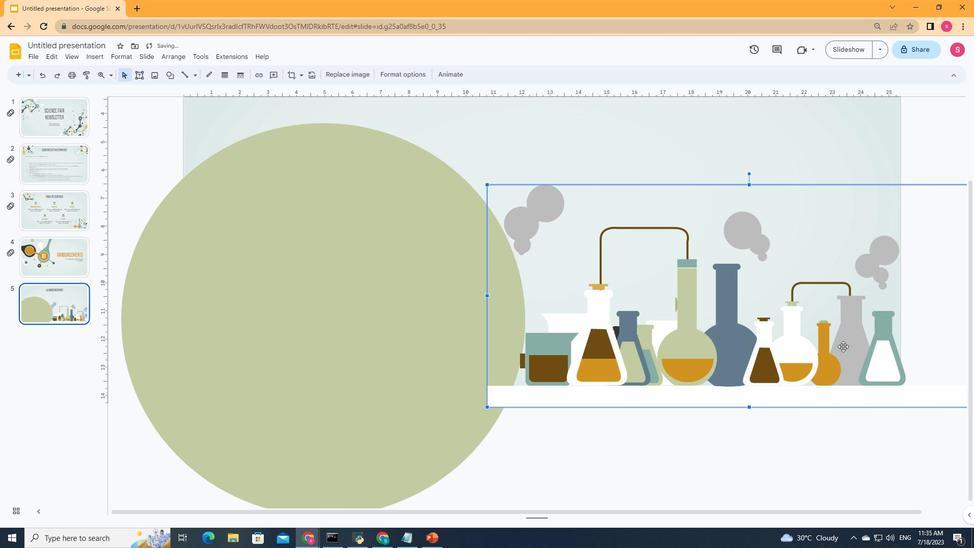 
Action: Mouse pressed left at (842, 346)
Screenshot: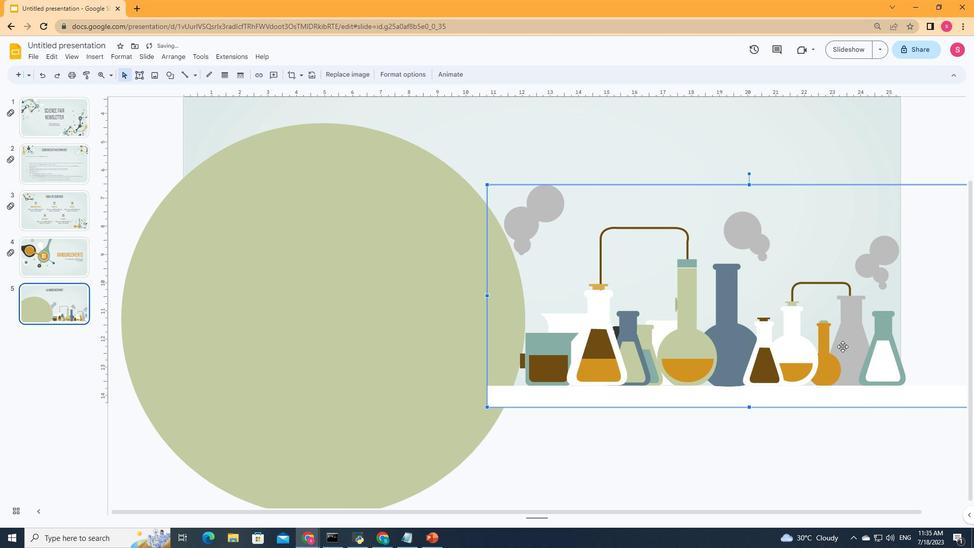 
Action: Mouse moved to (834, 302)
Screenshot: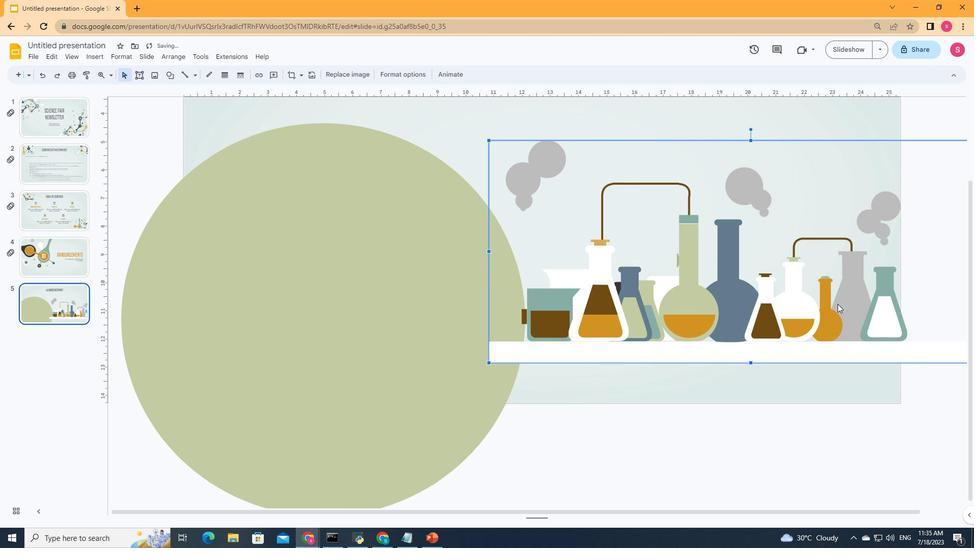 
Action: Mouse pressed left at (834, 302)
Screenshot: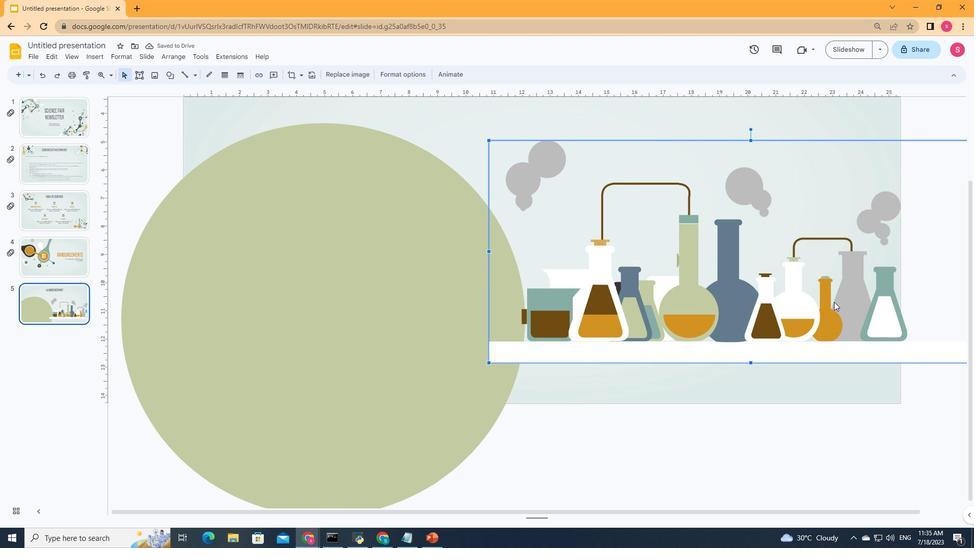 
Action: Mouse moved to (477, 347)
Screenshot: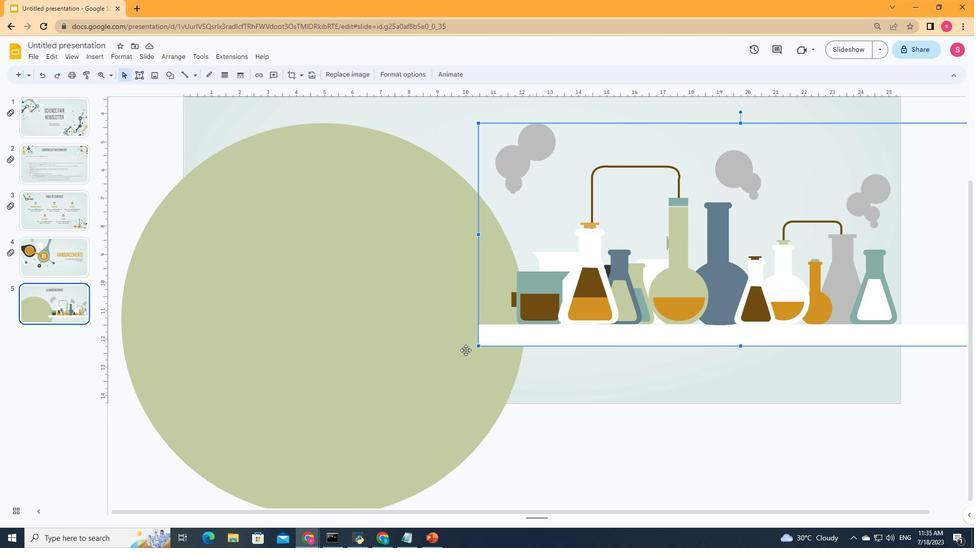 
Action: Mouse pressed left at (477, 347)
Screenshot: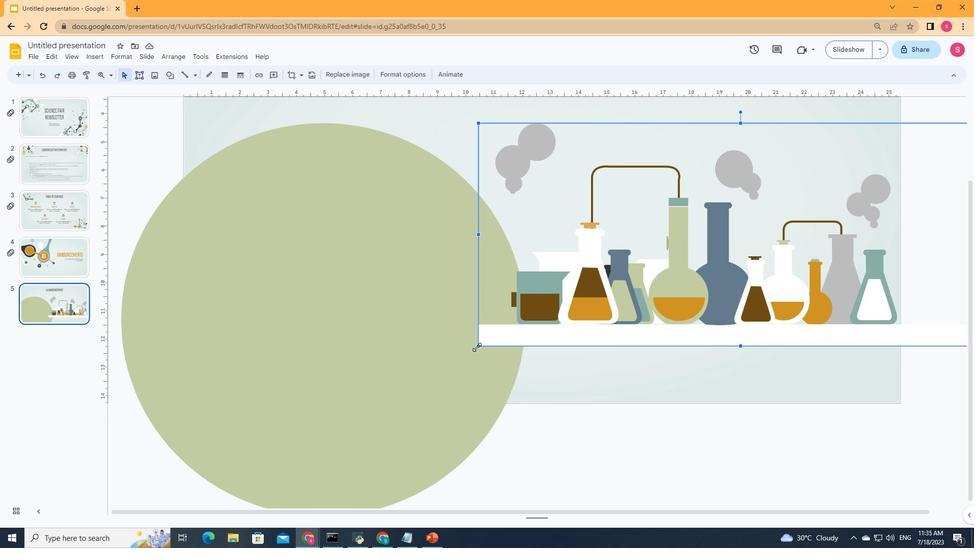 
Action: Mouse moved to (490, 327)
Screenshot: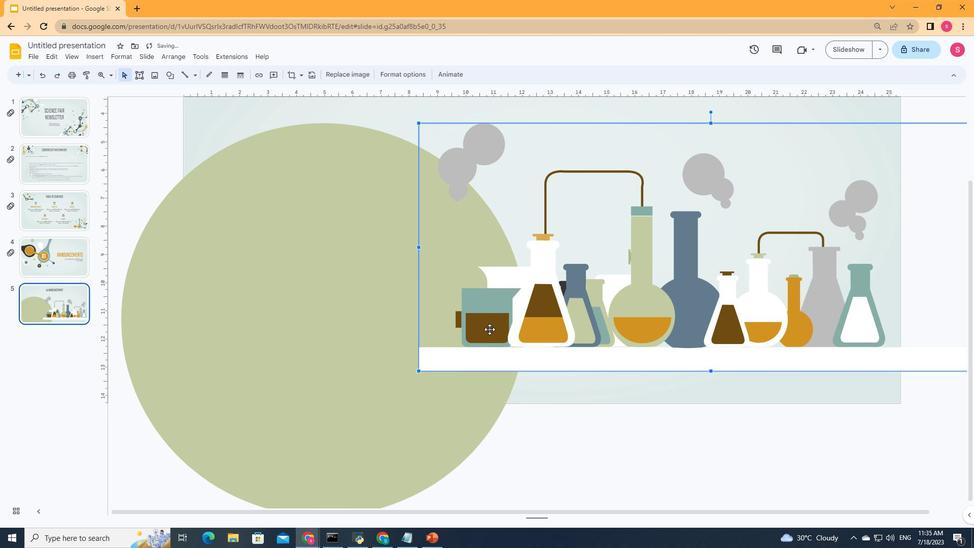
Action: Mouse pressed left at (490, 327)
Screenshot: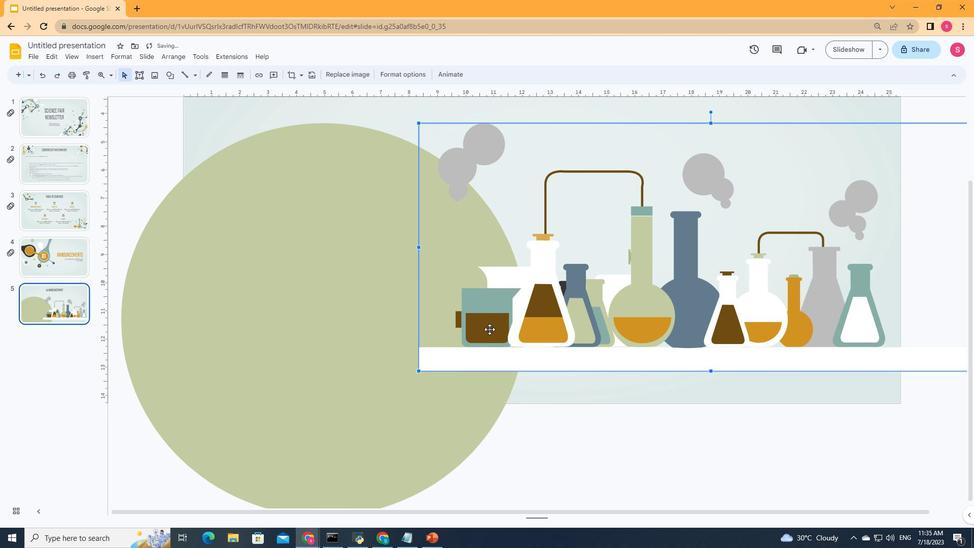 
Action: Mouse moved to (522, 321)
Screenshot: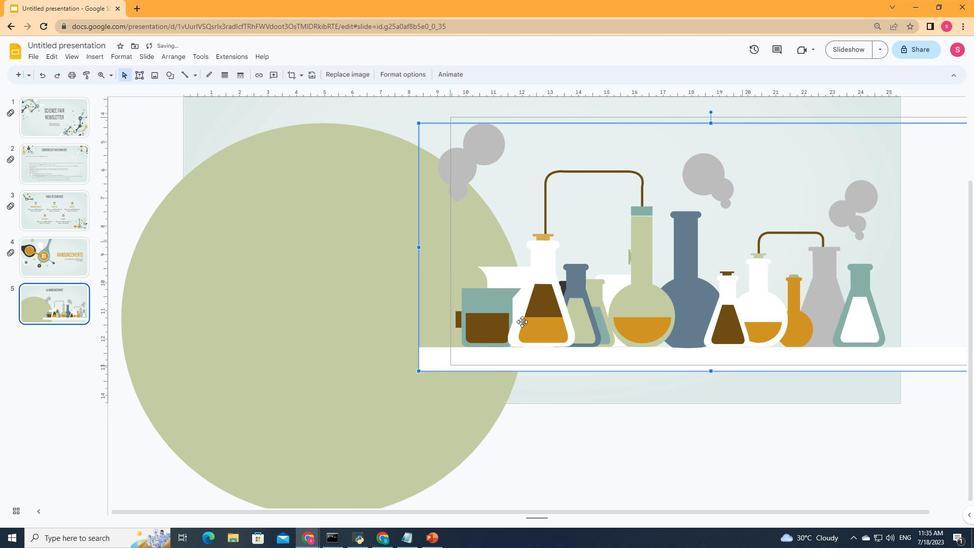 
Action: Mouse pressed left at (522, 321)
Screenshot: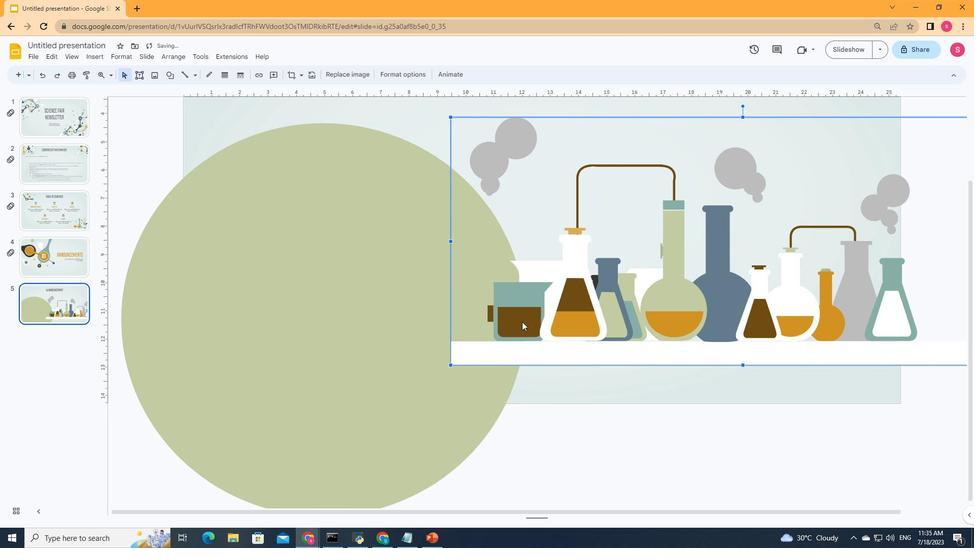 
Action: Mouse moved to (538, 321)
Screenshot: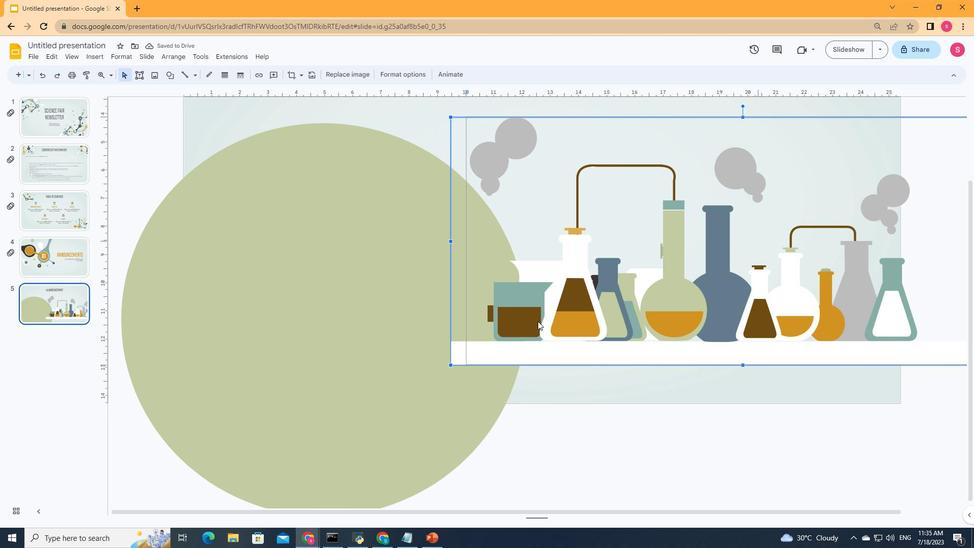 
Action: Mouse pressed left at (538, 321)
Screenshot: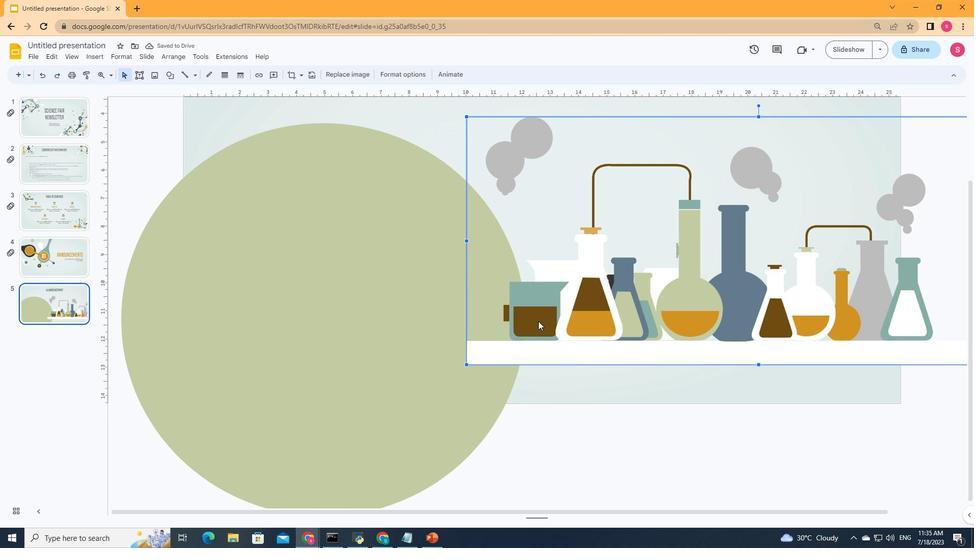 
Action: Mouse moved to (568, 397)
Screenshot: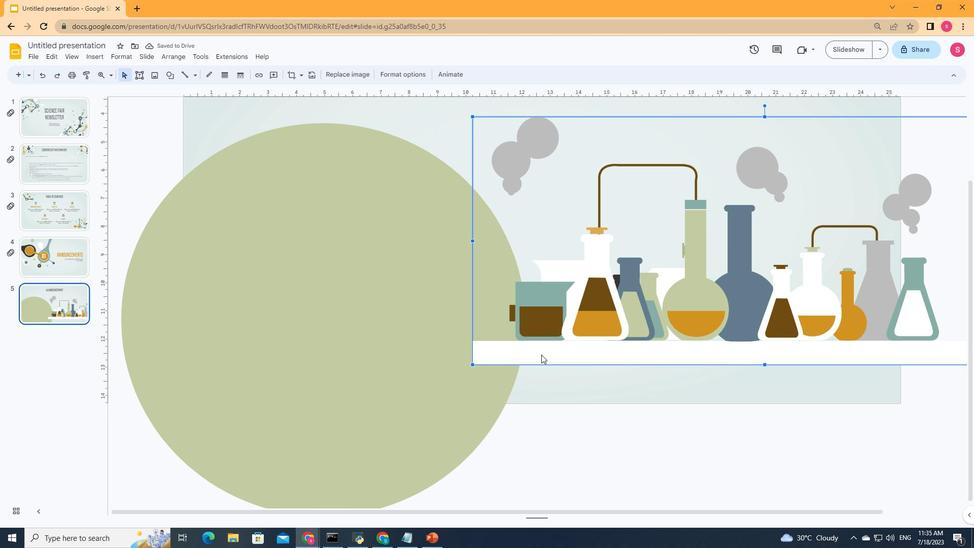 
Action: Mouse pressed left at (568, 397)
Screenshot: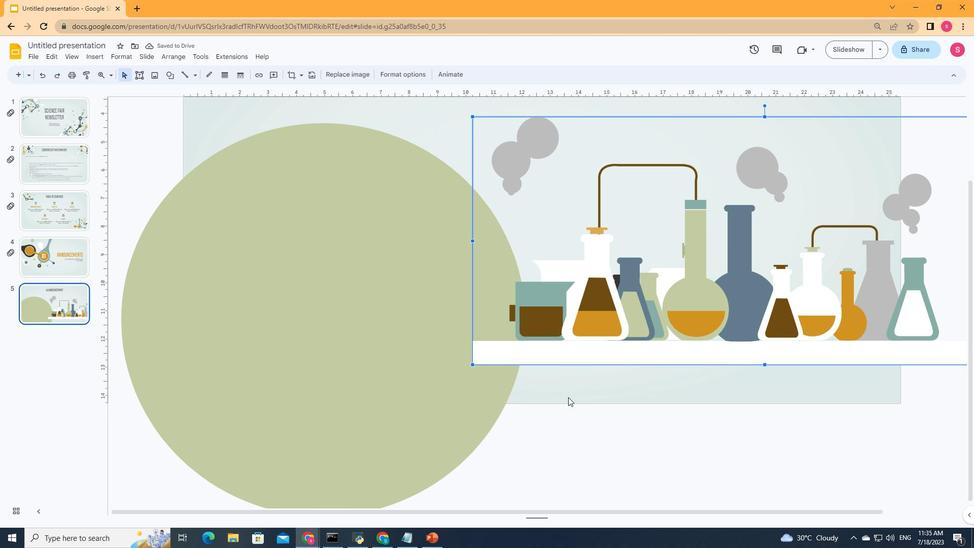 
Action: Mouse moved to (566, 393)
Screenshot: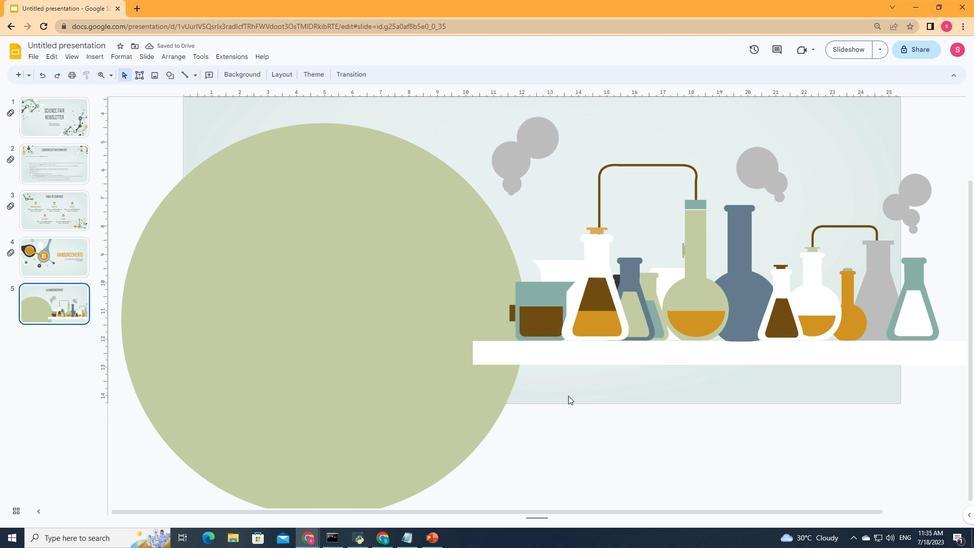 
Action: Mouse scrolled (566, 393) with delta (0, 0)
Screenshot: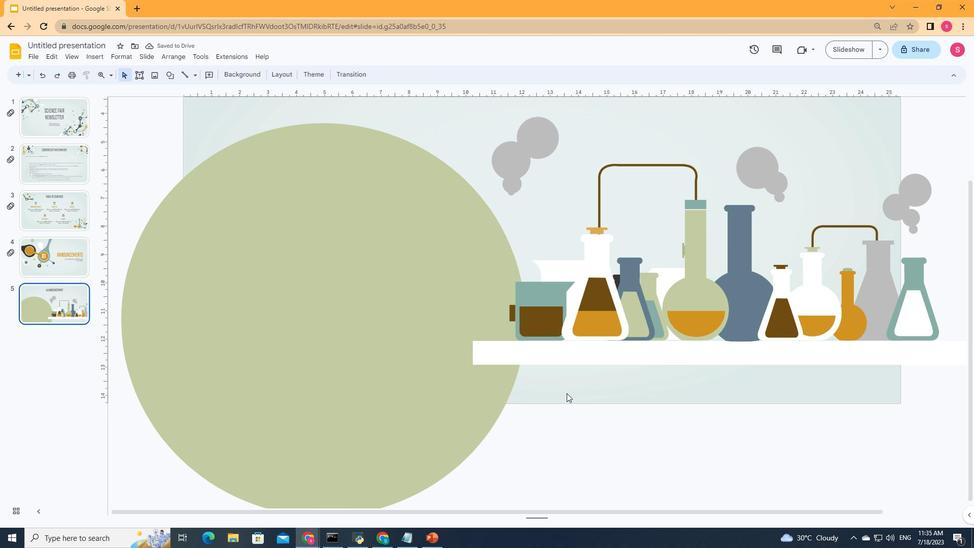 
Action: Mouse scrolled (566, 393) with delta (0, 0)
Screenshot: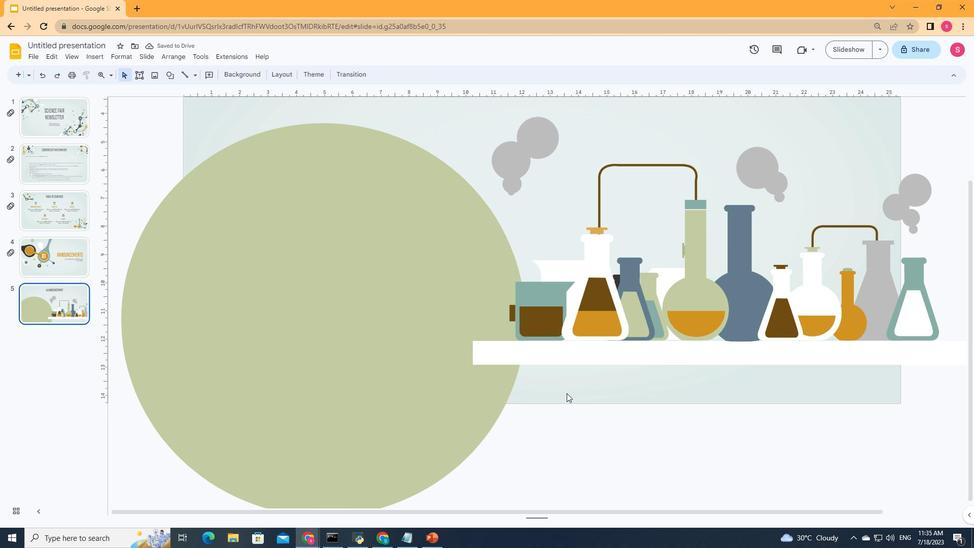 
Action: Mouse scrolled (566, 393) with delta (0, 0)
Screenshot: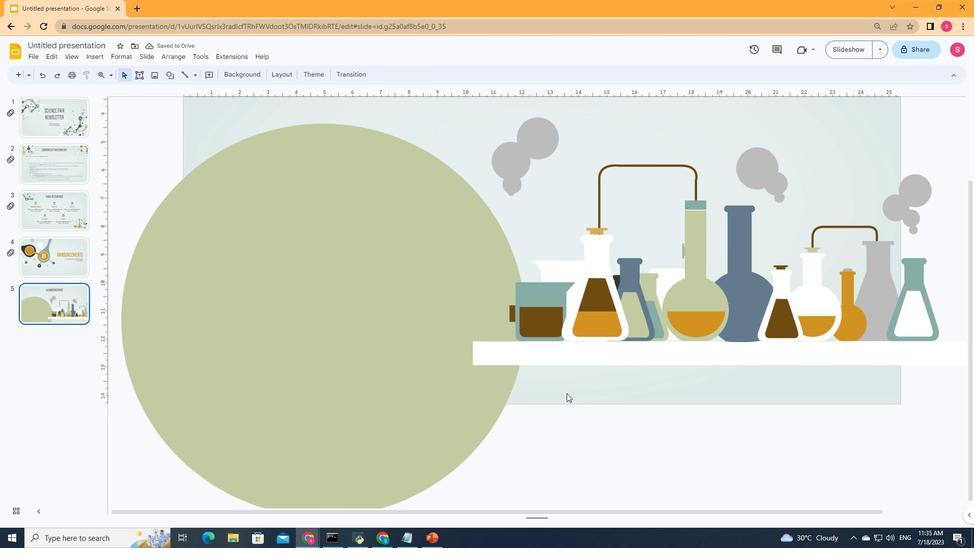 
Action: Mouse scrolled (566, 393) with delta (0, 0)
Screenshot: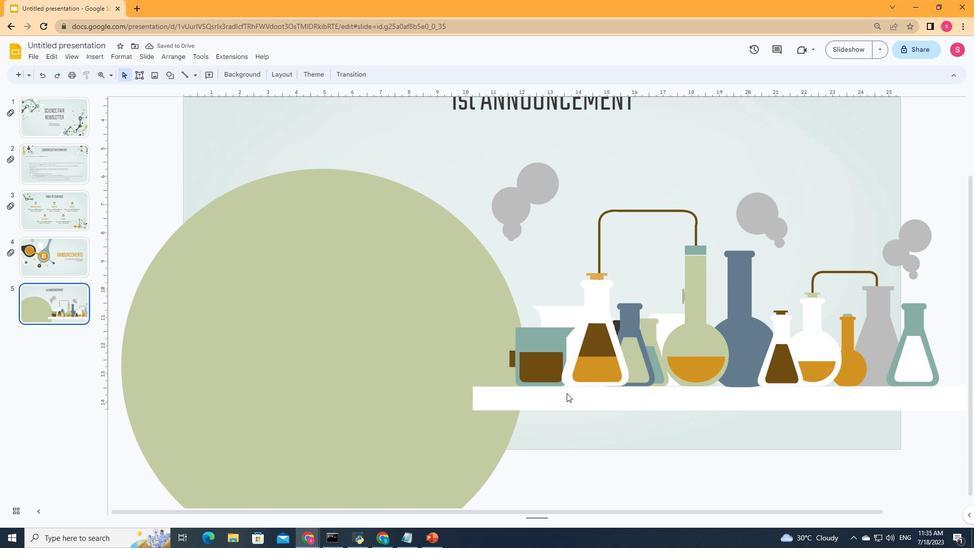 
Action: Mouse moved to (565, 392)
Screenshot: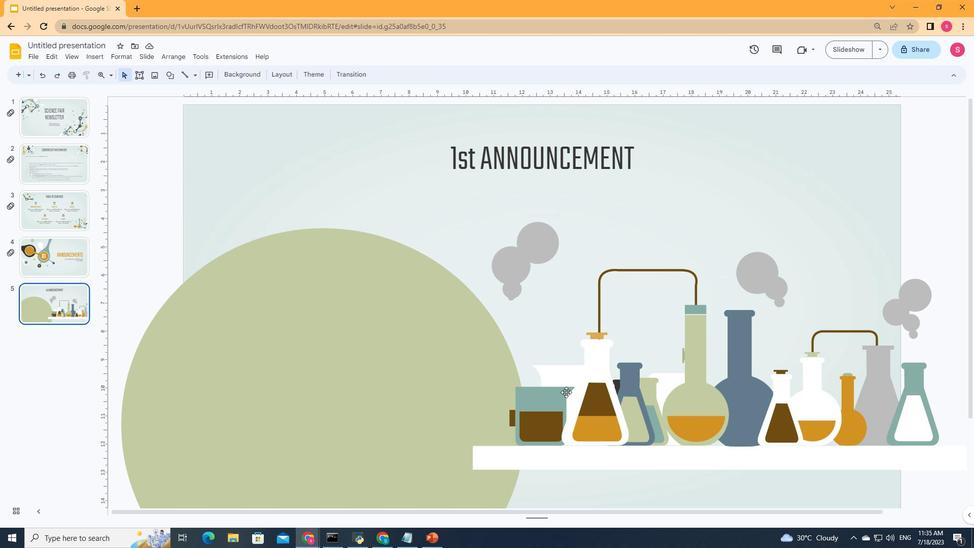 
Action: Mouse scrolled (565, 392) with delta (0, 0)
Screenshot: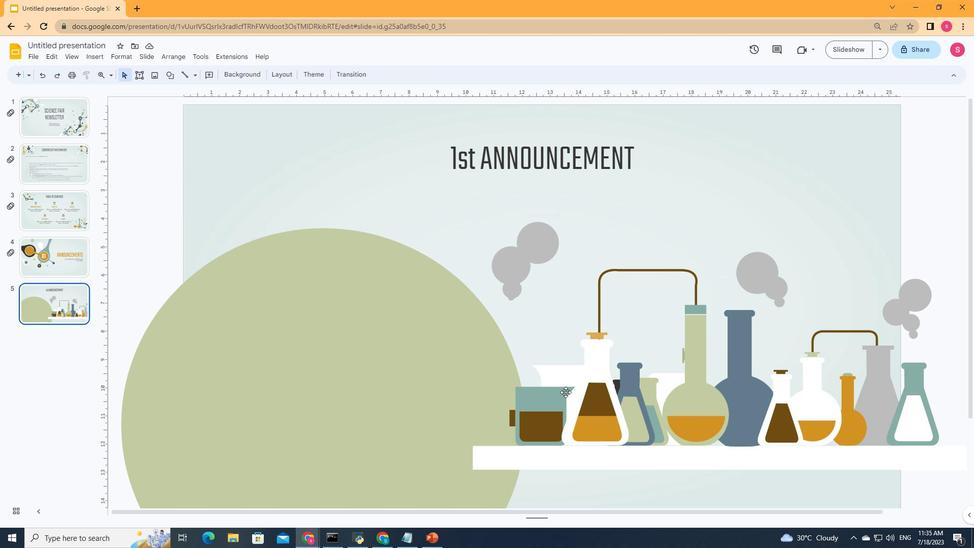 
Action: Mouse scrolled (565, 391) with delta (0, 0)
Screenshot: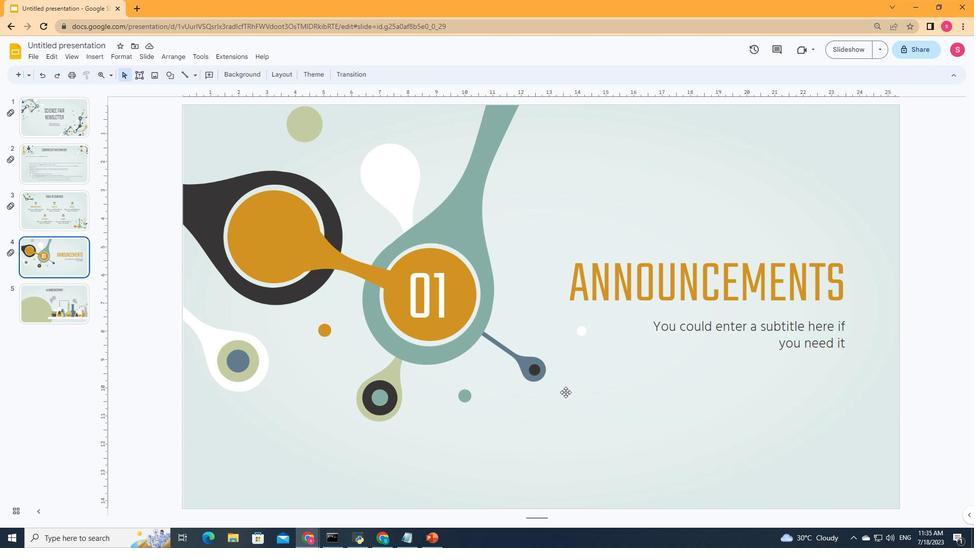 
Action: Mouse scrolled (565, 391) with delta (0, 0)
Screenshot: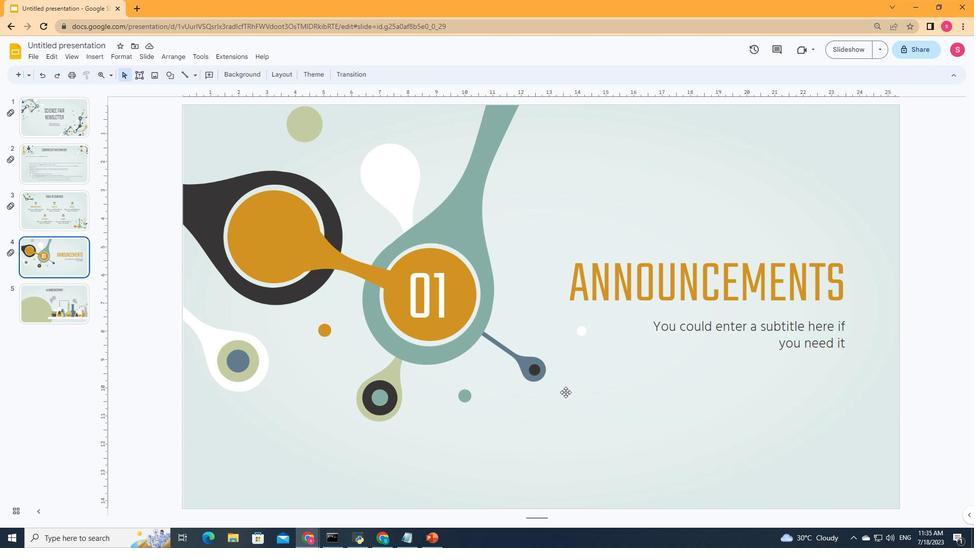 
Action: Mouse moved to (427, 385)
Screenshot: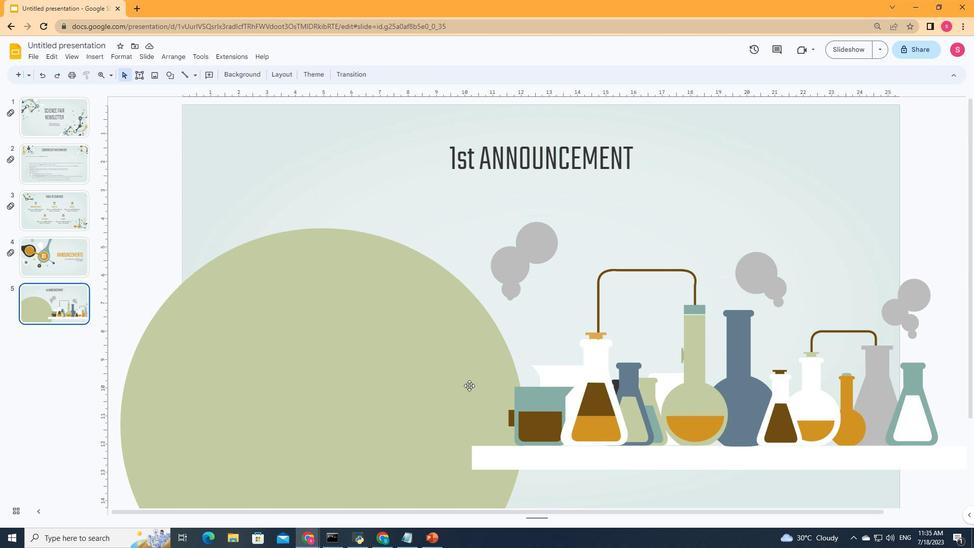 
Action: Mouse scrolled (427, 385) with delta (0, 0)
Screenshot: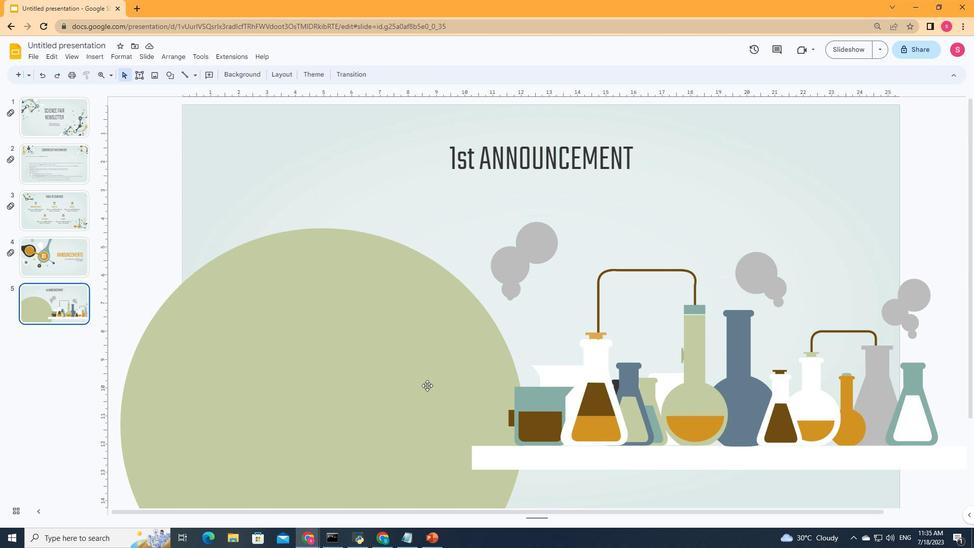 
Action: Mouse scrolled (427, 385) with delta (0, 0)
Screenshot: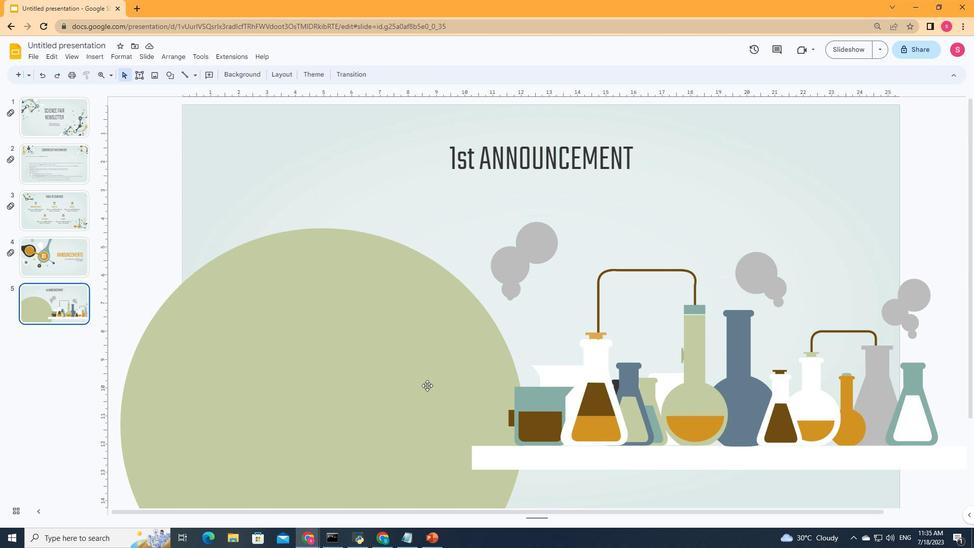 
Action: Mouse moved to (137, 74)
Screenshot: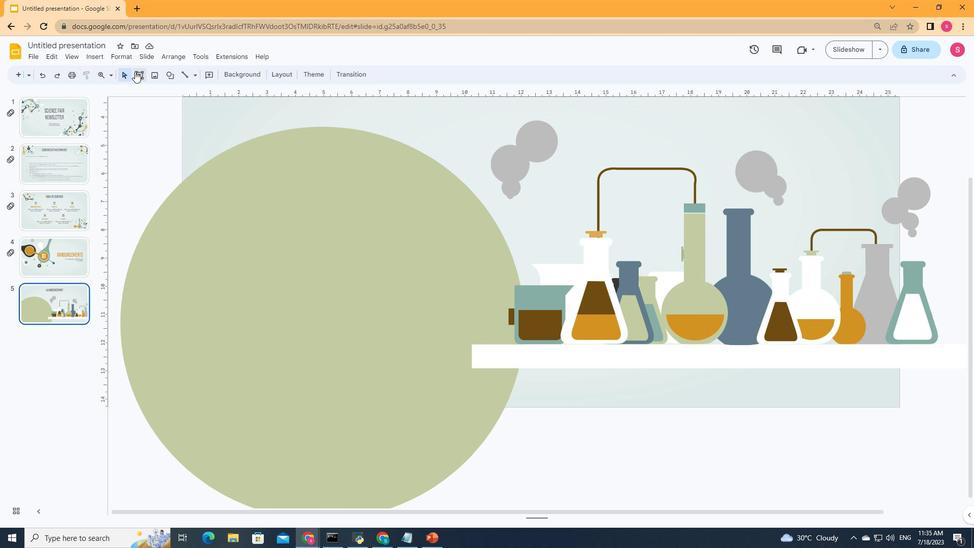 
Action: Mouse pressed left at (137, 74)
Screenshot: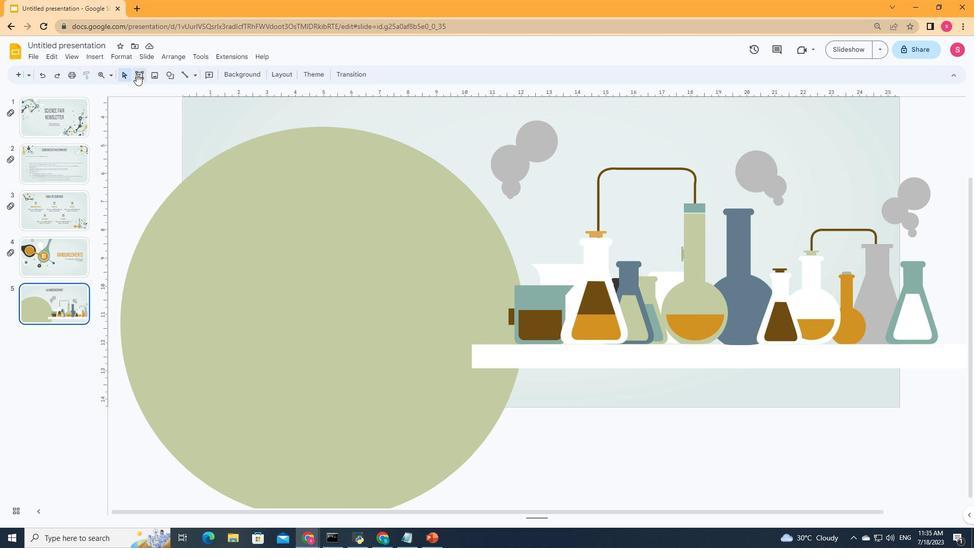 
Action: Mouse moved to (248, 215)
Screenshot: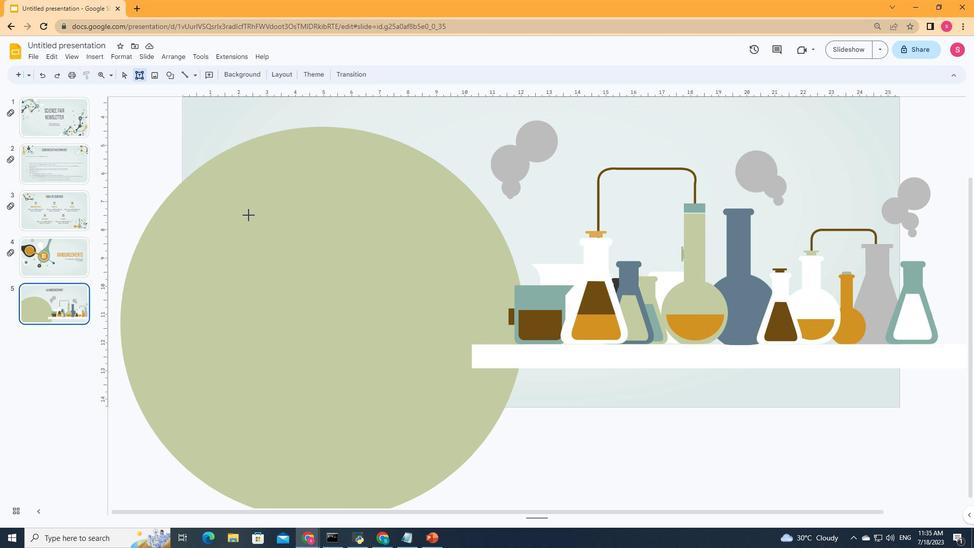 
Action: Mouse pressed left at (248, 215)
Screenshot: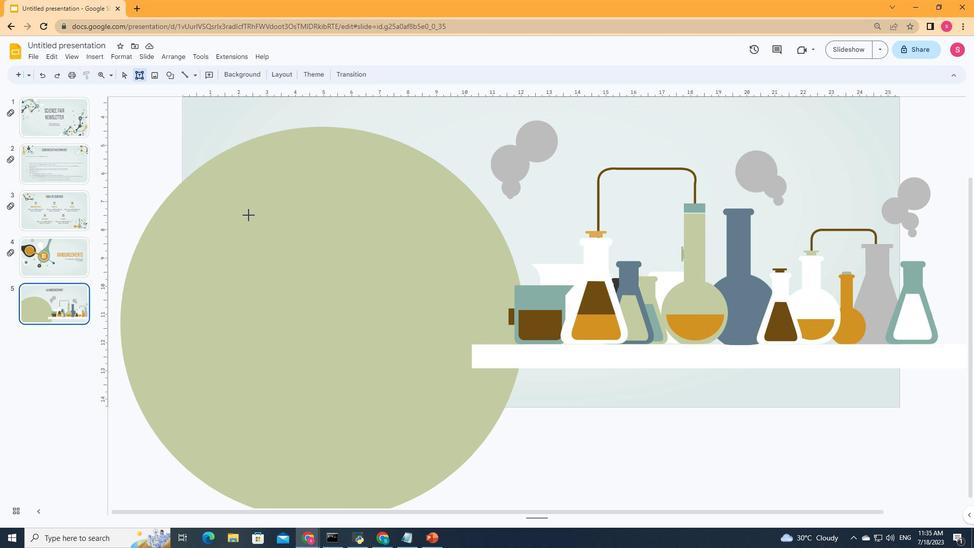 
Action: Mouse moved to (259, 241)
Screenshot: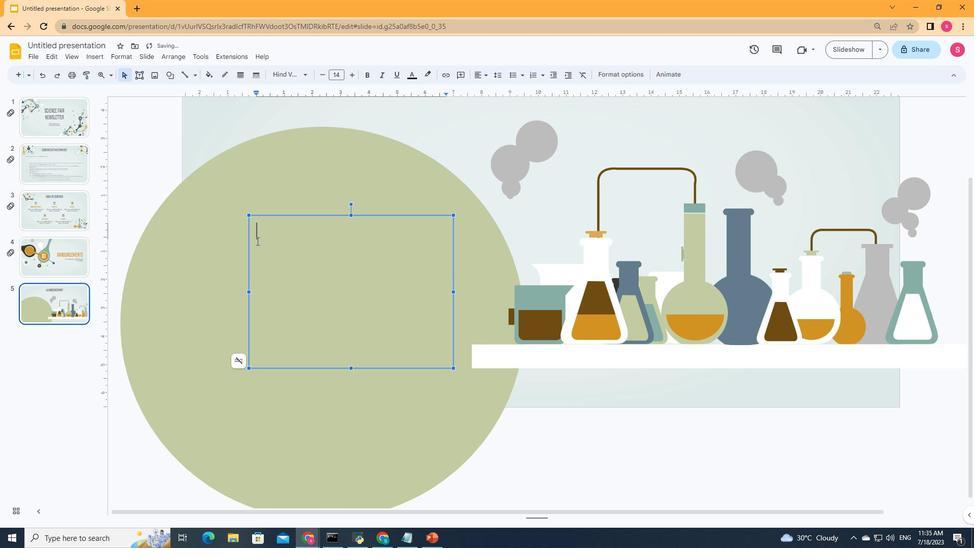 
Action: Key pressed <Key.shift>Mercury<Key.space>is<Key.space>the<Key.space>closest<Key.space>planet<Key.space>to<Key.space>the<Key.space><Key.shift>Sun<Key.space>and<Key.space>the<Key.space><Key.shift>smallest<Key.space>one<Key.space>in<Key.space>our<Key.space><Key.shift><Key.shift><Key.shift><Key.shift><Key.shift><Key.shift><Key.shift>Solar<Key.space><Key.shift>System<Key.space><Key.backspace><Key.shift><Key.shift><Key.shift><Key.shift><Key.shift><Key.shift><Key.shift><Key.shift><Key.shift><Key.shift><Key.shift><Key.shift><Key.shift><Key.shift><Key.shift><Key.shift><Key.shift><Key.shift><Key.shift><Key.shift><Key.shift><Key.shift><Key.shift><Key.shift><Key.shift><Key.shift><Key.shift><Key.shift><Key.shift><Key.shift><Key.shift>_<Key.backspace>-<Key.space><Key.shift><Key.shift><Key.shift>Its<Key.space><Key.backspace><Key.backspace>'s<Key.space>only<Key.space>a<Key.space>bit<Key.space>larger<Key.space>than<Key.space>our<Key.space><Key.shift>Moon
Screenshot: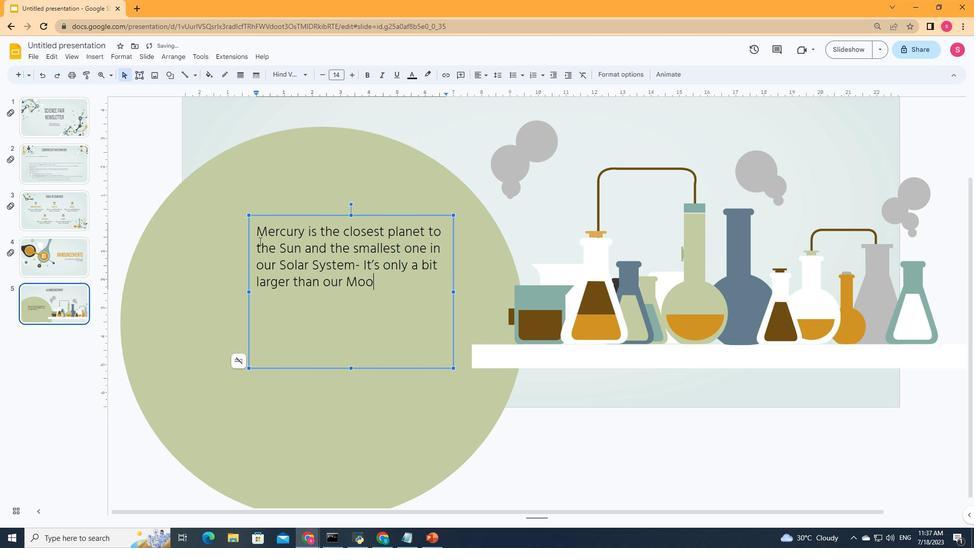 
Action: Mouse moved to (454, 293)
Screenshot: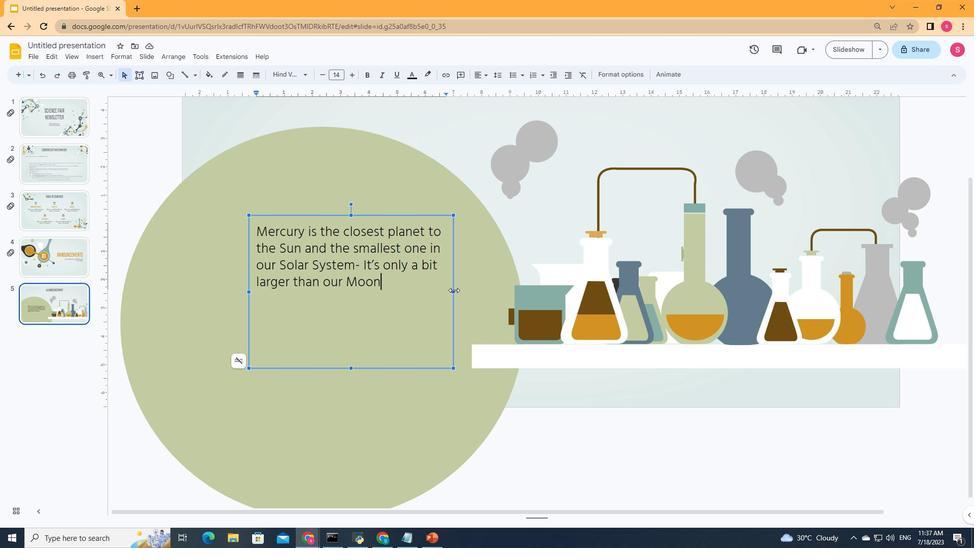 
Action: Mouse pressed left at (454, 293)
Screenshot: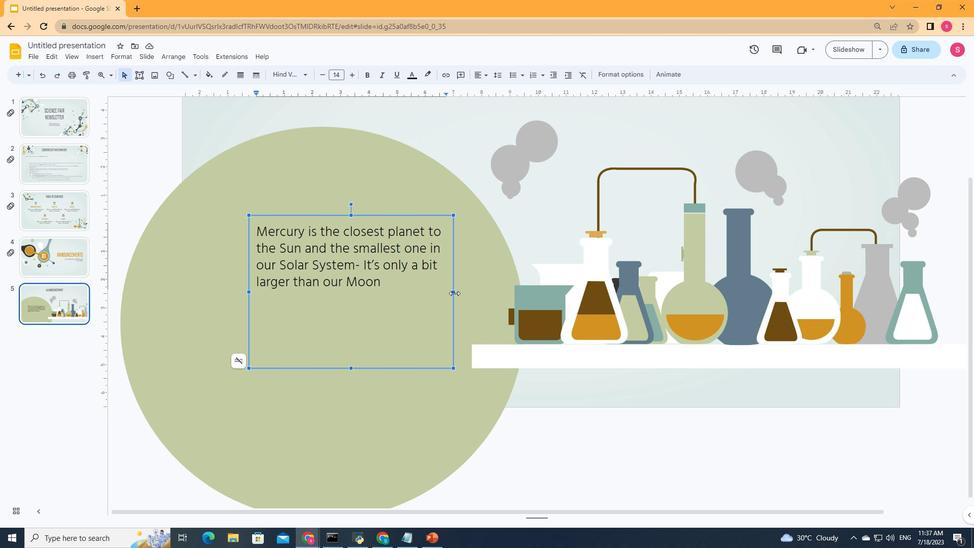 
Action: Mouse moved to (431, 292)
Screenshot: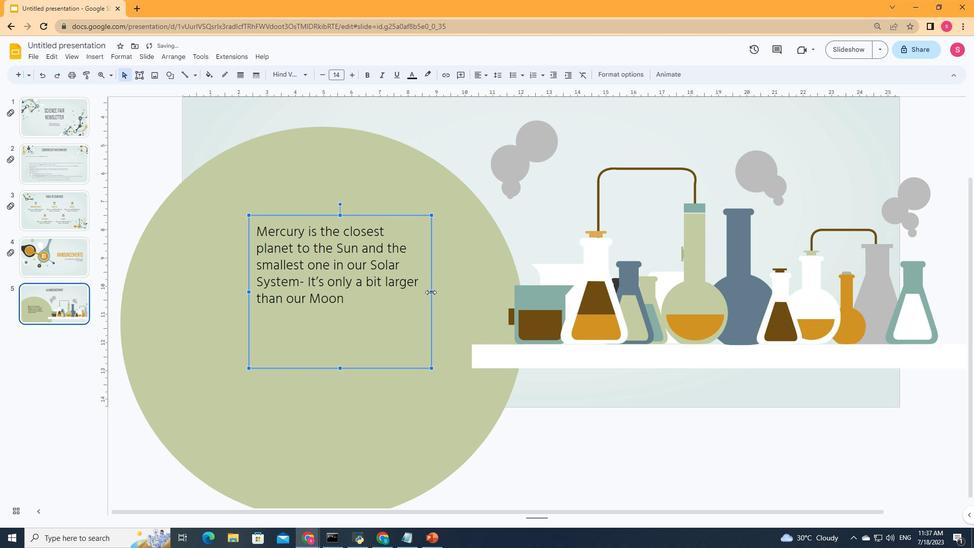 
Action: Mouse pressed left at (431, 292)
Screenshot: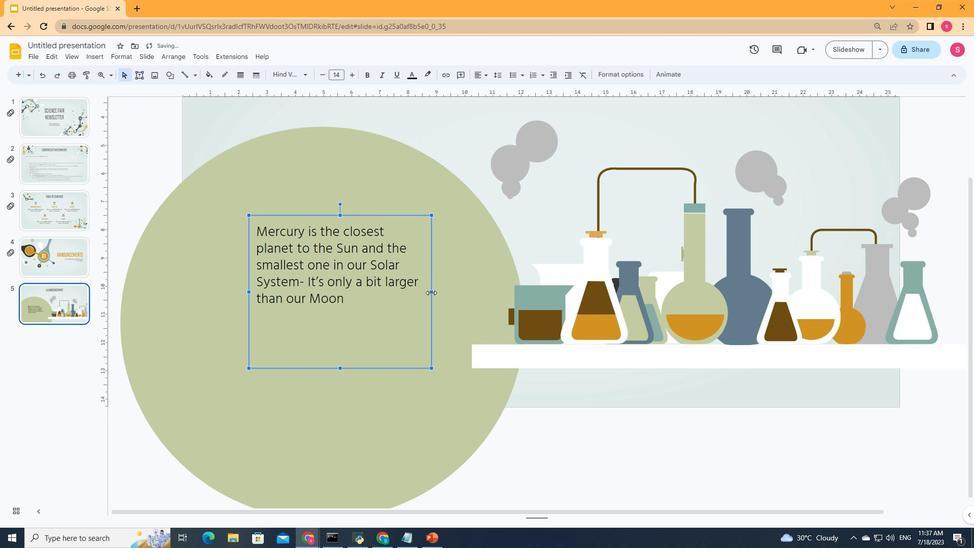 
Action: Mouse moved to (345, 370)
Screenshot: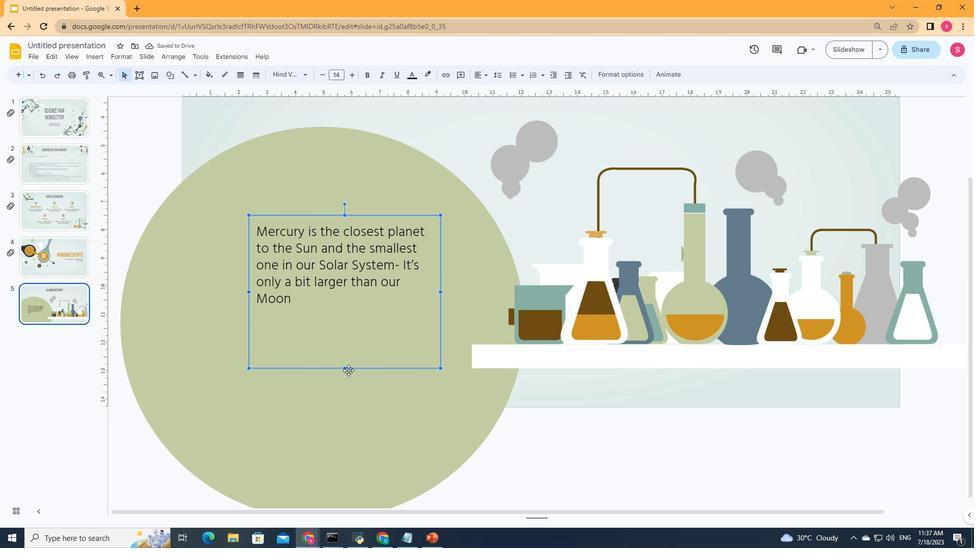 
Action: Mouse pressed left at (345, 370)
Screenshot: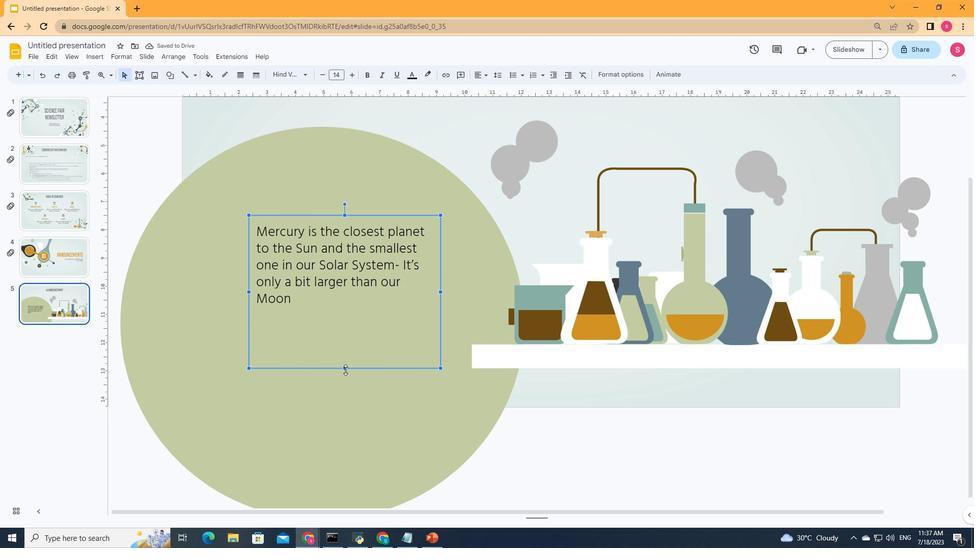 
Action: Mouse moved to (327, 283)
Screenshot: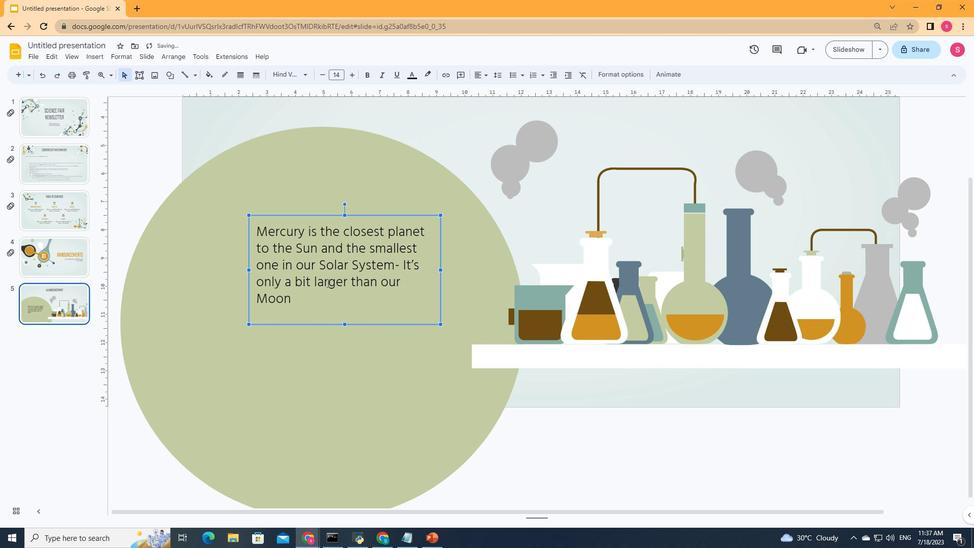 
Action: Mouse pressed left at (327, 283)
Screenshot: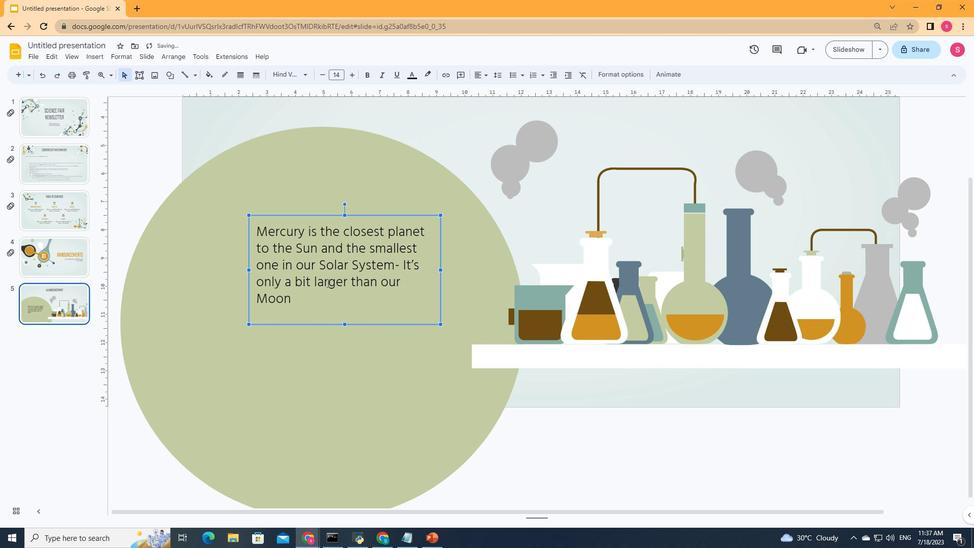 
Action: Mouse moved to (367, 355)
Screenshot: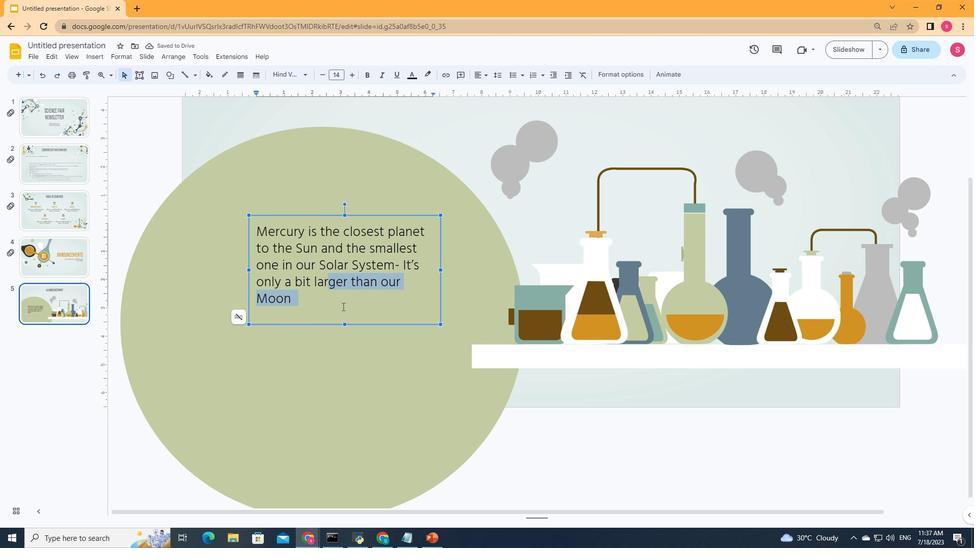 
Action: Mouse pressed left at (367, 355)
Screenshot: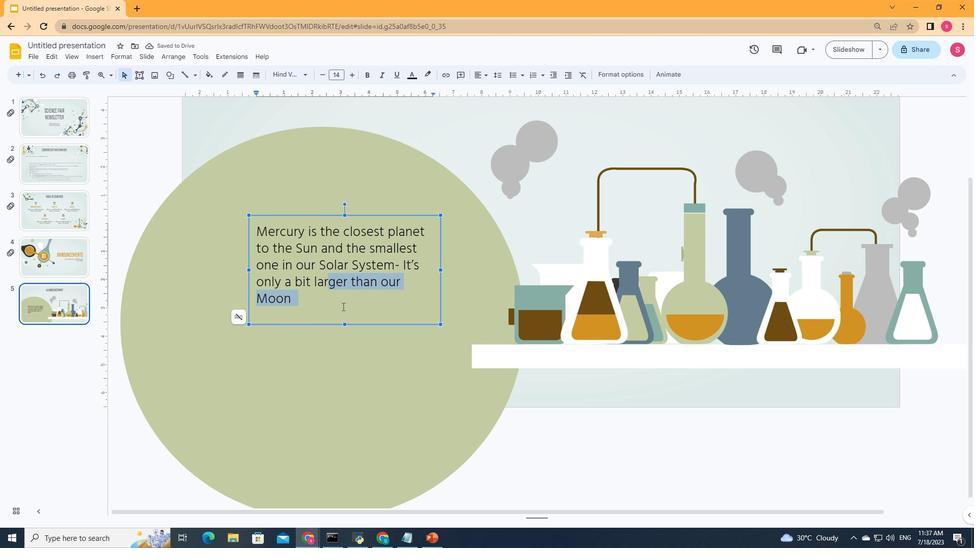 
Action: Mouse moved to (361, 275)
Screenshot: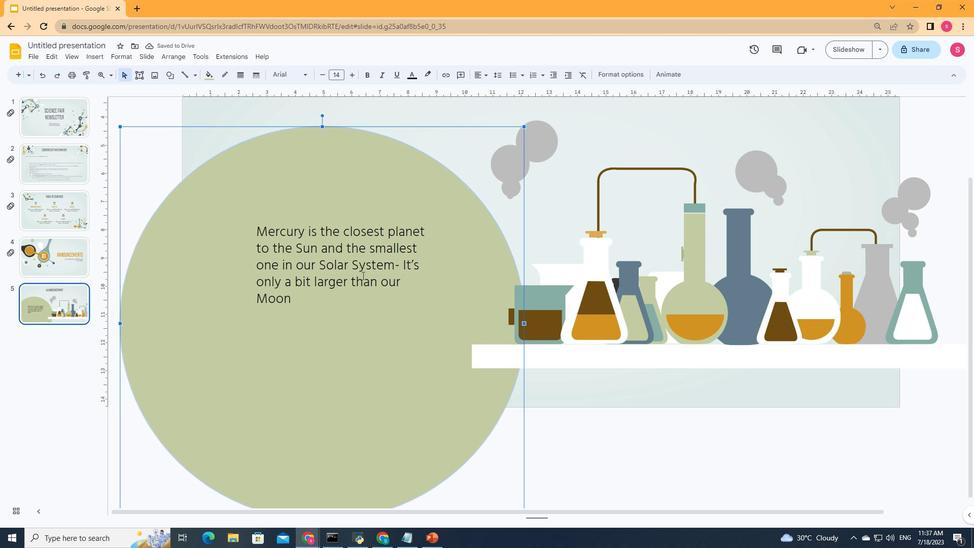 
Action: Mouse pressed left at (361, 275)
Screenshot: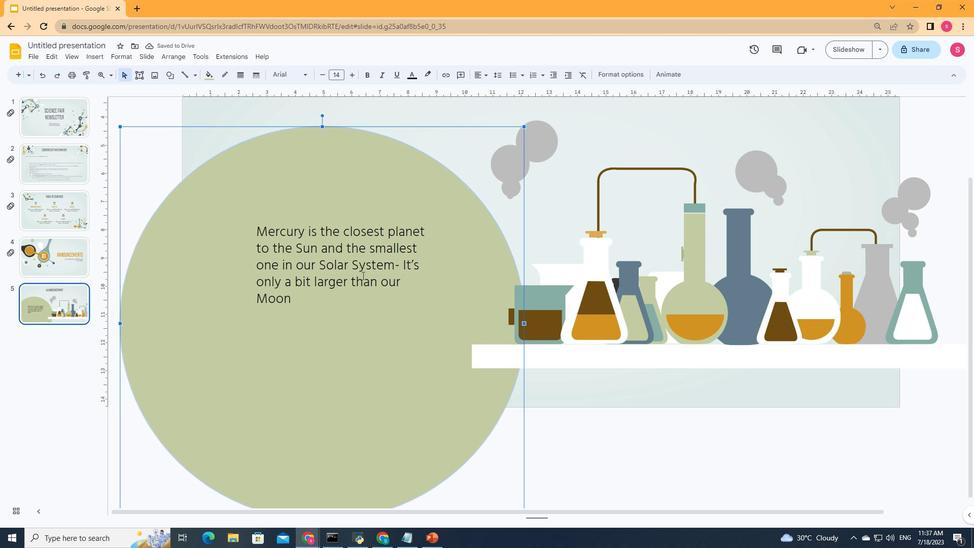 
Action: Mouse moved to (361, 276)
Screenshot: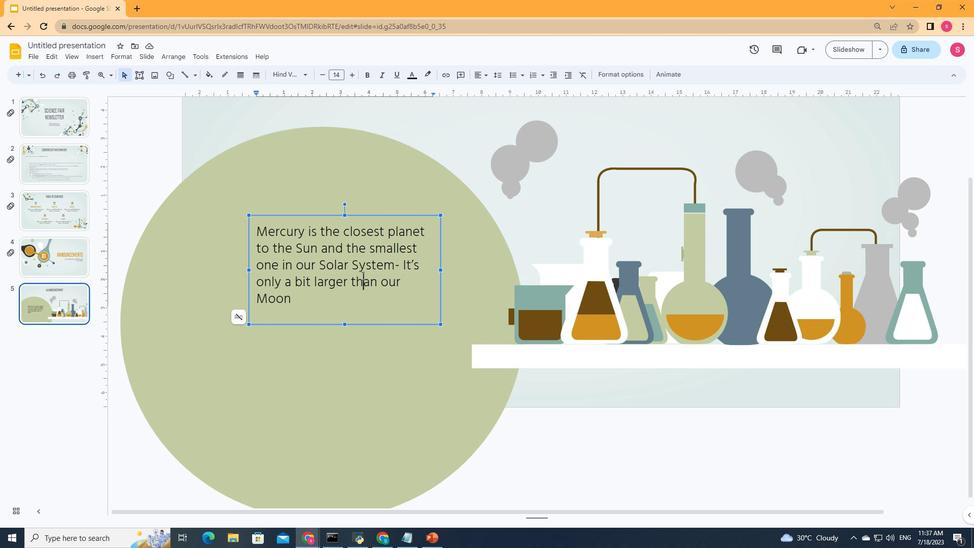 
Action: Key pressed ctrl+A
Screenshot: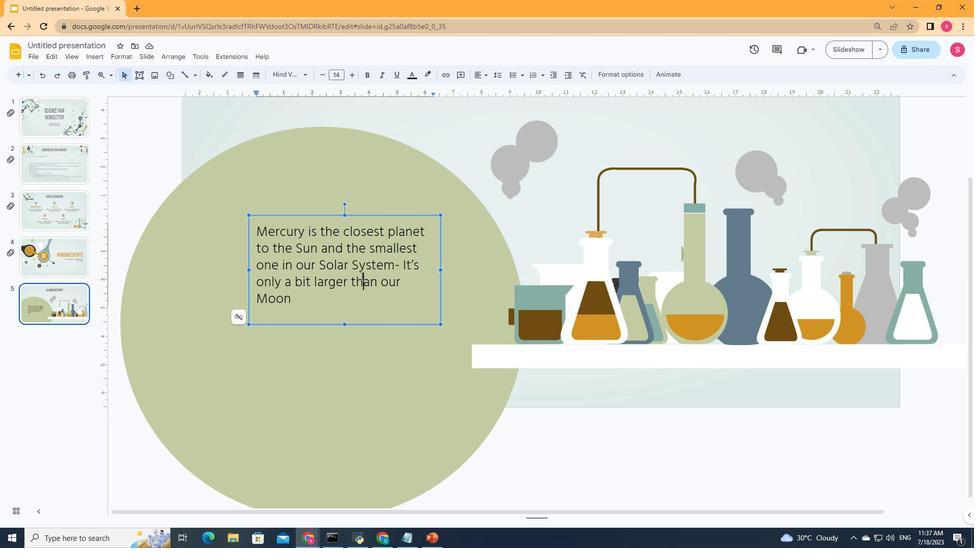 
Action: Mouse moved to (353, 78)
Screenshot: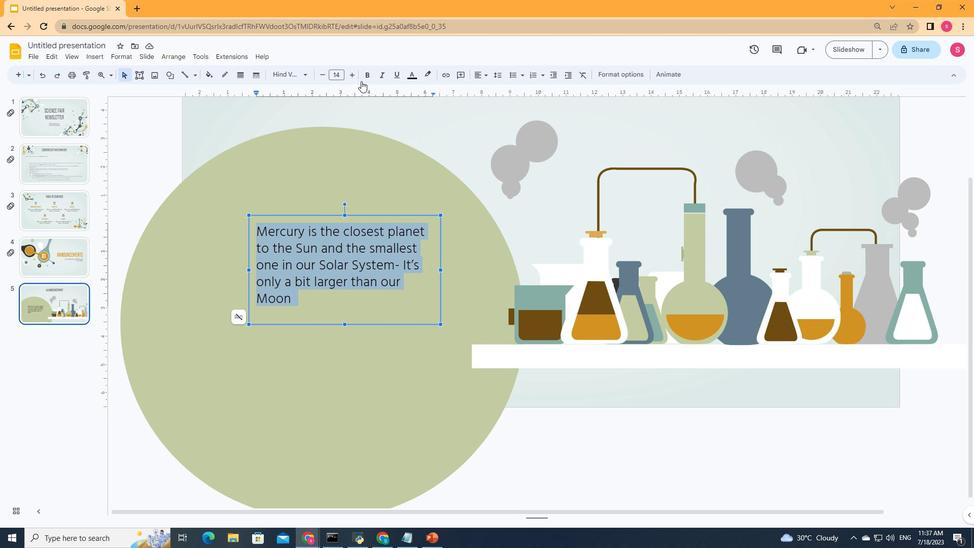 
Action: Mouse pressed left at (353, 78)
Screenshot: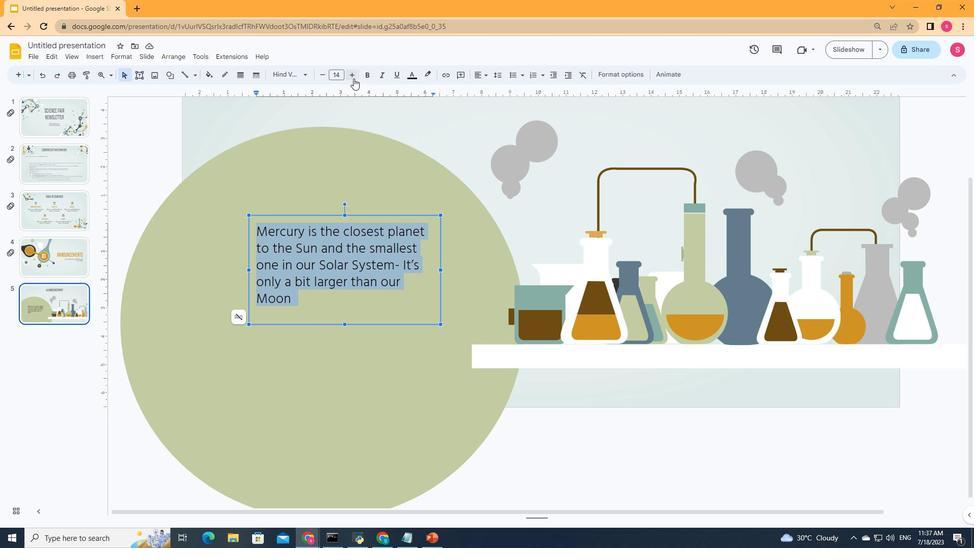 
Action: Mouse pressed left at (353, 78)
Screenshot: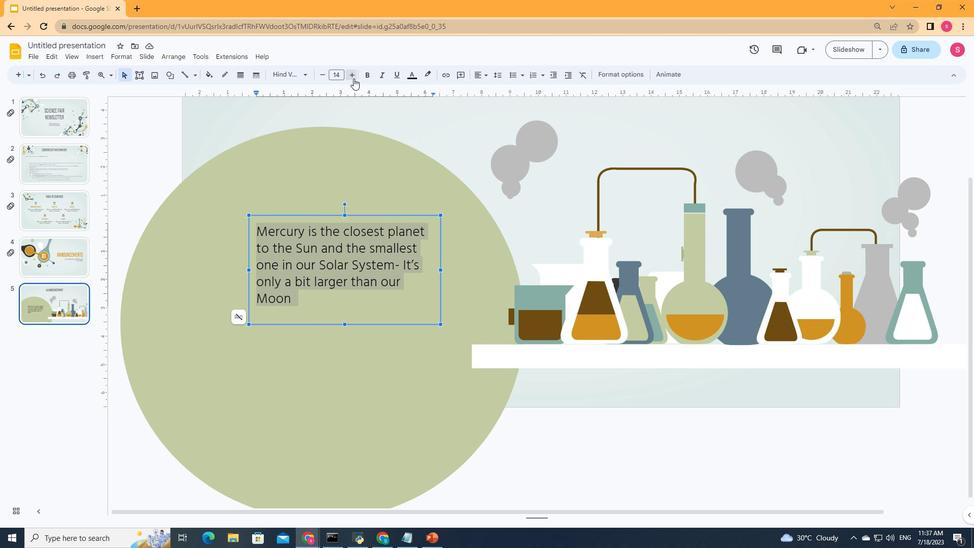 
Action: Mouse pressed left at (353, 78)
Screenshot: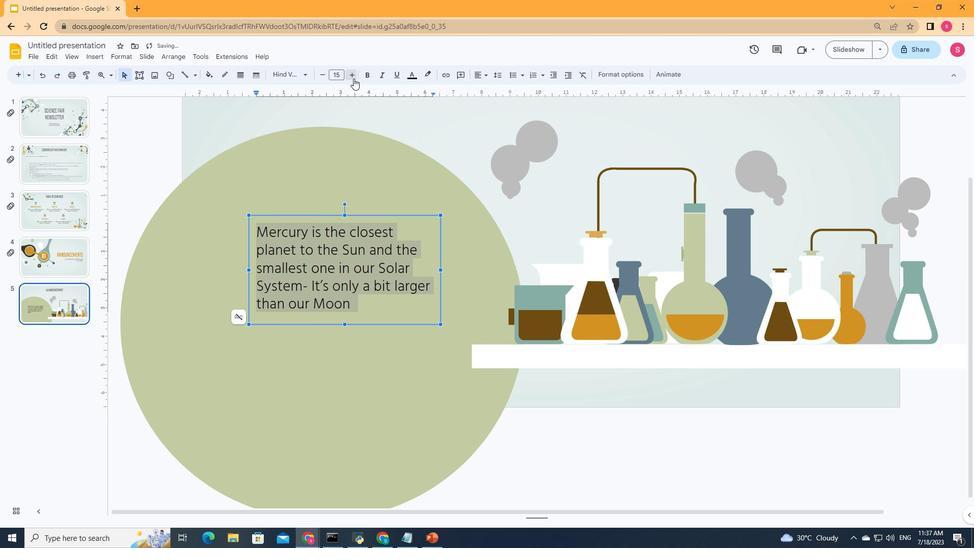 
Action: Mouse pressed left at (353, 78)
Screenshot: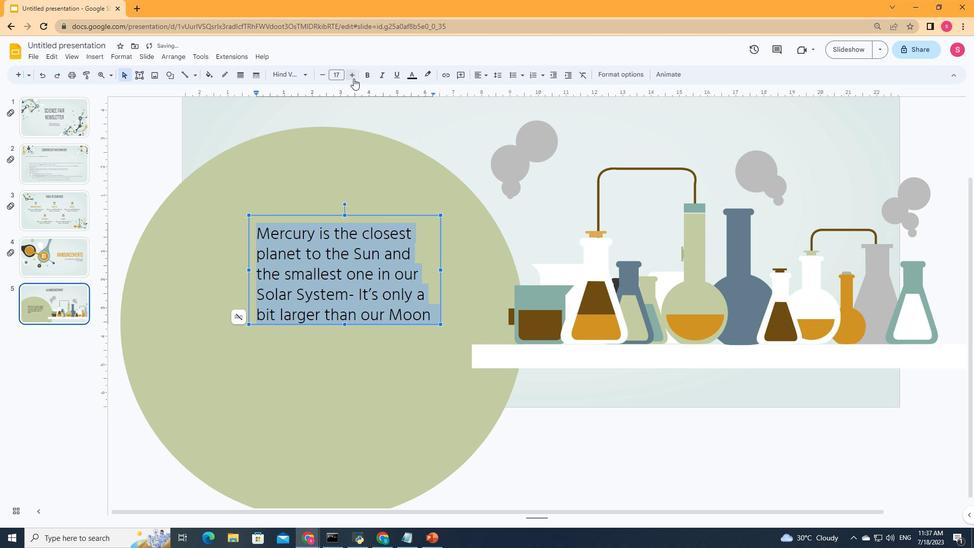 
Action: Mouse moved to (249, 269)
Screenshot: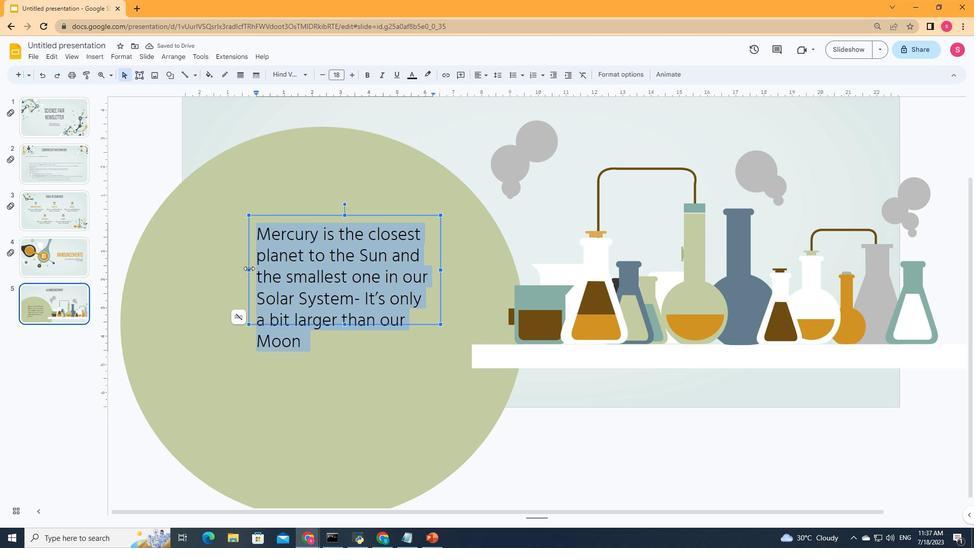 
Action: Mouse pressed left at (249, 269)
Screenshot: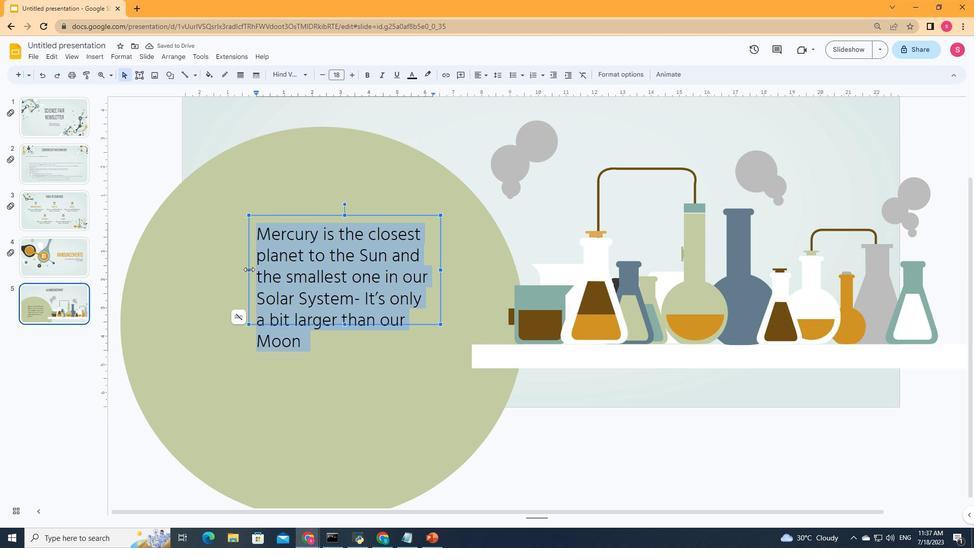 
Action: Mouse moved to (220, 272)
Screenshot: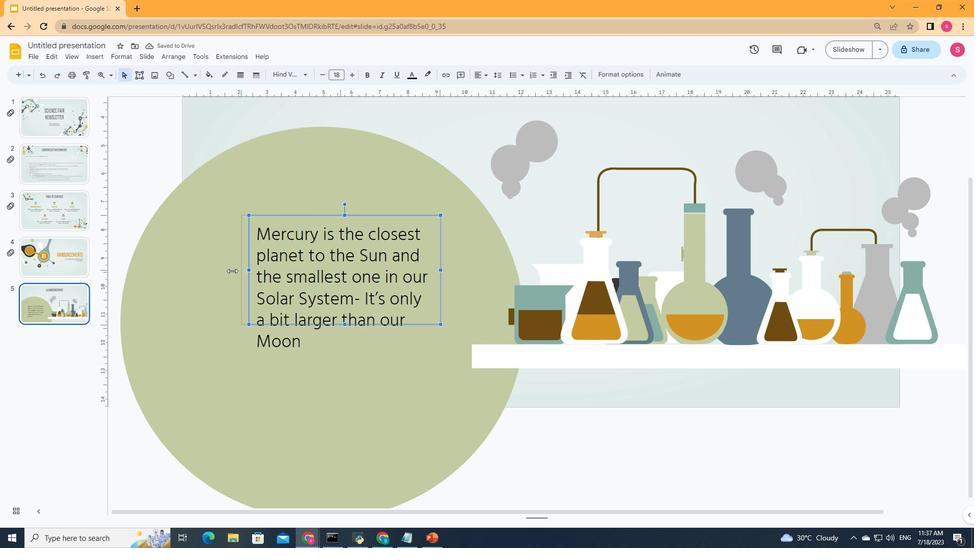 
Action: Mouse pressed left at (220, 272)
Screenshot: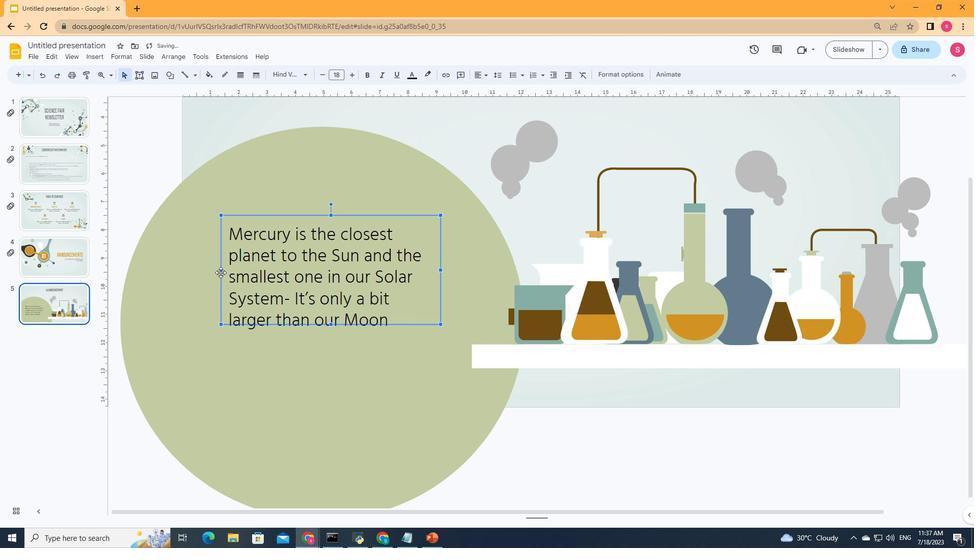 
Action: Mouse moved to (424, 273)
Screenshot: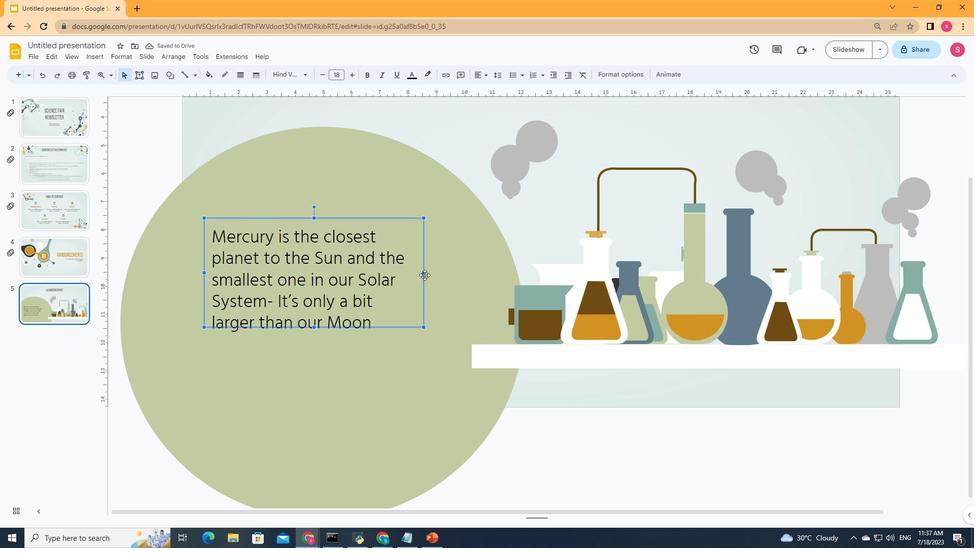 
Action: Mouse pressed left at (424, 273)
Screenshot: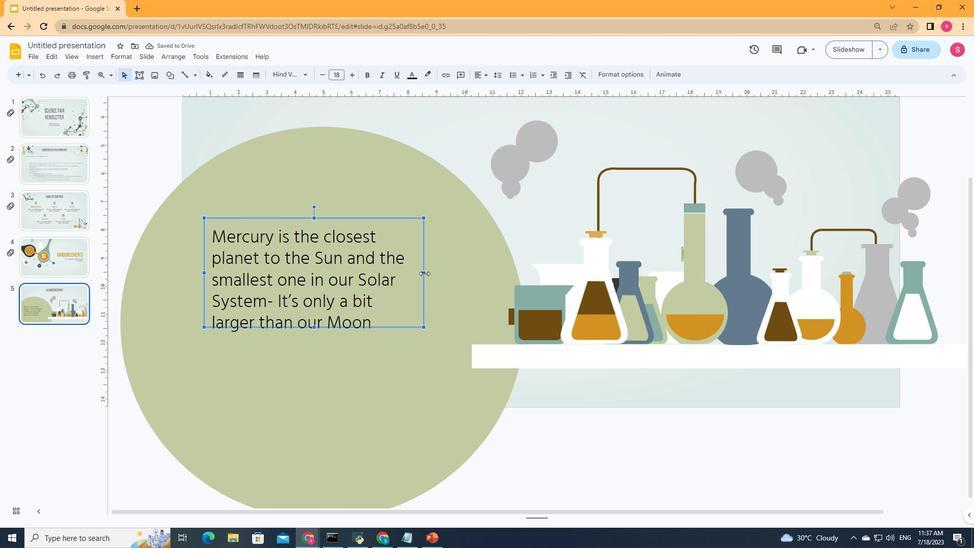 
Action: Mouse moved to (306, 278)
Screenshot: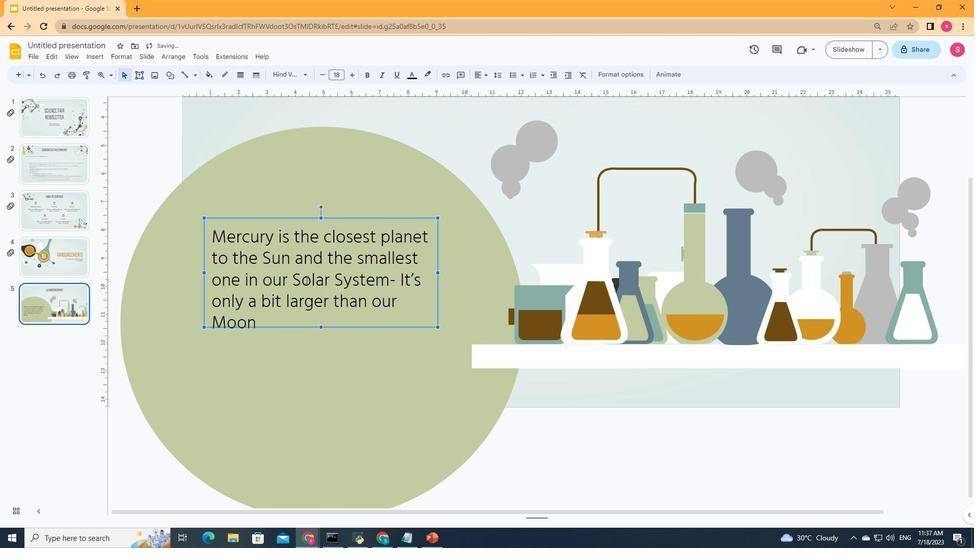 
Action: Mouse pressed left at (306, 278)
Screenshot: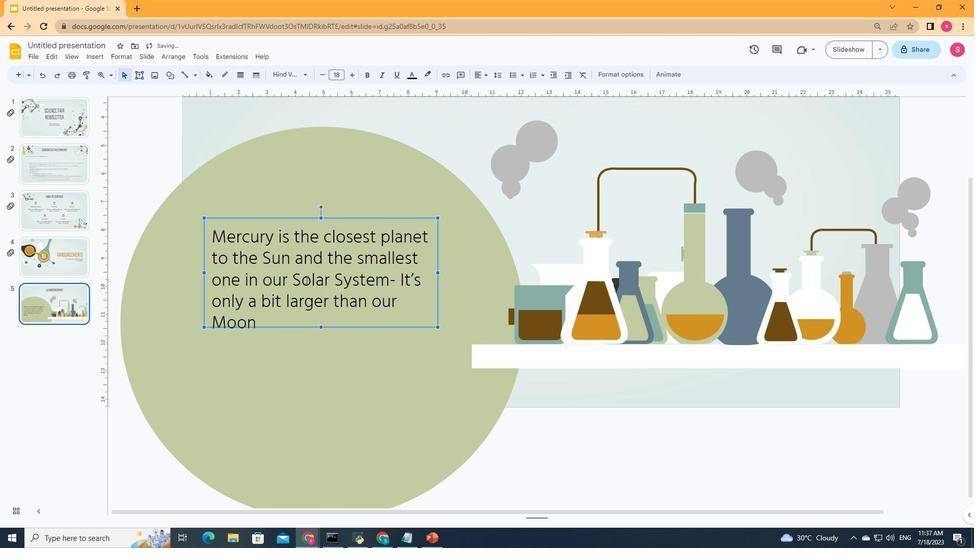 
Action: Mouse moved to (327, 355)
Screenshot: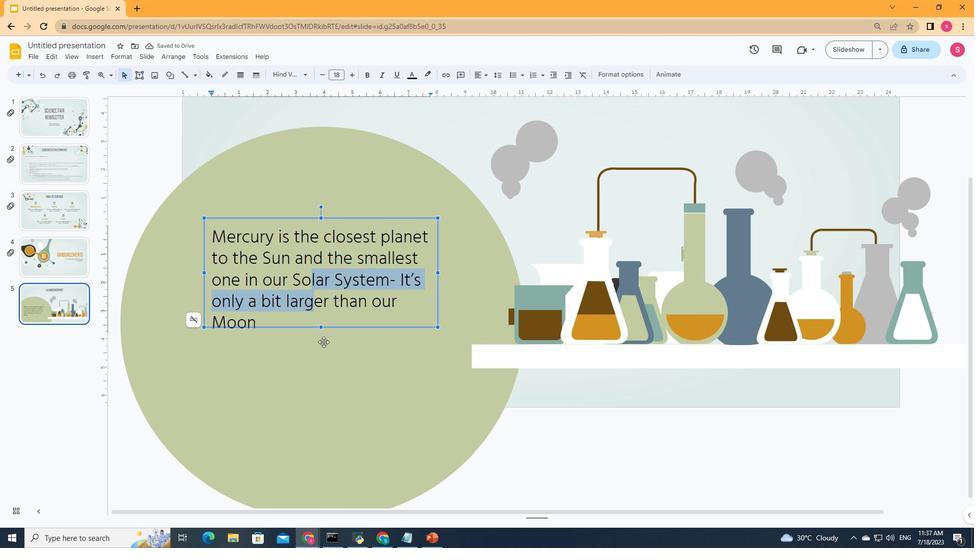 
Action: Mouse pressed left at (327, 355)
Screenshot: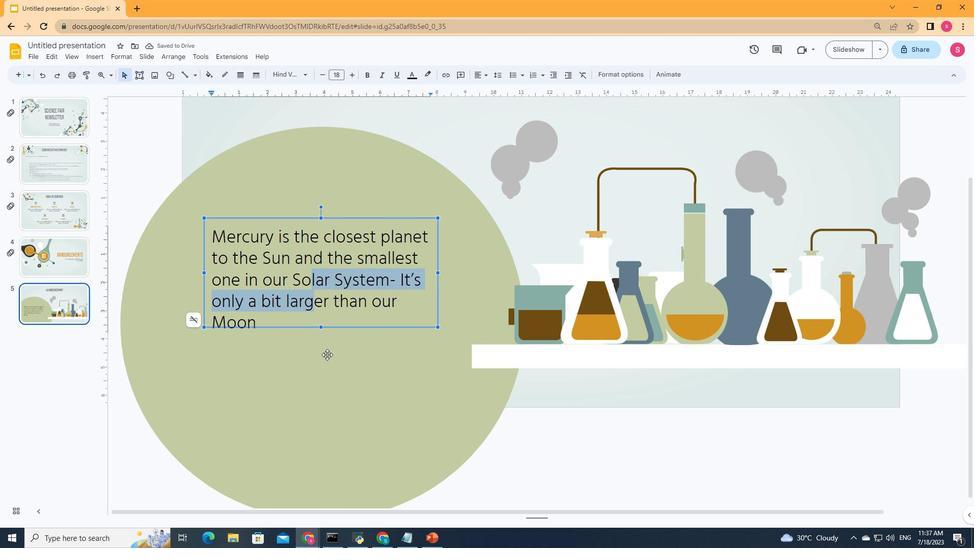 
Action: Mouse moved to (324, 263)
Screenshot: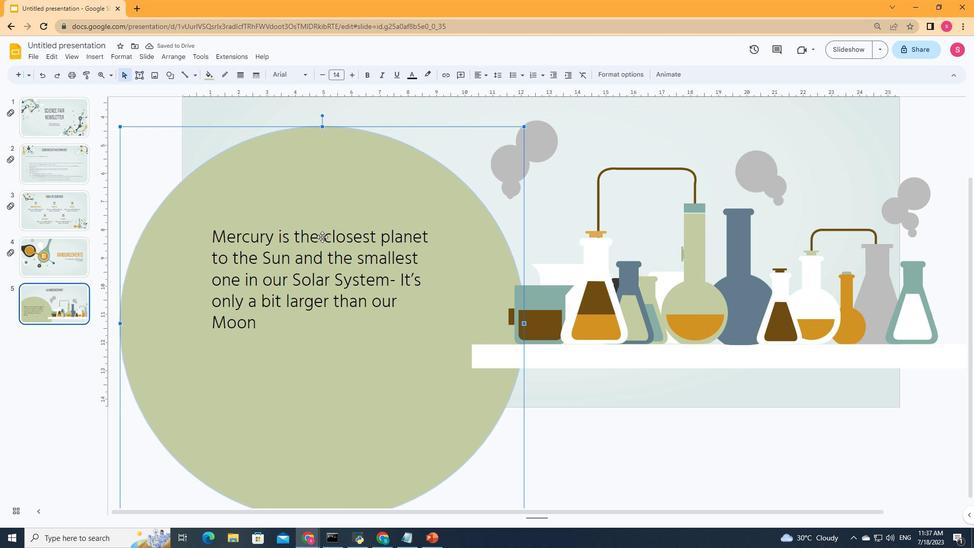 
Action: Mouse pressed left at (324, 263)
Screenshot: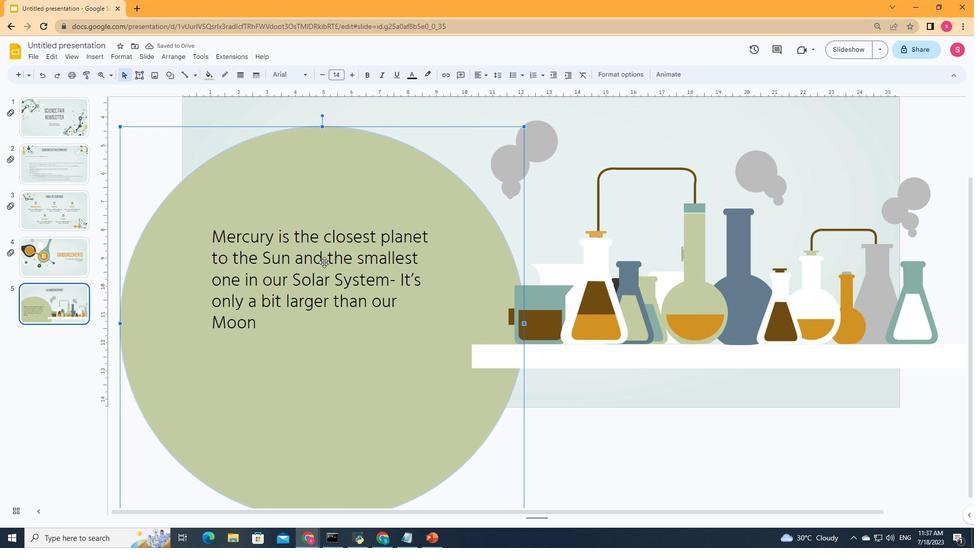 
Action: Mouse moved to (310, 218)
Screenshot: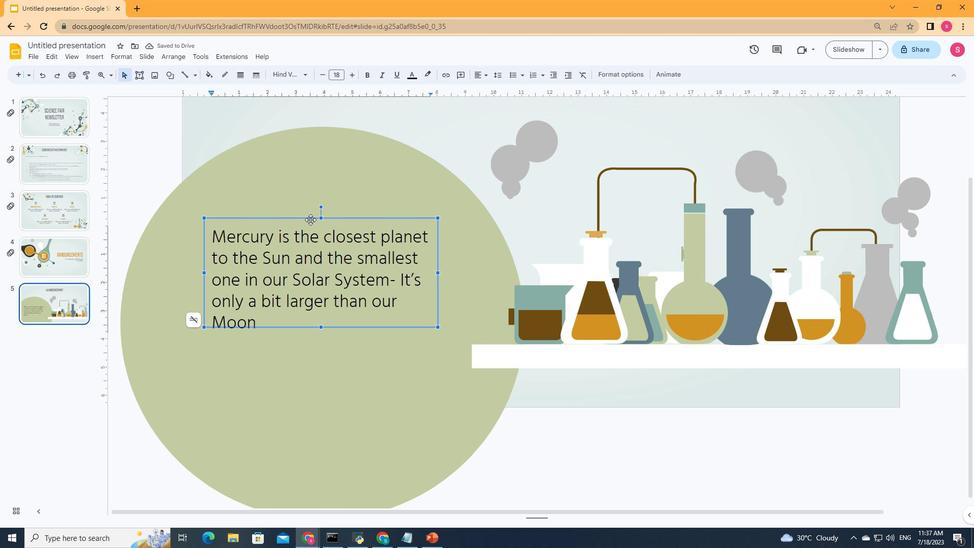 
Action: Mouse pressed left at (310, 218)
Screenshot: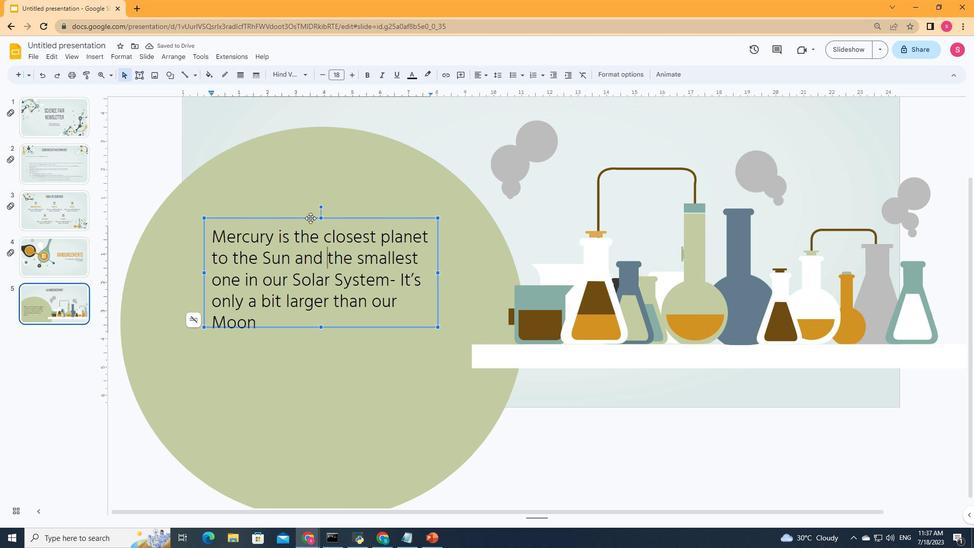 
Action: Mouse moved to (310, 369)
Screenshot: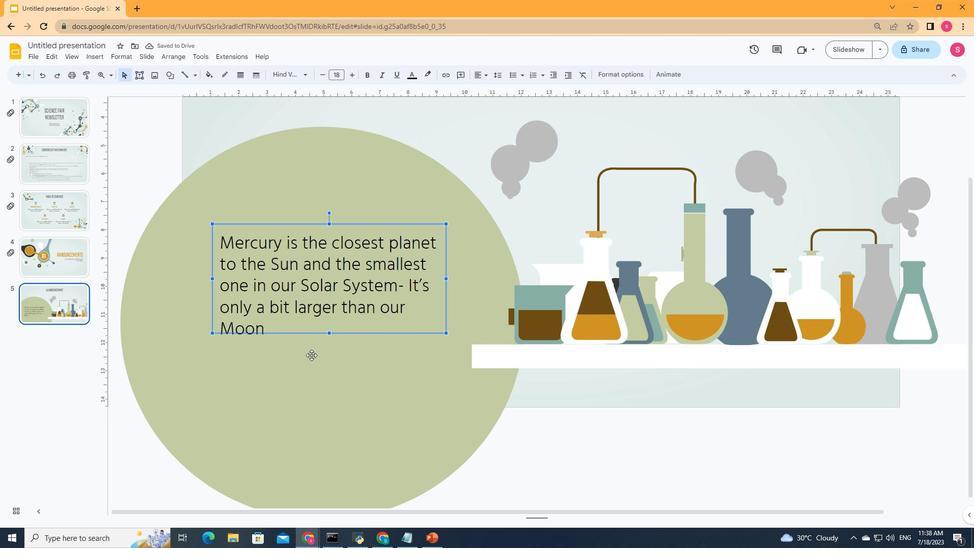 
Action: Mouse pressed left at (310, 369)
Screenshot: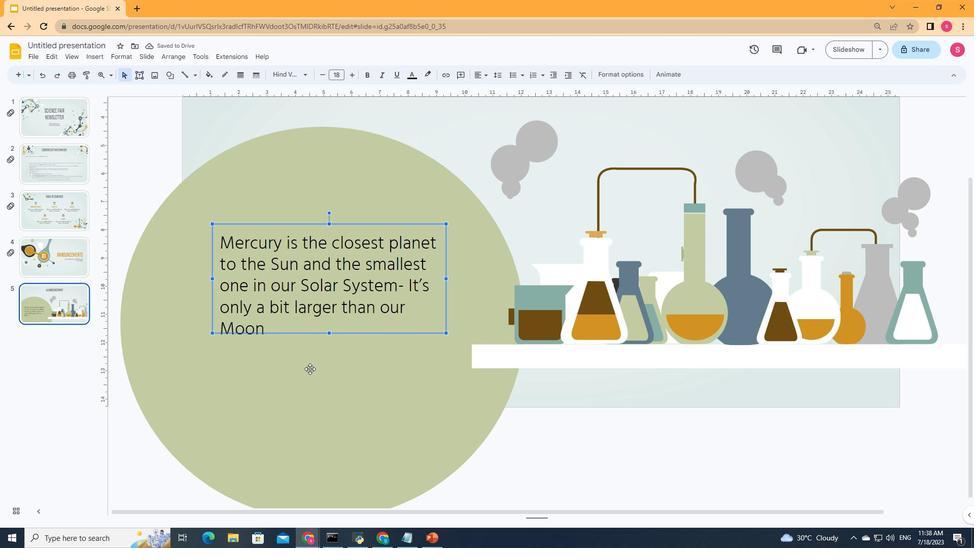 
Action: Mouse moved to (633, 450)
Screenshot: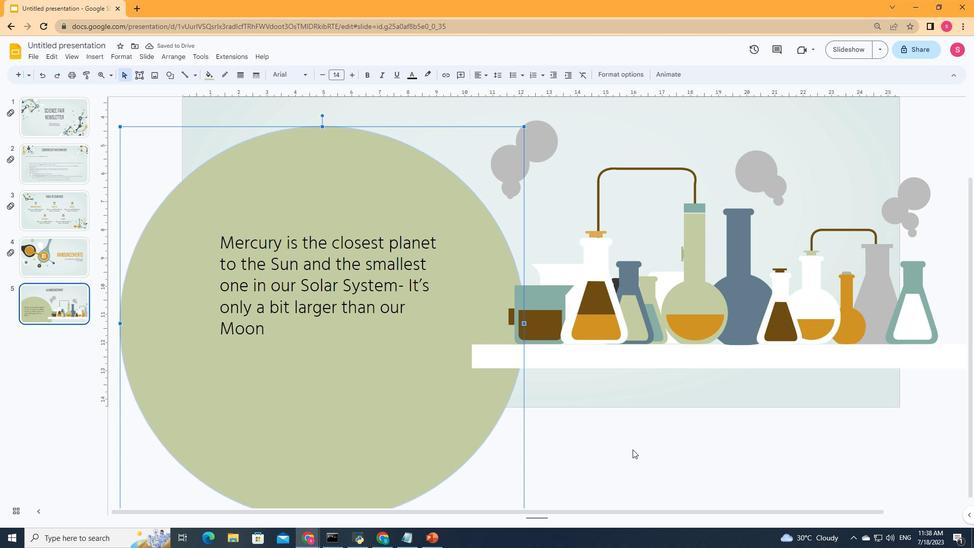
Action: Mouse pressed left at (633, 450)
Screenshot: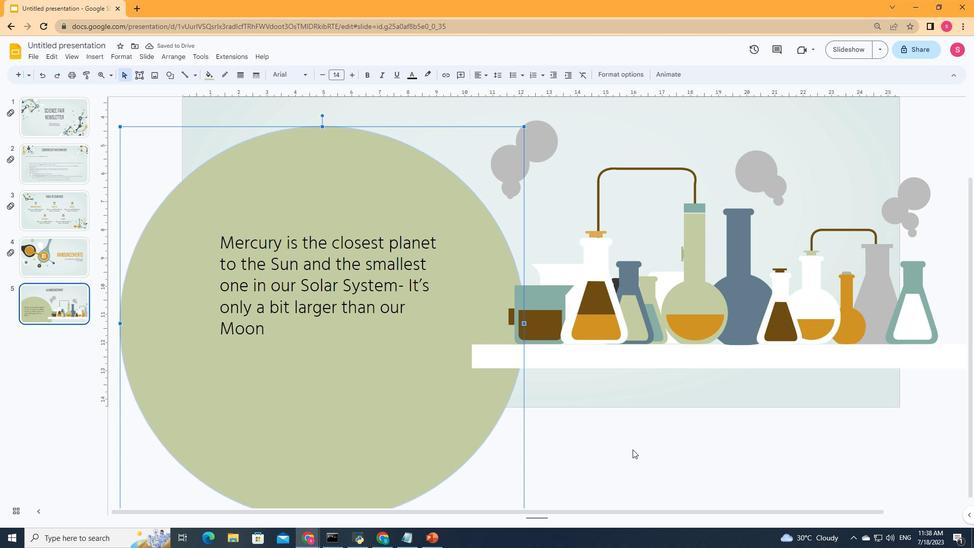 
Action: Mouse moved to (386, 322)
Screenshot: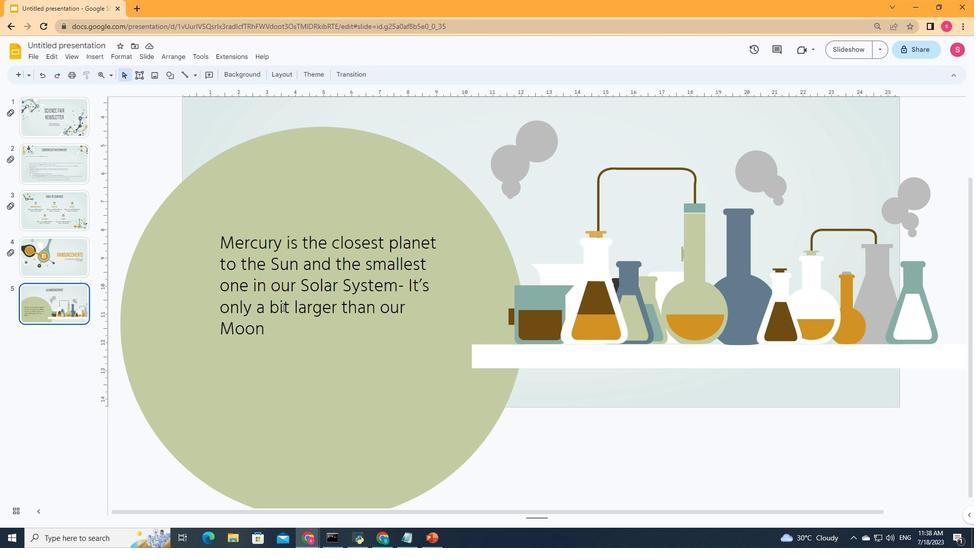 
Action: Mouse scrolled (386, 323) with delta (0, 0)
Screenshot: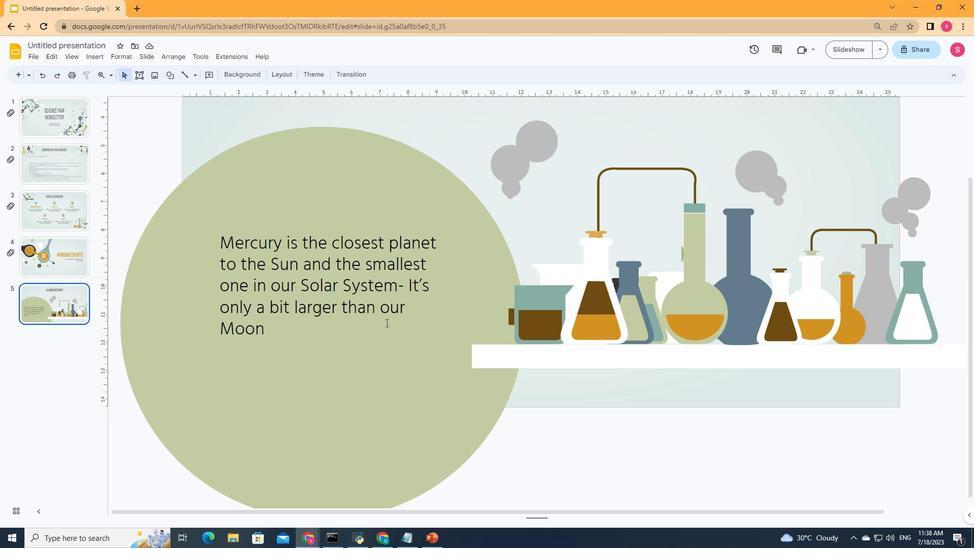 
Action: Mouse scrolled (386, 323) with delta (0, 0)
Screenshot: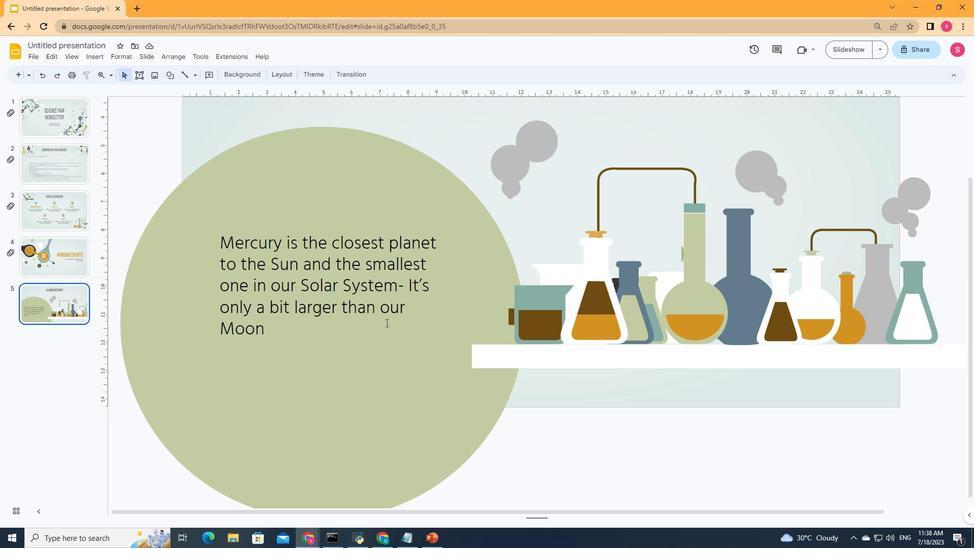 
Action: Mouse scrolled (386, 323) with delta (0, 0)
Screenshot: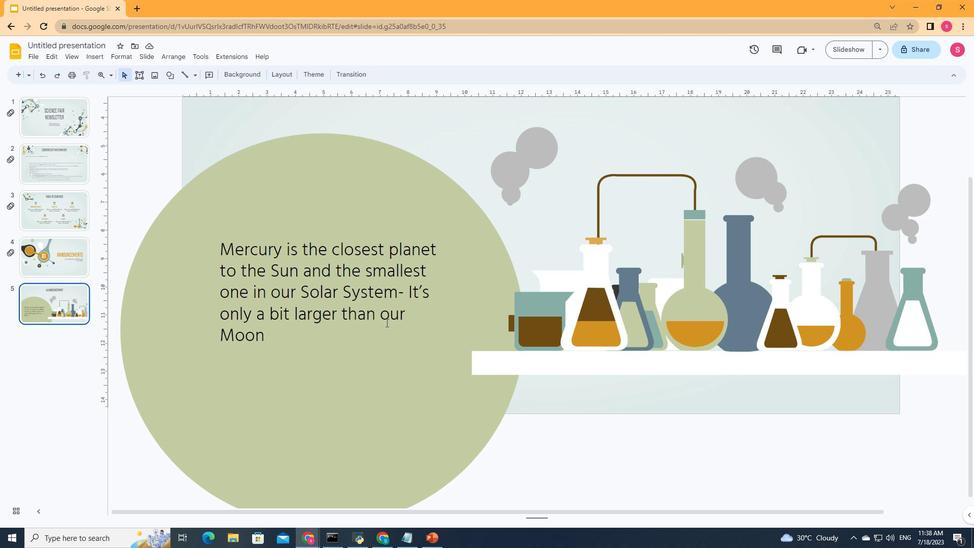 
Action: Mouse scrolled (386, 323) with delta (0, 0)
Screenshot: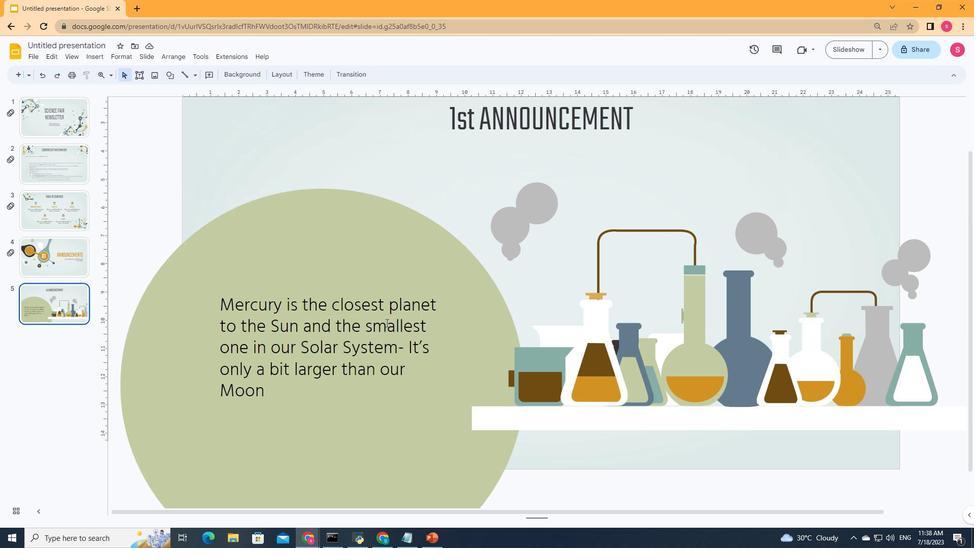 
Action: Mouse scrolled (386, 323) with delta (0, 0)
Screenshot: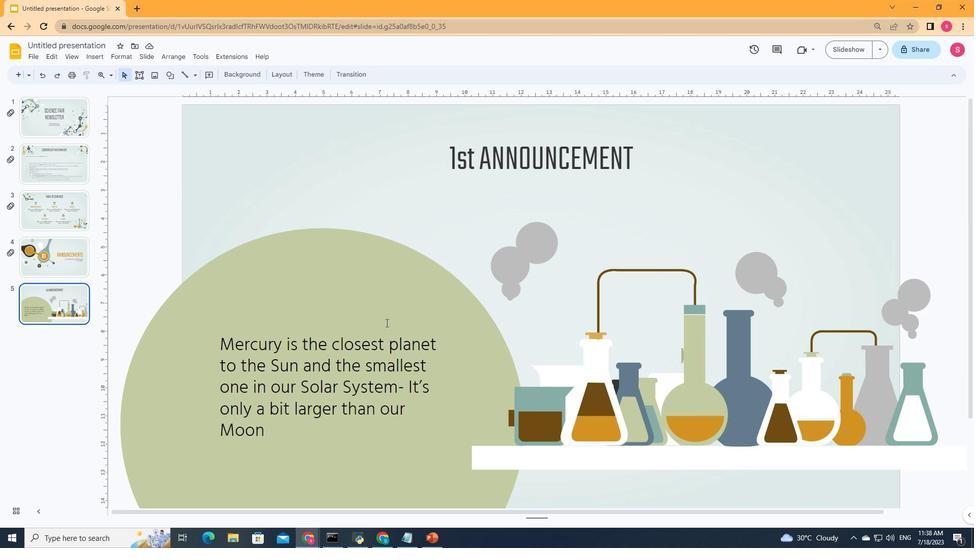 
Action: Mouse scrolled (386, 322) with delta (0, 0)
Screenshot: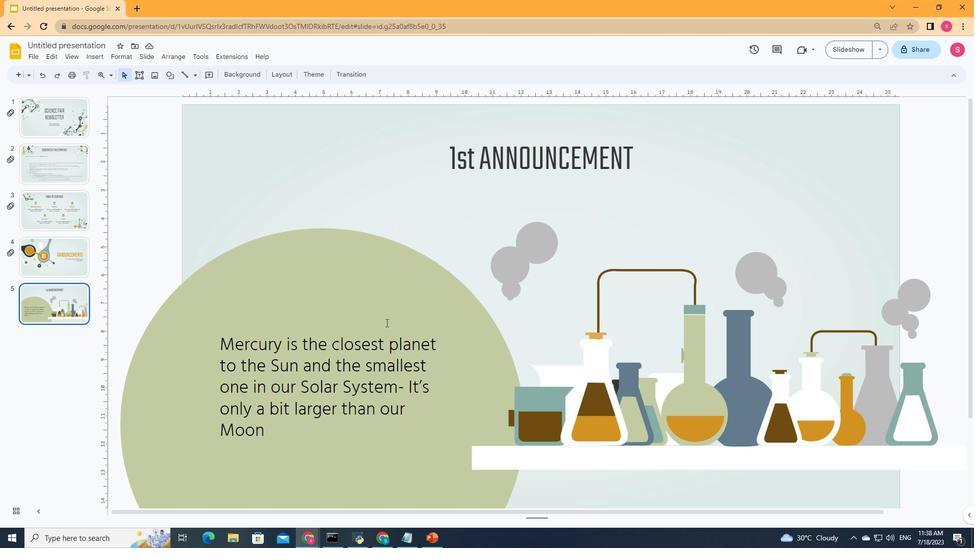 
Action: Mouse scrolled (386, 322) with delta (0, 0)
Screenshot: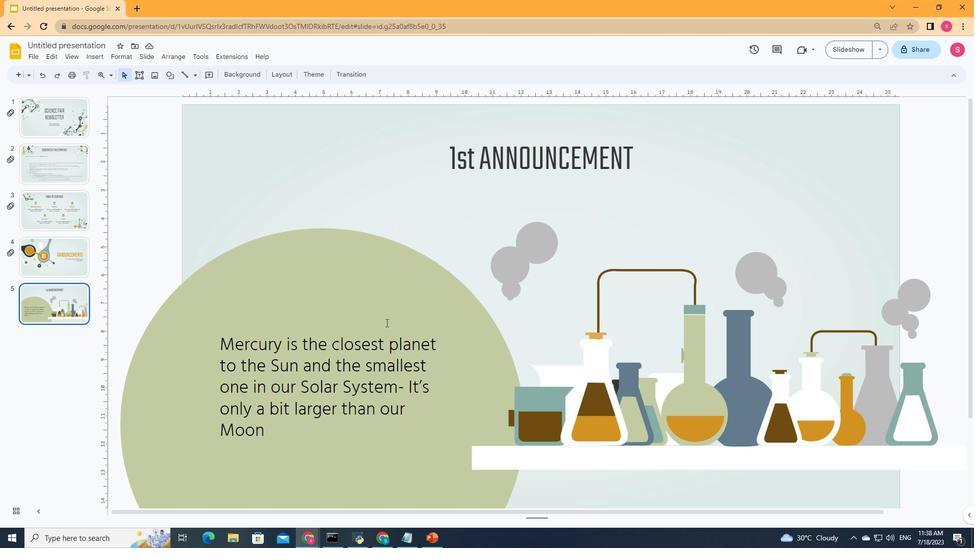 
Action: Mouse scrolled (386, 322) with delta (0, 0)
Screenshot: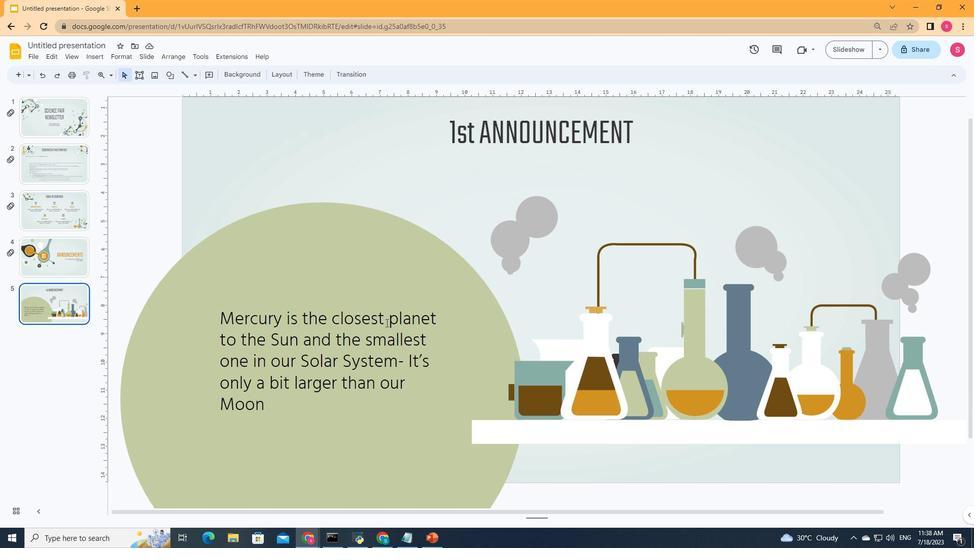 
Action: Mouse scrolled (386, 323) with delta (0, 0)
Screenshot: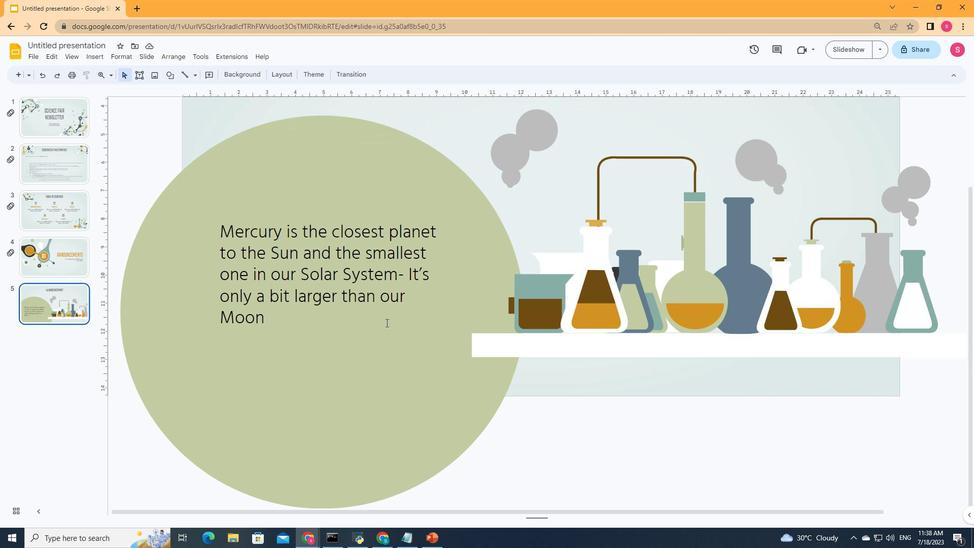 
Action: Mouse scrolled (386, 323) with delta (0, 0)
Screenshot: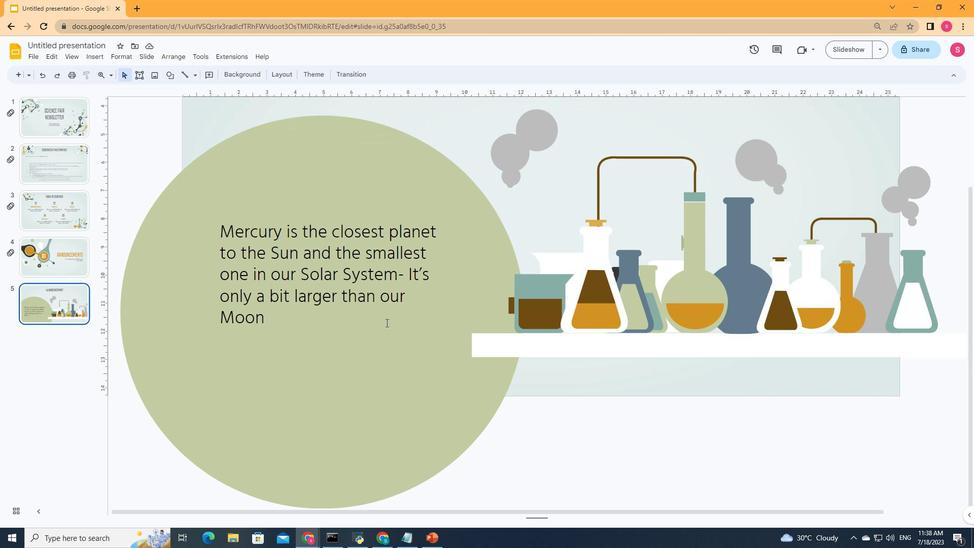 
Action: Mouse scrolled (386, 323) with delta (0, 0)
Screenshot: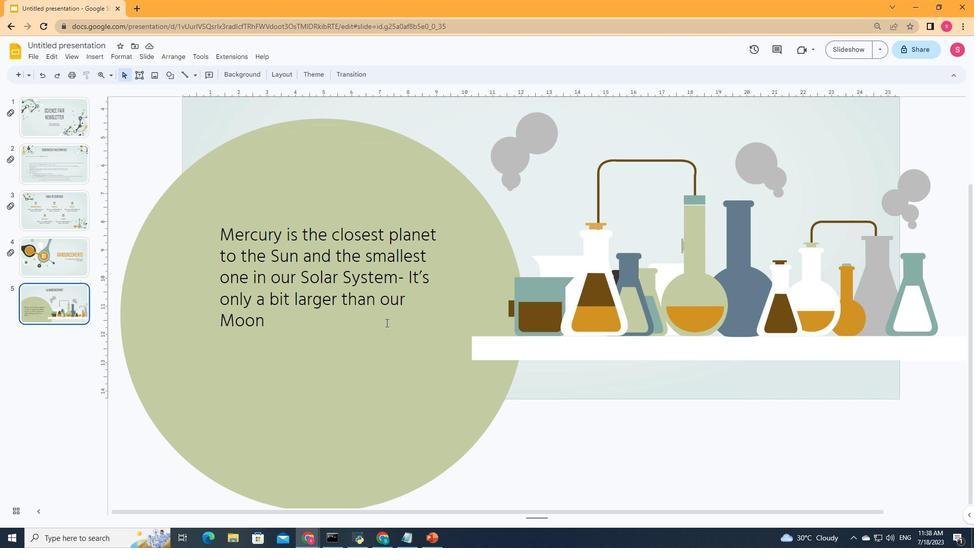 
Action: Mouse moved to (388, 354)
Screenshot: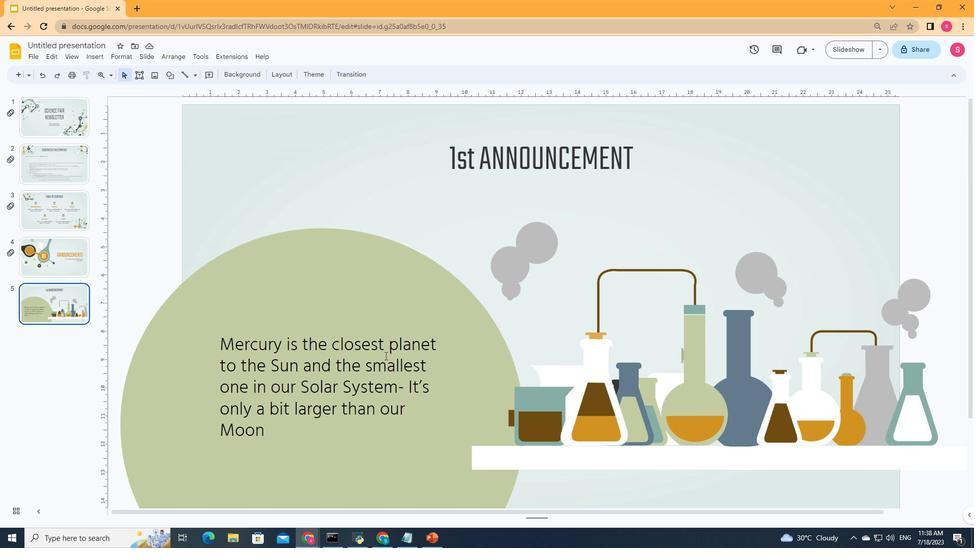 
Action: Mouse scrolled (388, 353) with delta (0, 0)
Screenshot: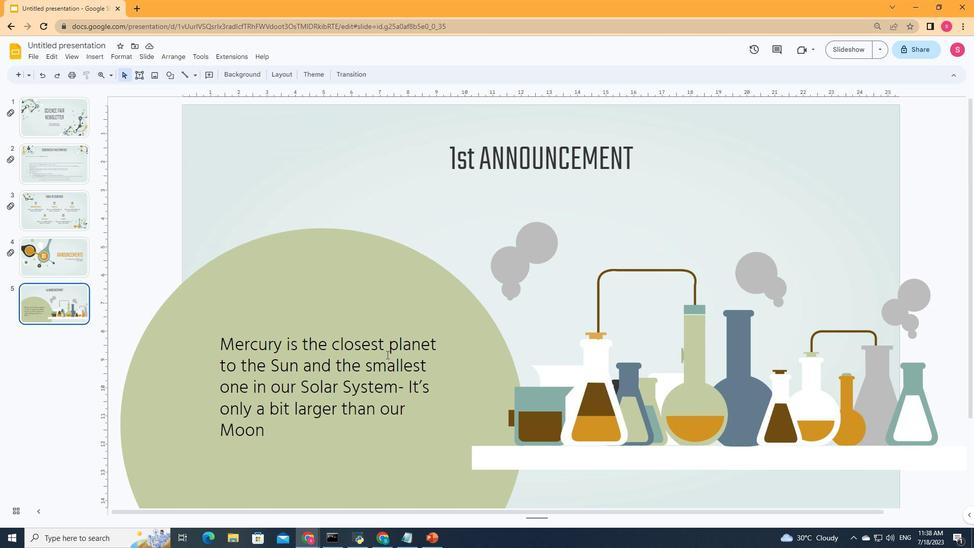 
Action: Mouse scrolled (388, 353) with delta (0, 0)
Screenshot: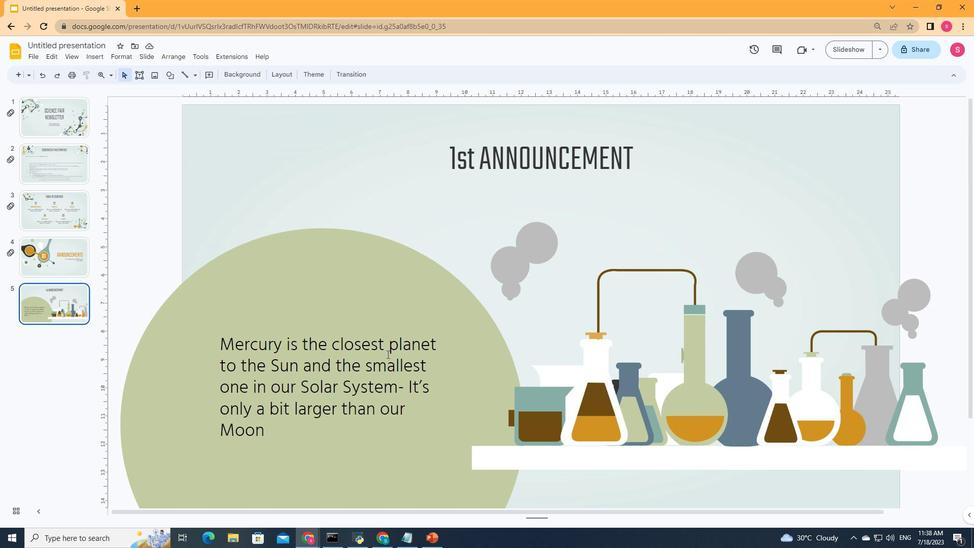
Action: Mouse scrolled (388, 353) with delta (0, 0)
Screenshot: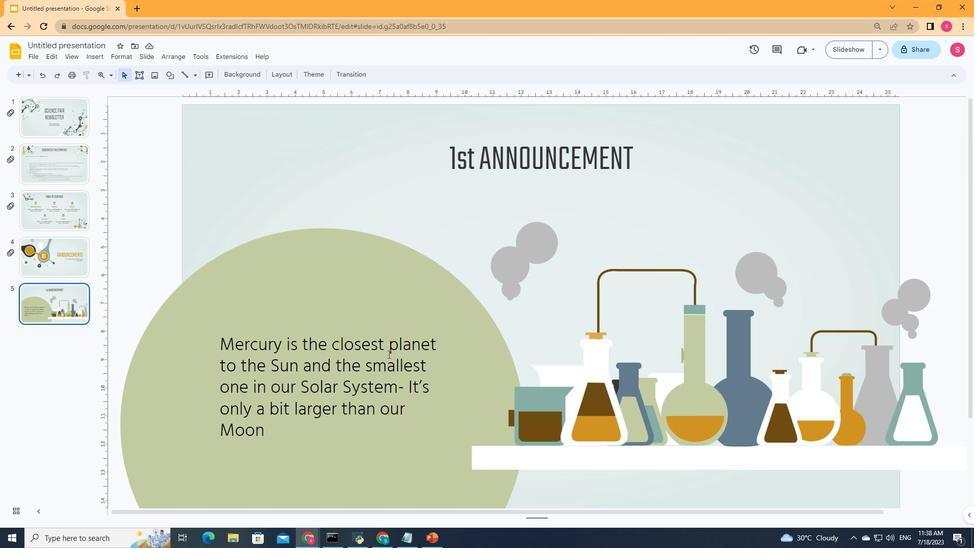 
Action: Mouse moved to (389, 353)
Screenshot: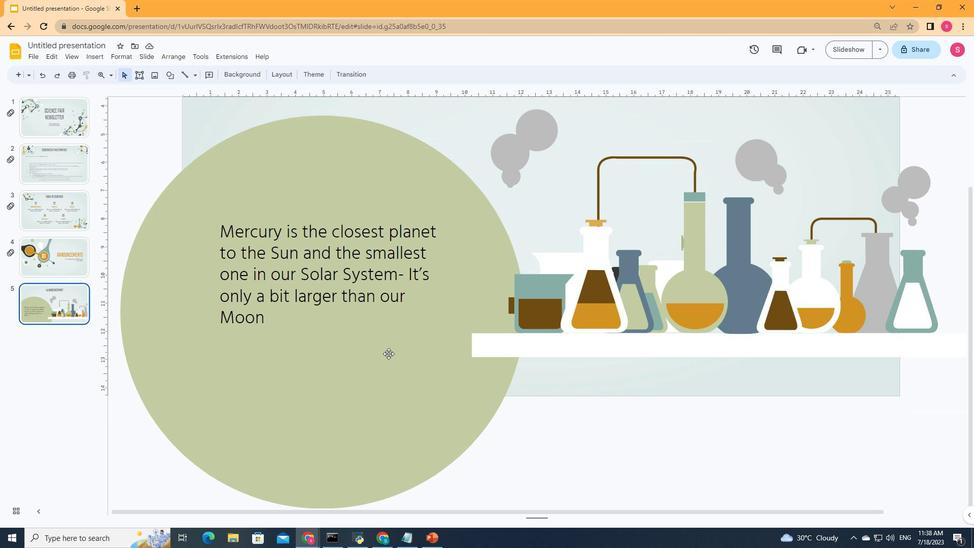 
Action: Mouse scrolled (389, 354) with delta (0, 0)
Screenshot: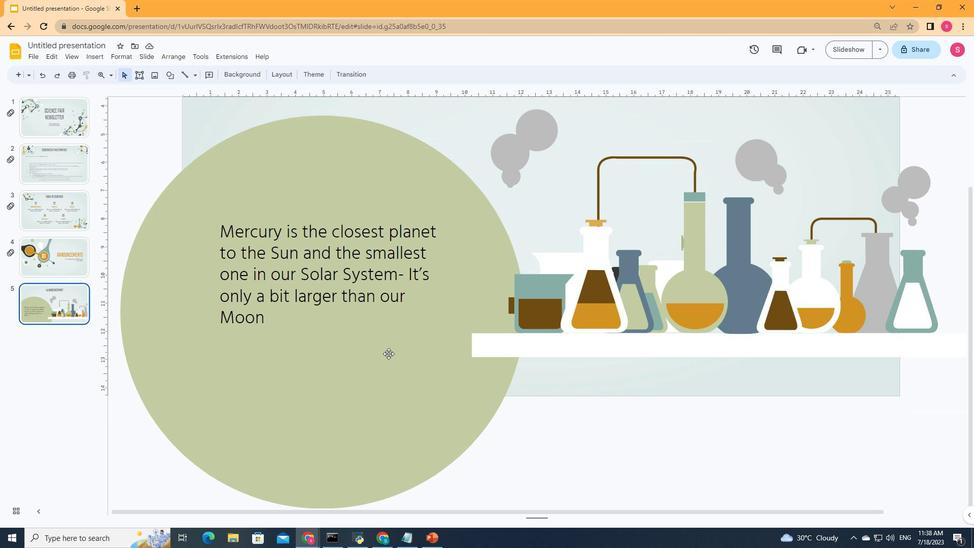 
Action: Mouse scrolled (389, 354) with delta (0, 0)
Screenshot: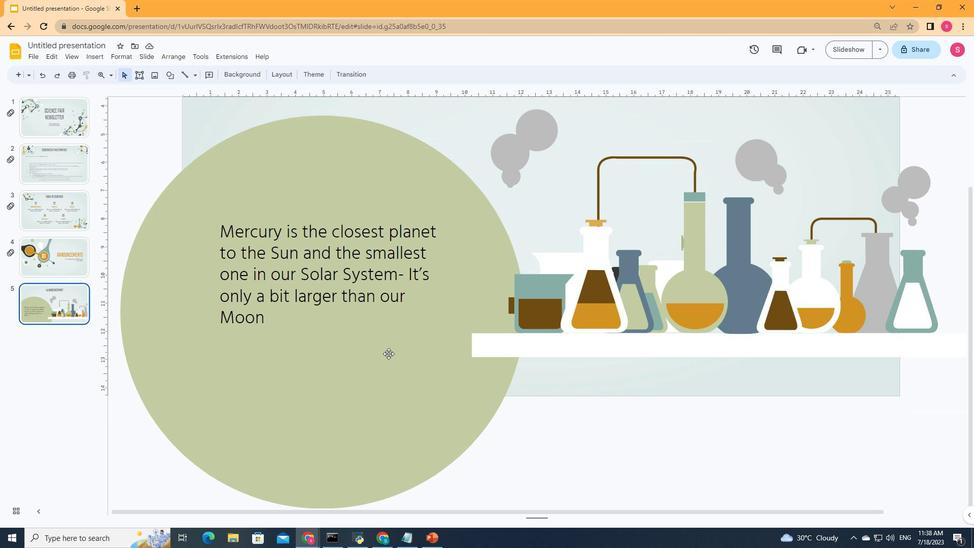 
Action: Mouse scrolled (389, 354) with delta (0, 0)
Screenshot: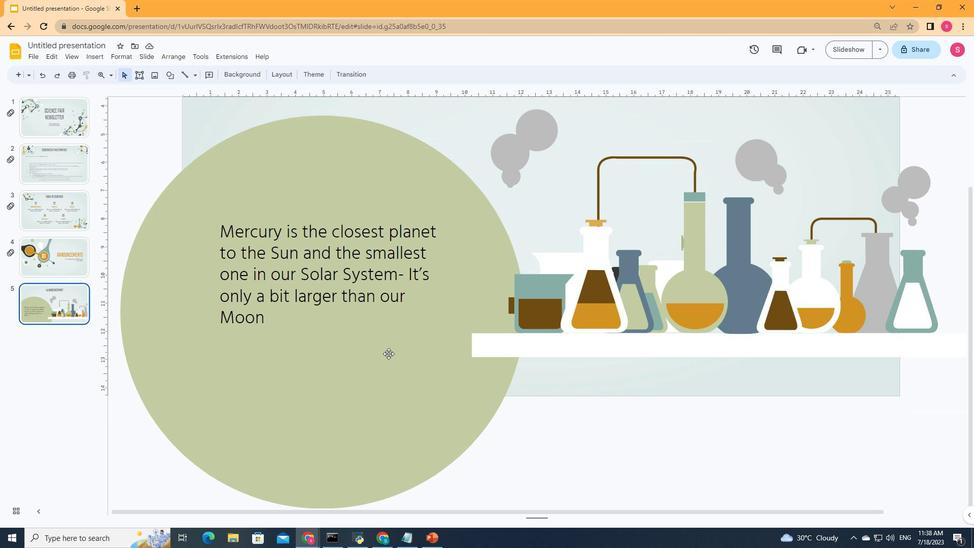 
Action: Mouse moved to (389, 353)
Screenshot: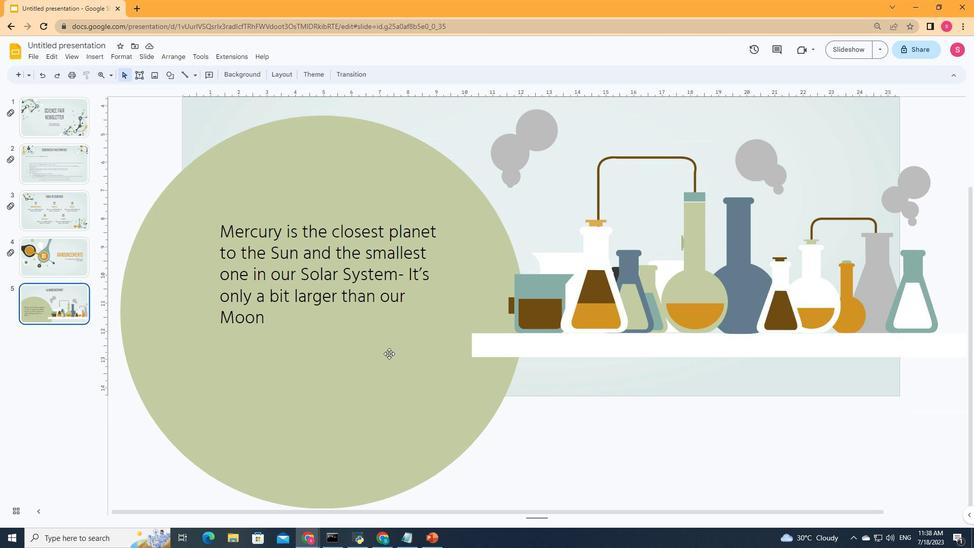 
Action: Mouse scrolled (389, 354) with delta (0, 0)
Screenshot: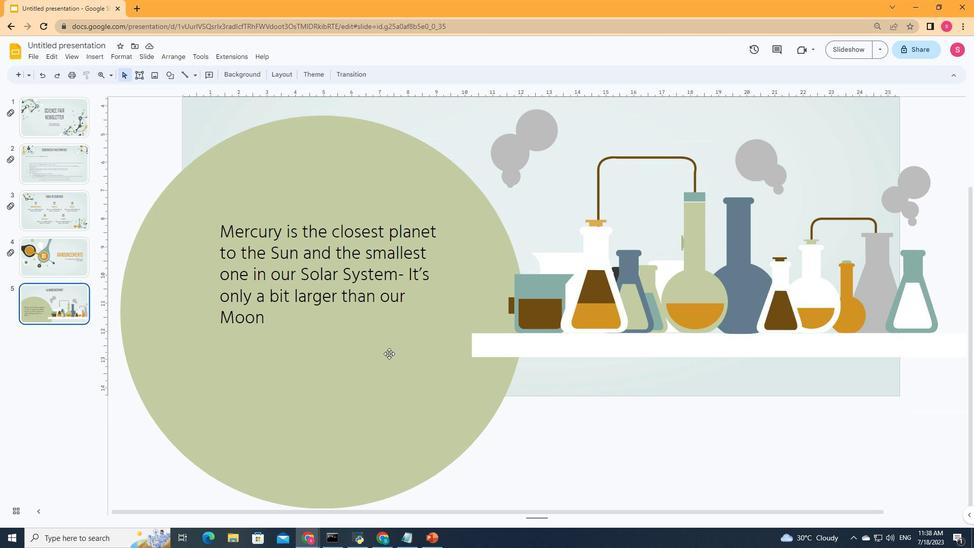 
Action: Mouse moved to (680, 217)
Screenshot: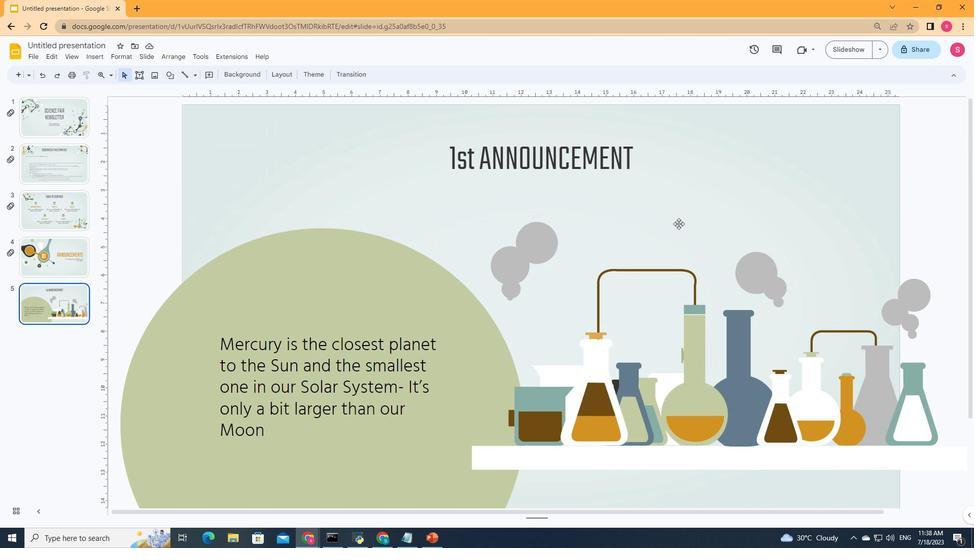 
Action: Mouse pressed left at (680, 217)
Screenshot: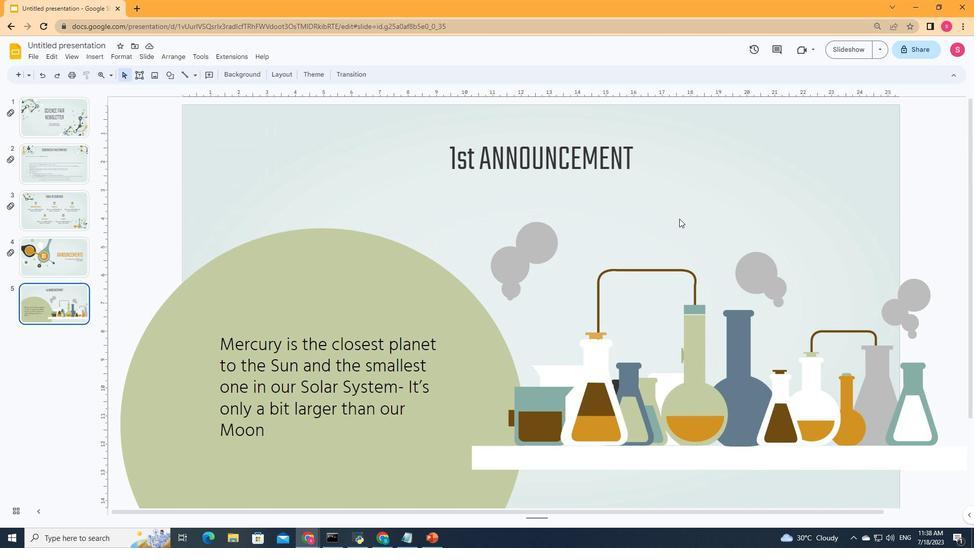 
Action: Mouse moved to (365, 75)
Screenshot: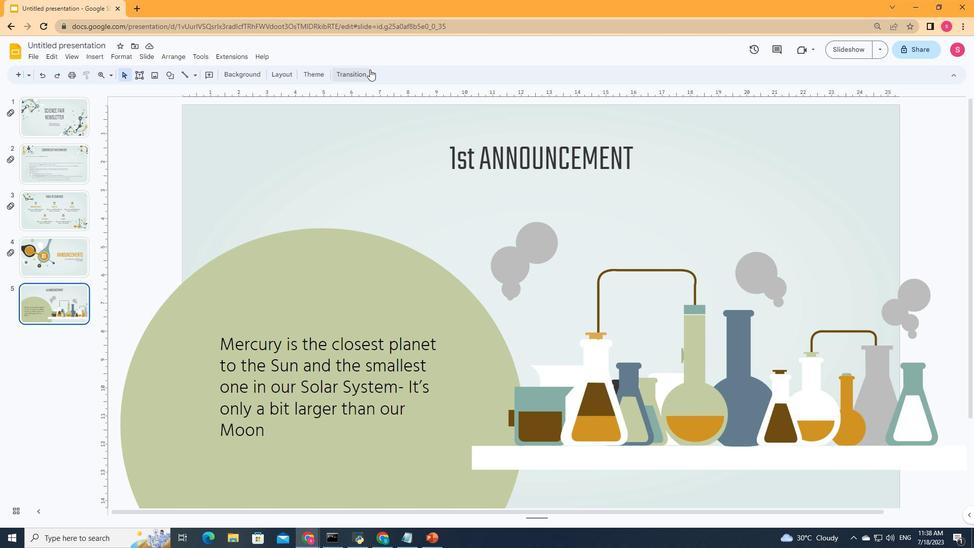 
Action: Mouse pressed left at (365, 75)
Screenshot: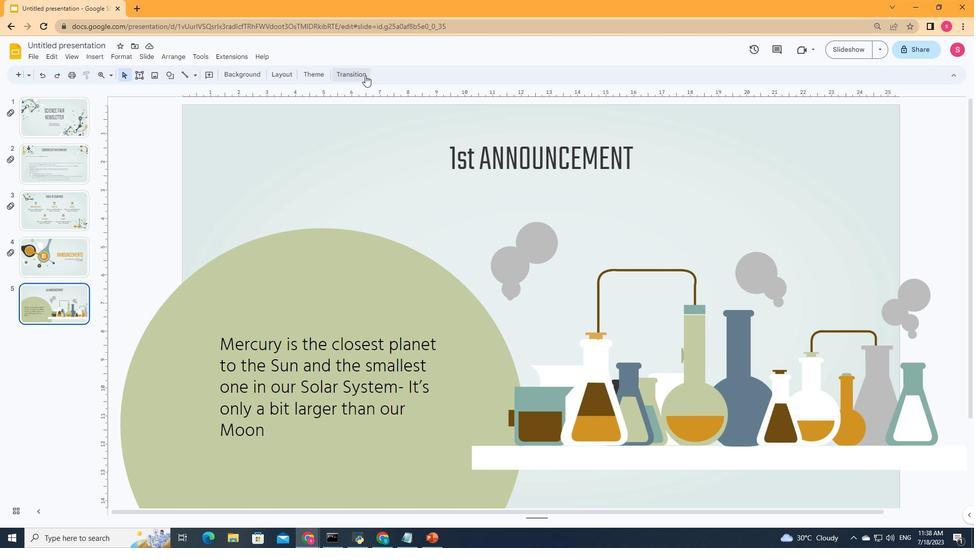
Action: Mouse moved to (927, 166)
Screenshot: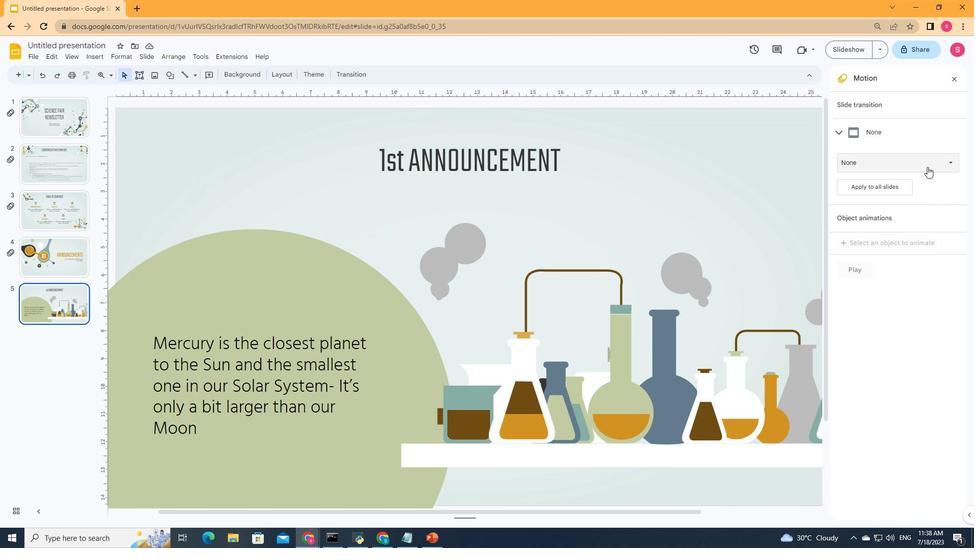 
Action: Mouse pressed left at (927, 166)
Screenshot: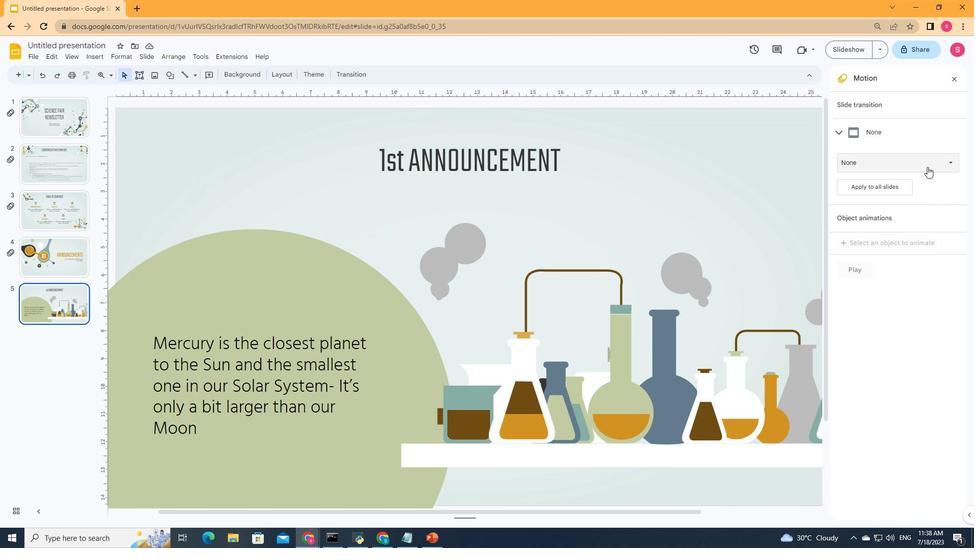 
Action: Mouse moved to (928, 184)
Screenshot: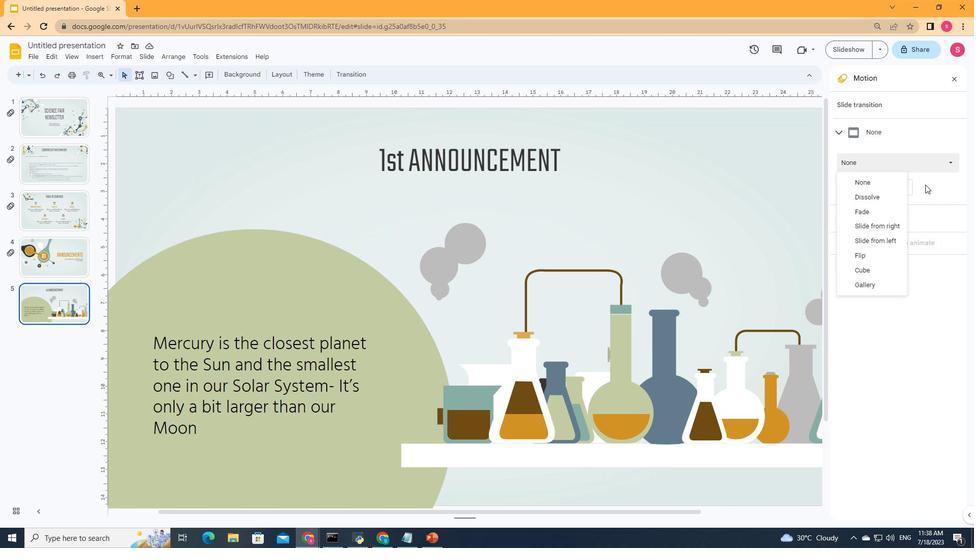 
Action: Mouse pressed left at (928, 184)
Screenshot: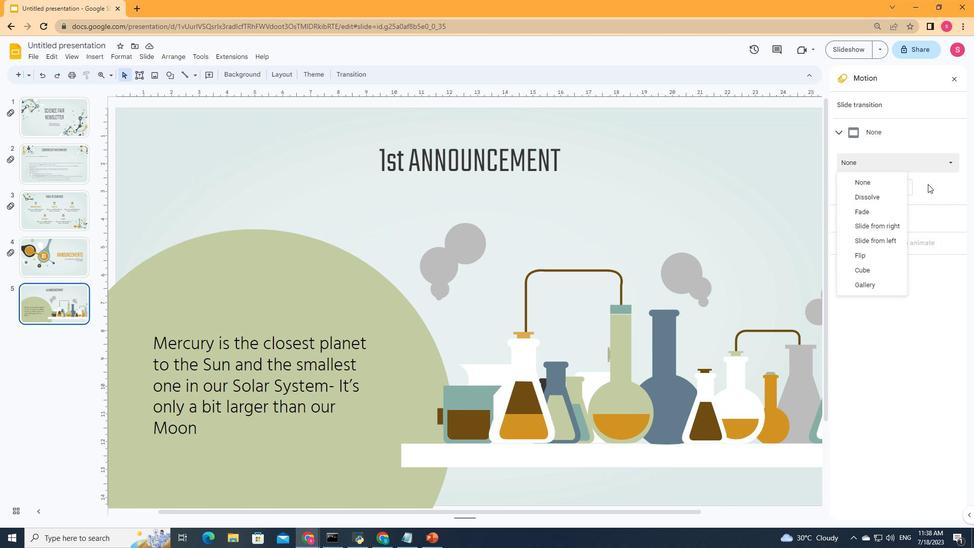 
Action: Mouse moved to (927, 164)
Screenshot: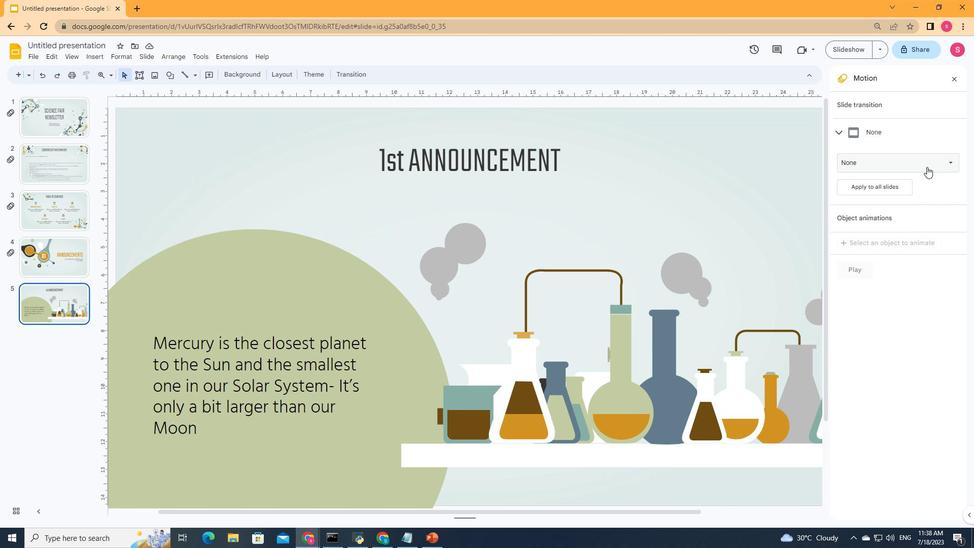 
Action: Mouse pressed left at (927, 164)
Screenshot: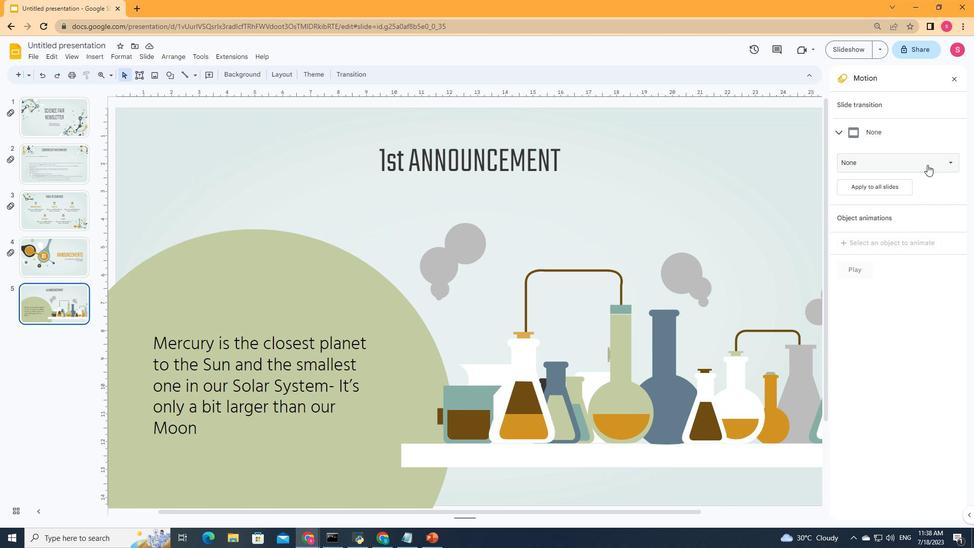 
Action: Mouse moved to (873, 197)
Screenshot: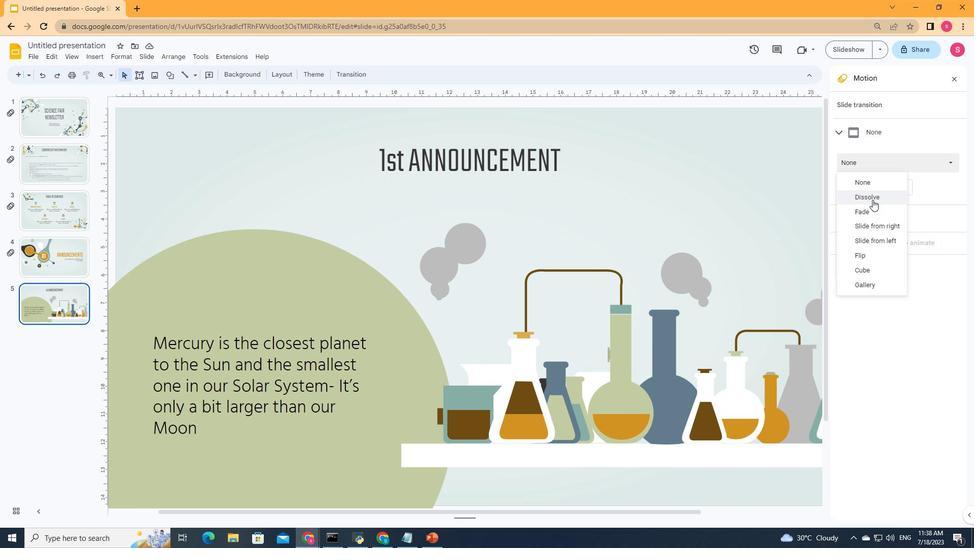 
Action: Mouse pressed left at (873, 197)
Screenshot: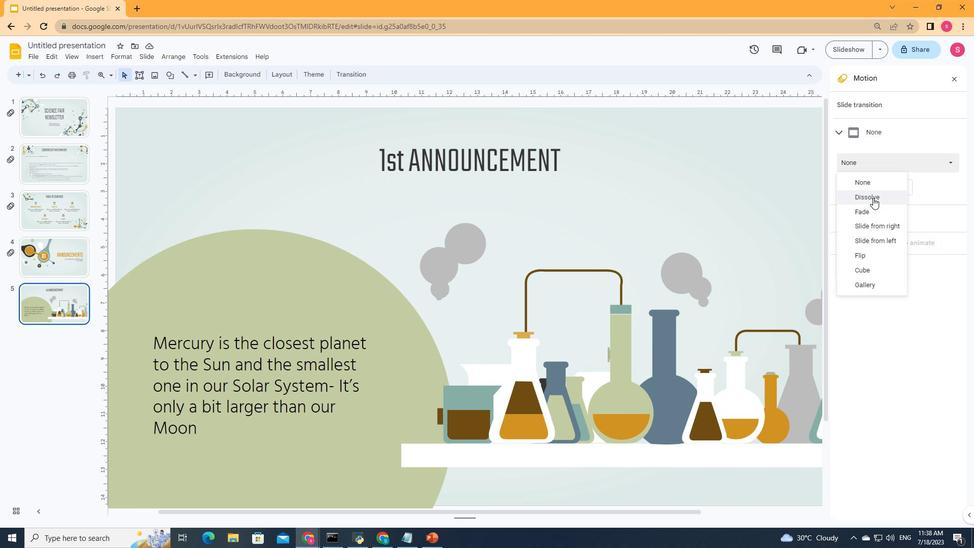 
Action: Mouse moved to (946, 182)
Screenshot: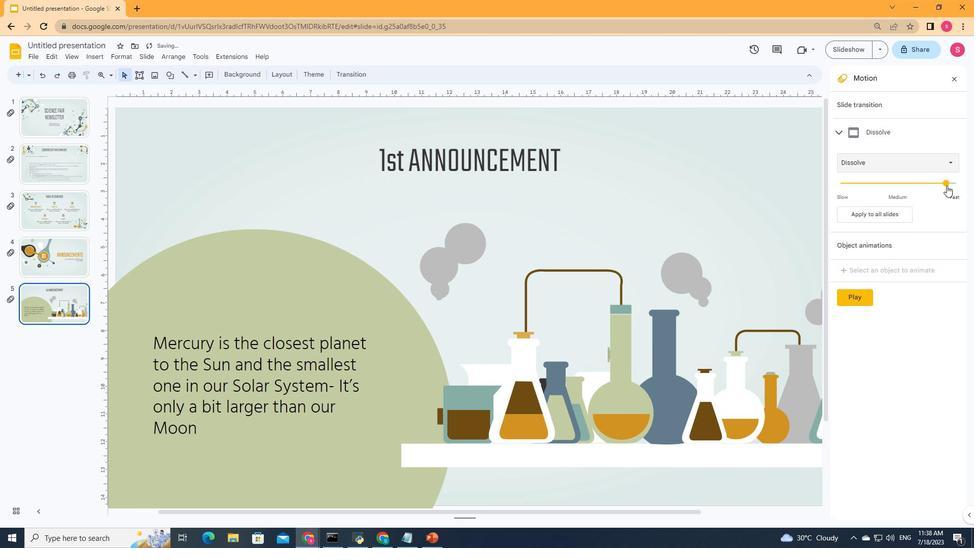 
Action: Mouse pressed left at (946, 182)
Screenshot: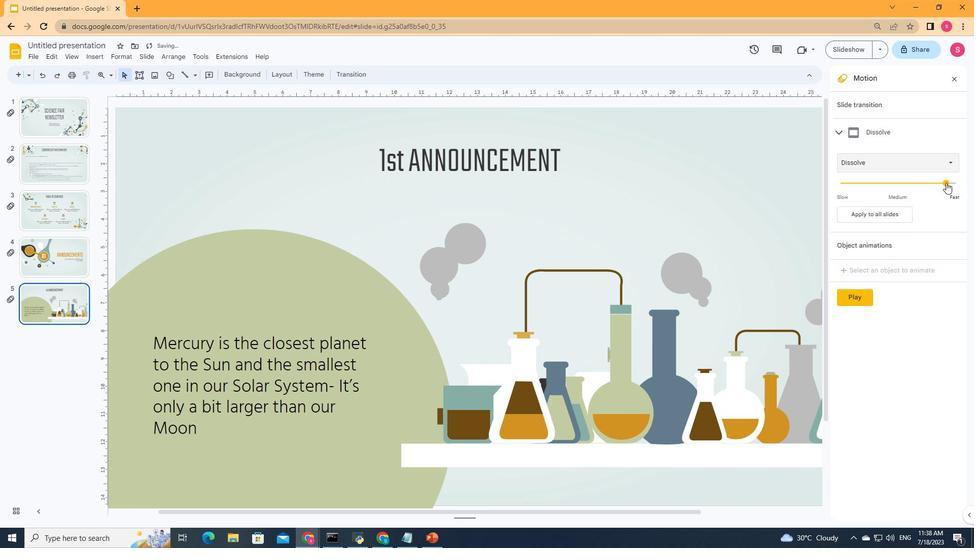 
Action: Mouse moved to (851, 300)
Screenshot: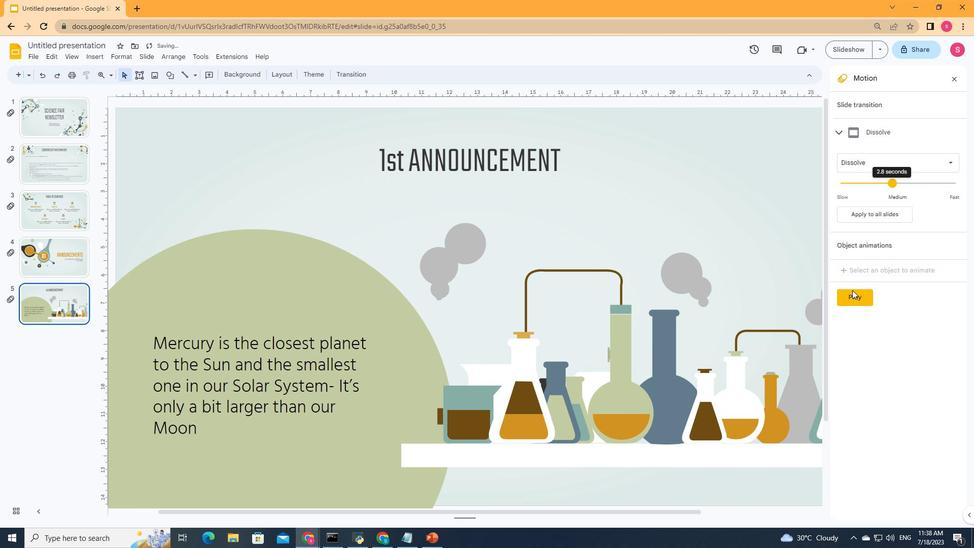 
Action: Mouse pressed left at (851, 300)
Screenshot: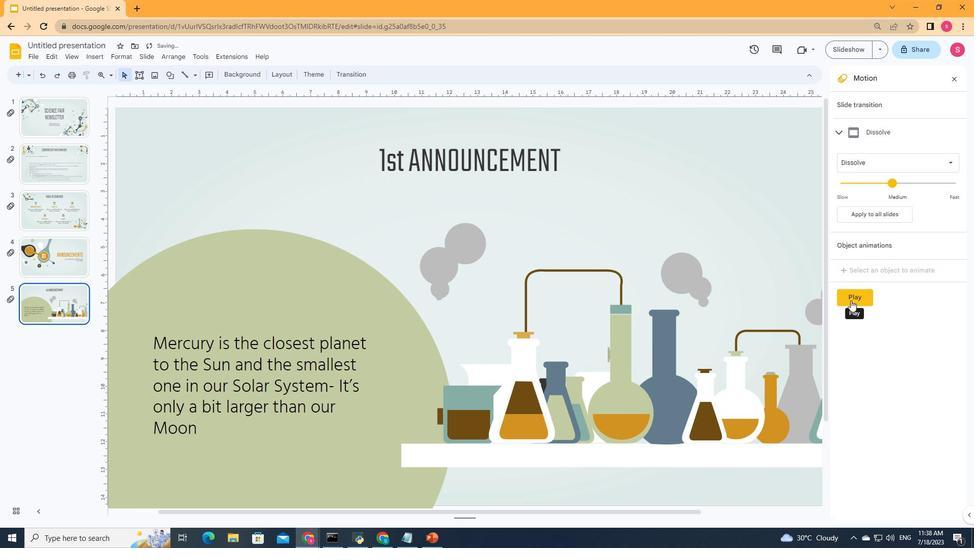 
Action: Mouse moved to (526, 157)
Screenshot: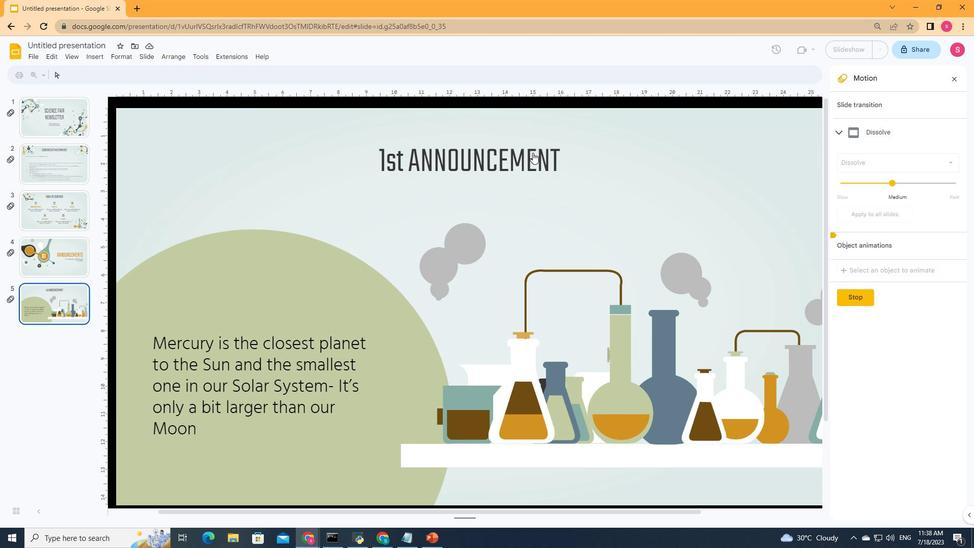 
Action: Mouse pressed left at (526, 157)
Screenshot: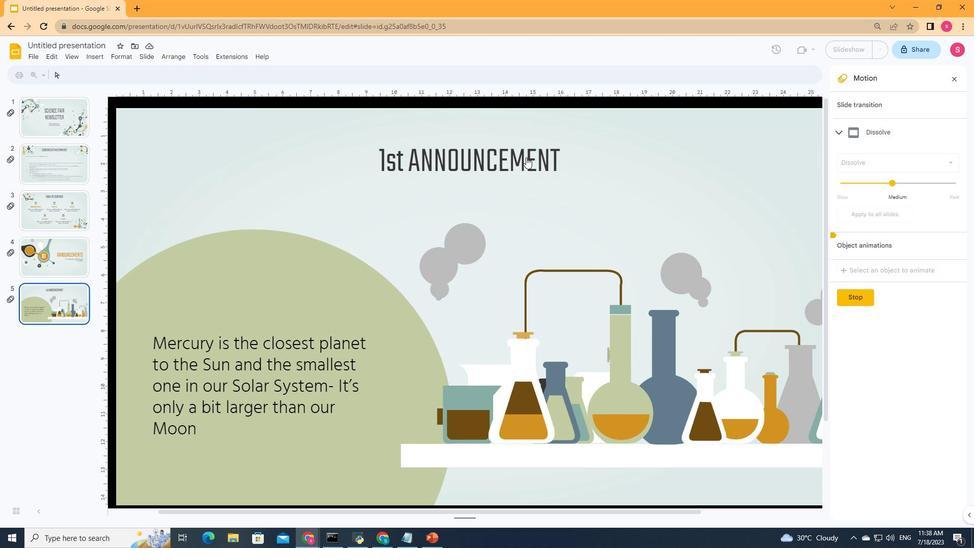 
Action: Mouse pressed left at (526, 157)
Screenshot: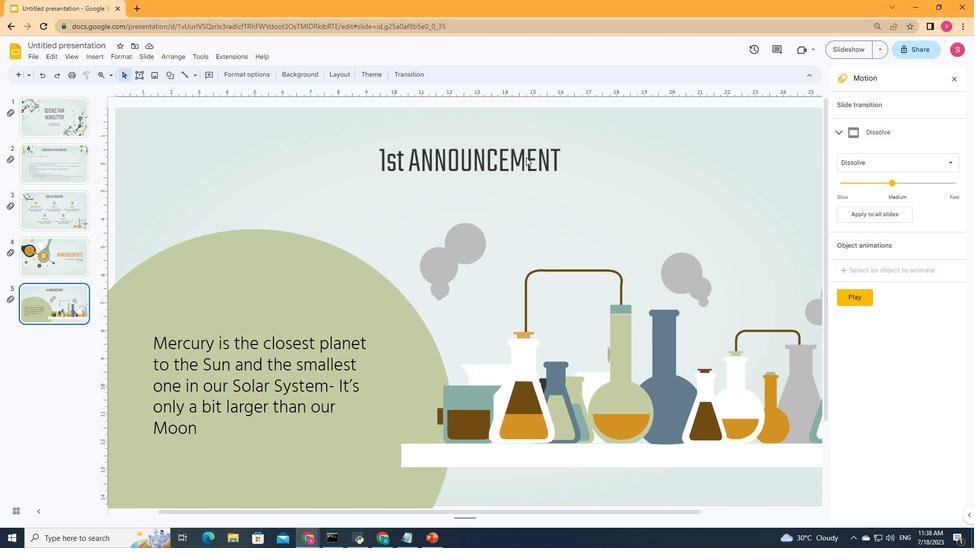 
Action: Mouse moved to (333, 347)
Screenshot: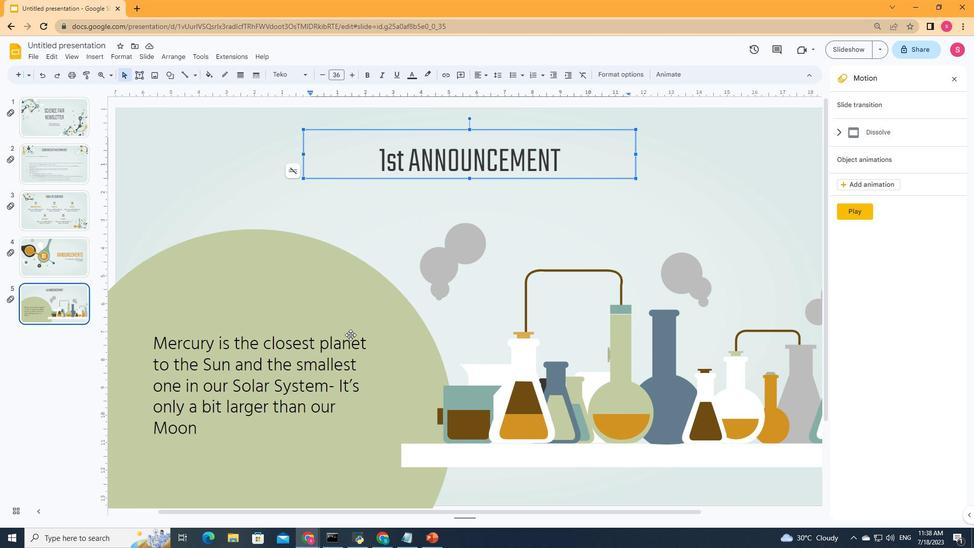 
Action: Mouse pressed left at (333, 347)
Screenshot: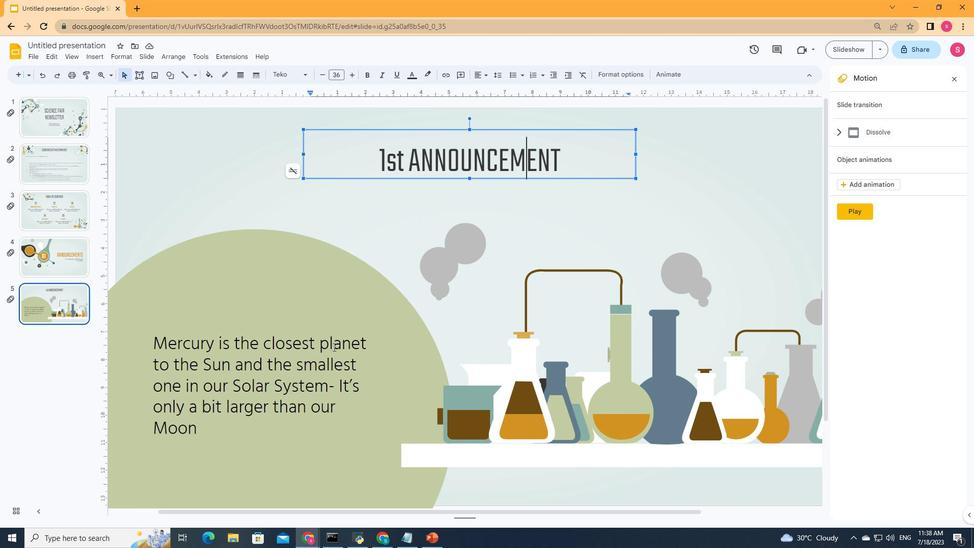 
Action: Mouse moved to (453, 158)
Screenshot: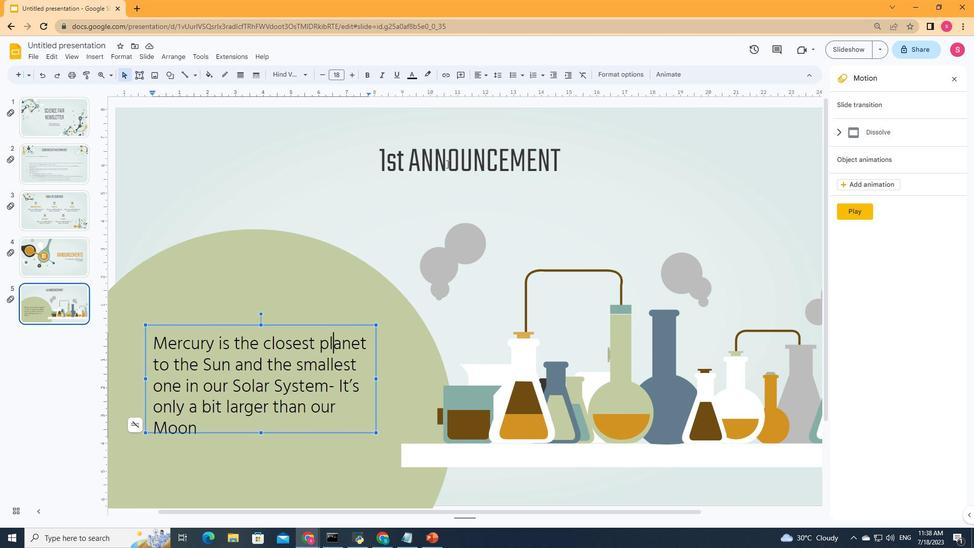 
Action: Mouse pressed left at (453, 158)
Screenshot: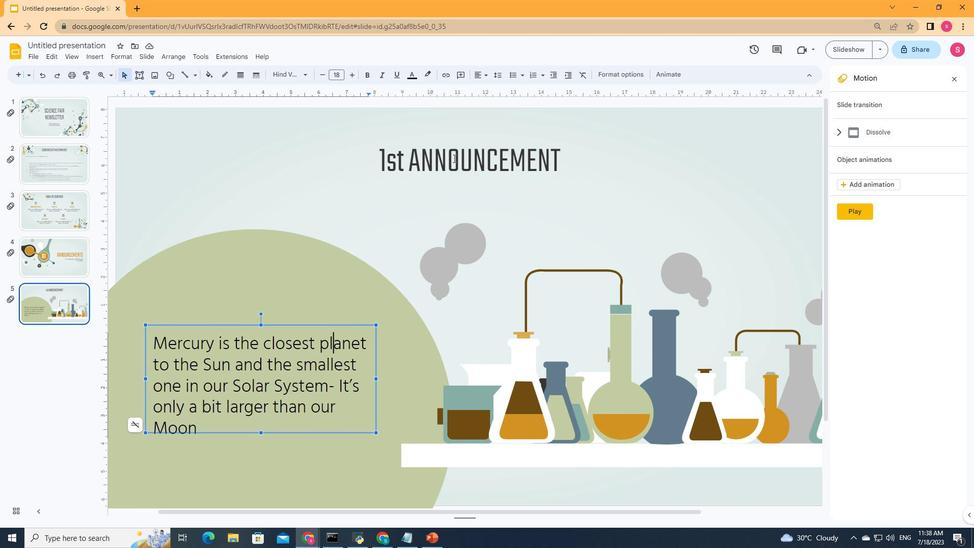 
Action: Mouse moved to (875, 185)
Screenshot: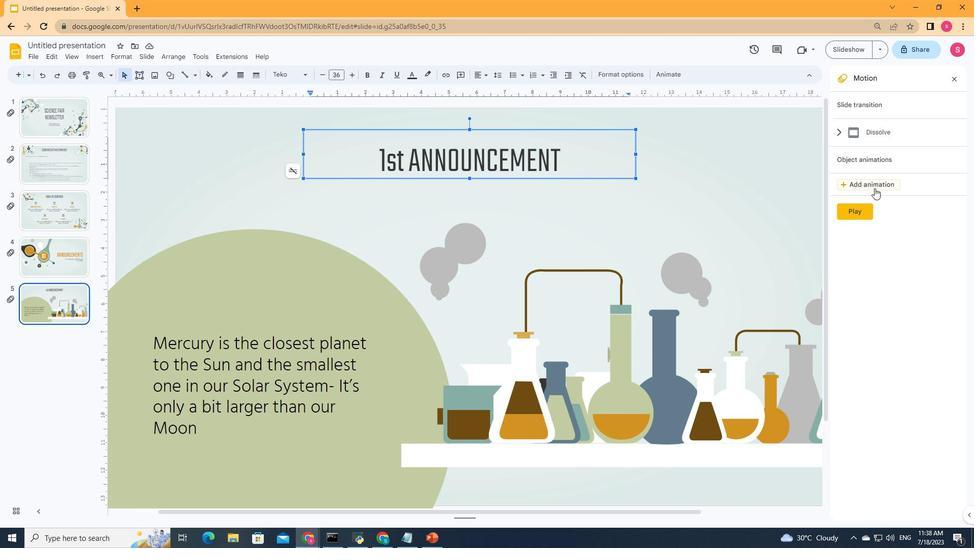 
Action: Mouse pressed left at (875, 185)
Screenshot: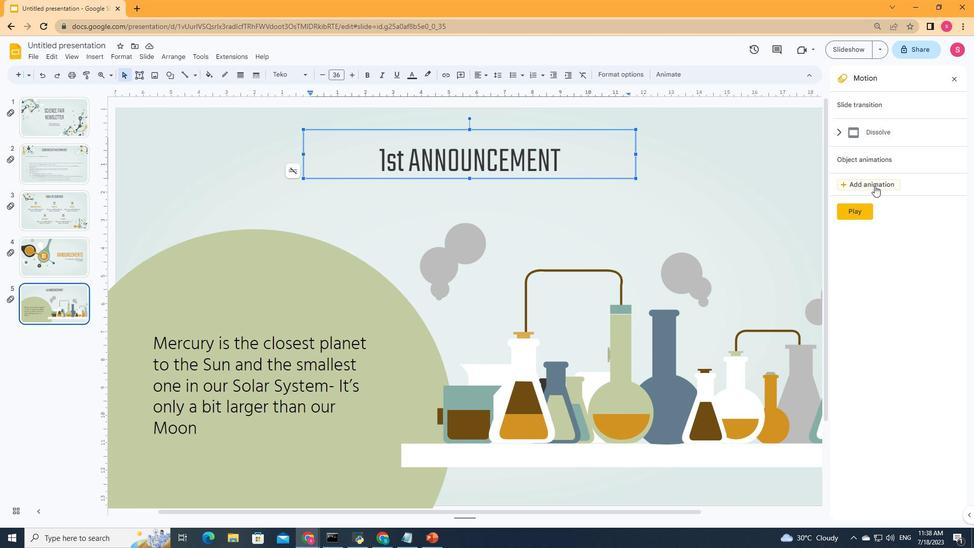 
Action: Mouse moved to (877, 216)
Screenshot: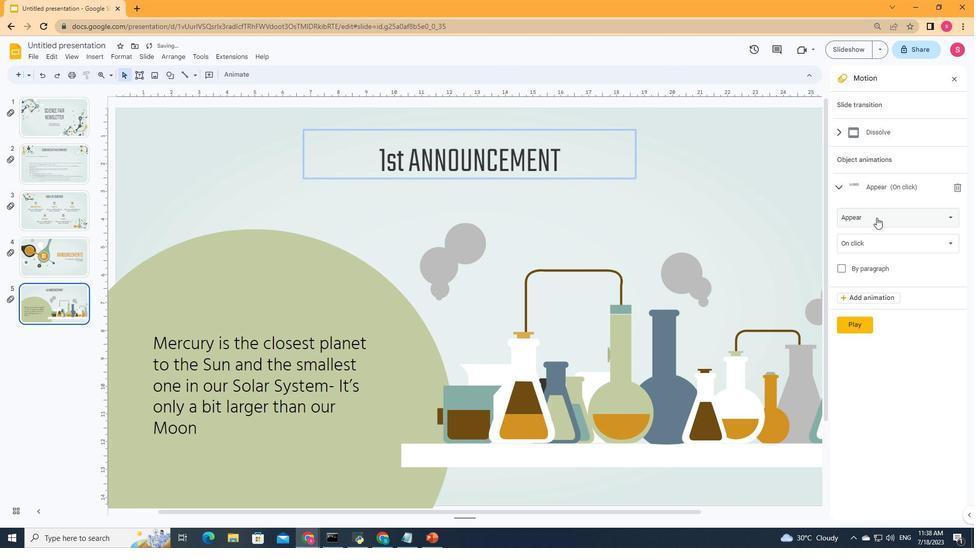 
Action: Mouse pressed left at (877, 216)
Screenshot: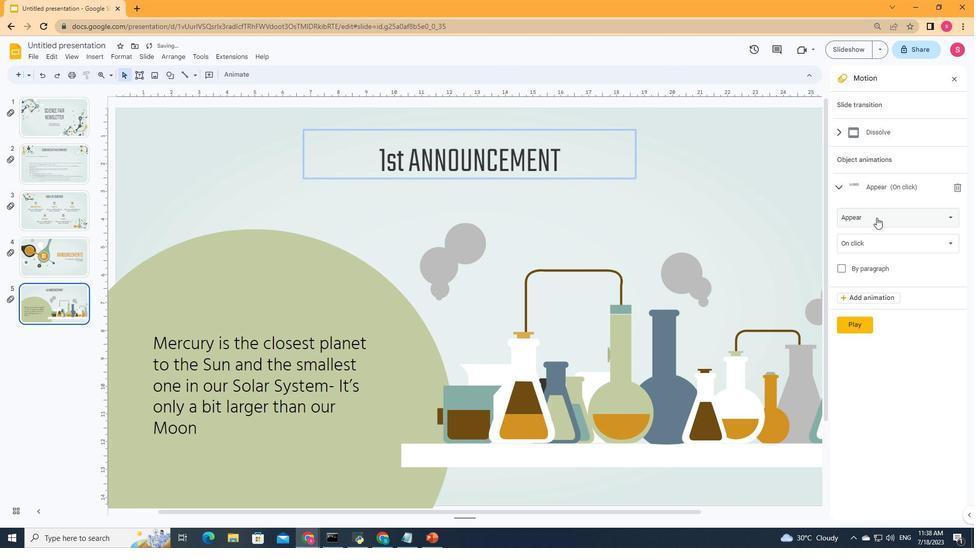 
Action: Mouse moved to (859, 445)
Screenshot: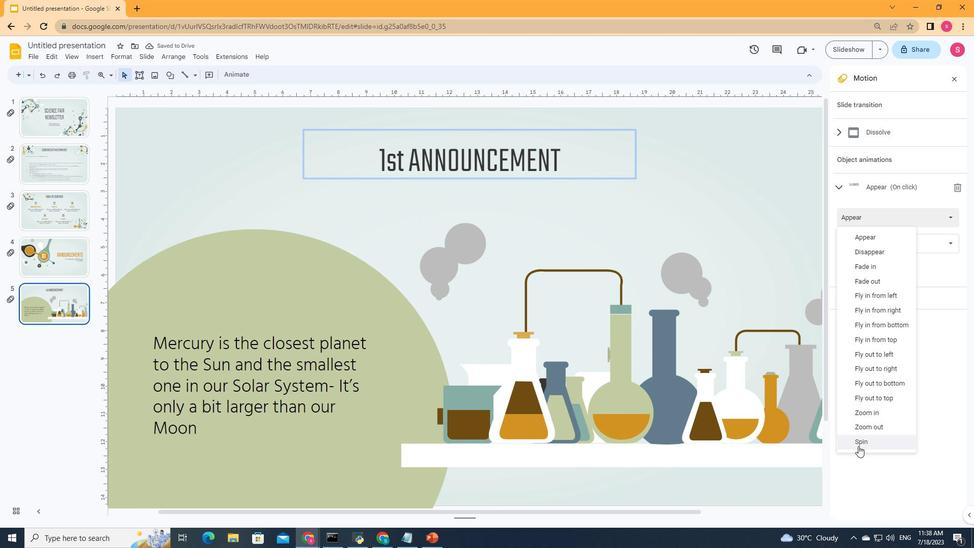 
Action: Mouse pressed left at (859, 445)
Screenshot: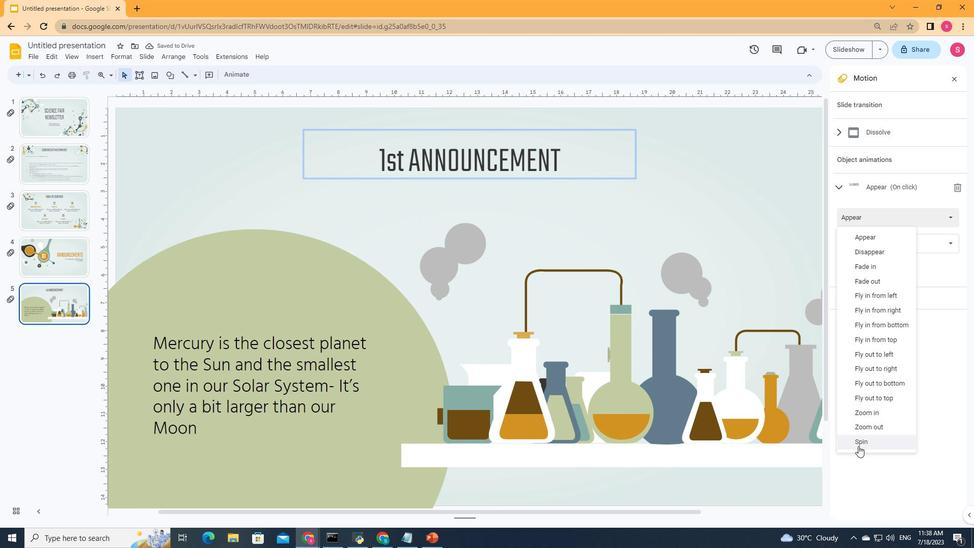 
Action: Mouse moved to (856, 238)
Screenshot: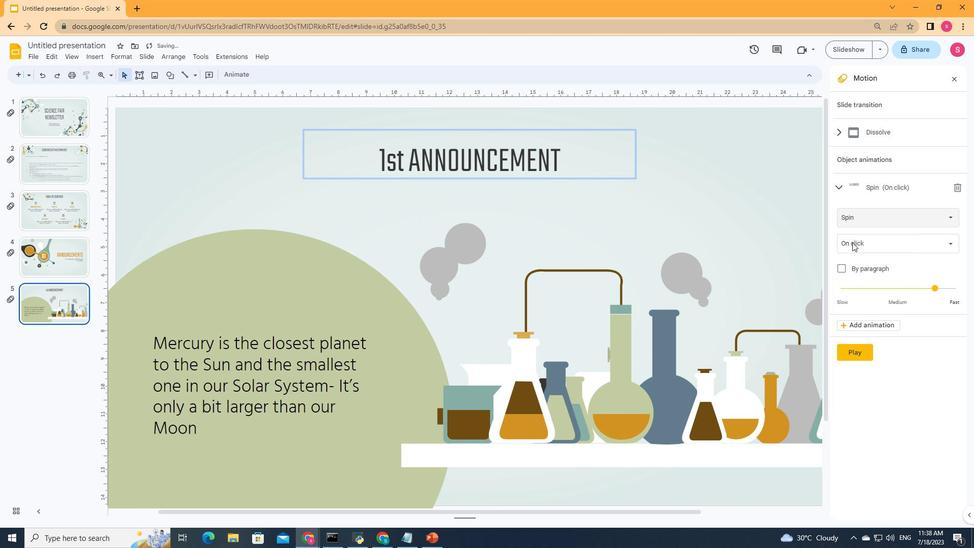 
Action: Mouse pressed left at (856, 238)
Screenshot: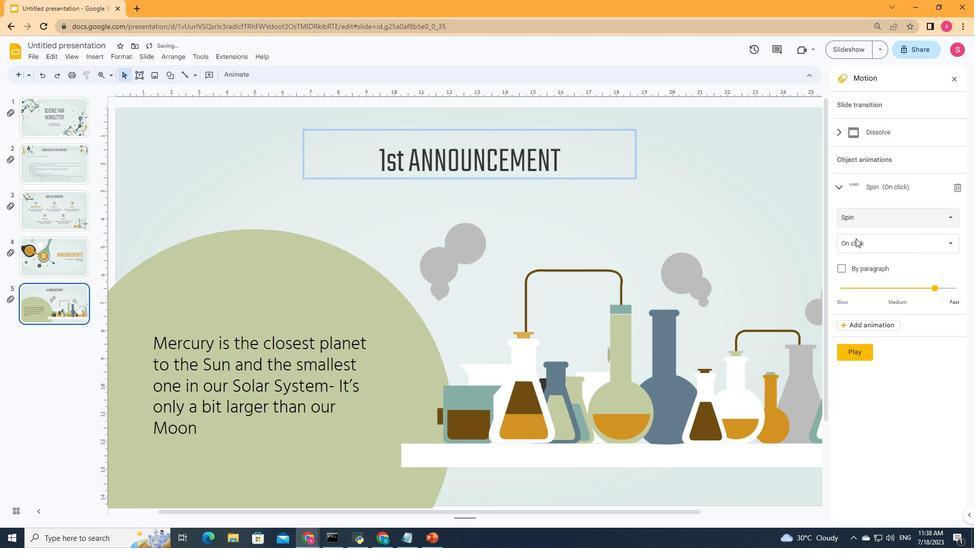 
Action: Mouse moved to (866, 291)
Screenshot: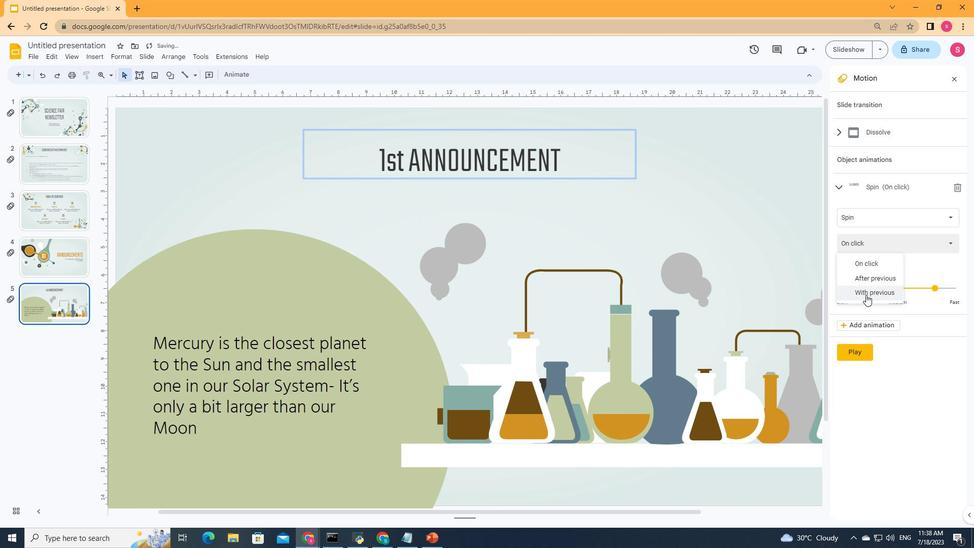 
Action: Mouse pressed left at (866, 291)
